 Task: Look for space in Austintown, United States from 10th July, 2023 to 15th July, 2023 for 7 adults in price range Rs.10000 to Rs.15000. Place can be entire place or shared room with 4 bedrooms having 7 beds and 4 bathrooms. Property type can be house, flat, guest house. Amenities needed are: wifi, TV, free parkinig on premises, gym, breakfast. Booking option can be shelf check-in. Required host language is English.
Action: Mouse moved to (497, 103)
Screenshot: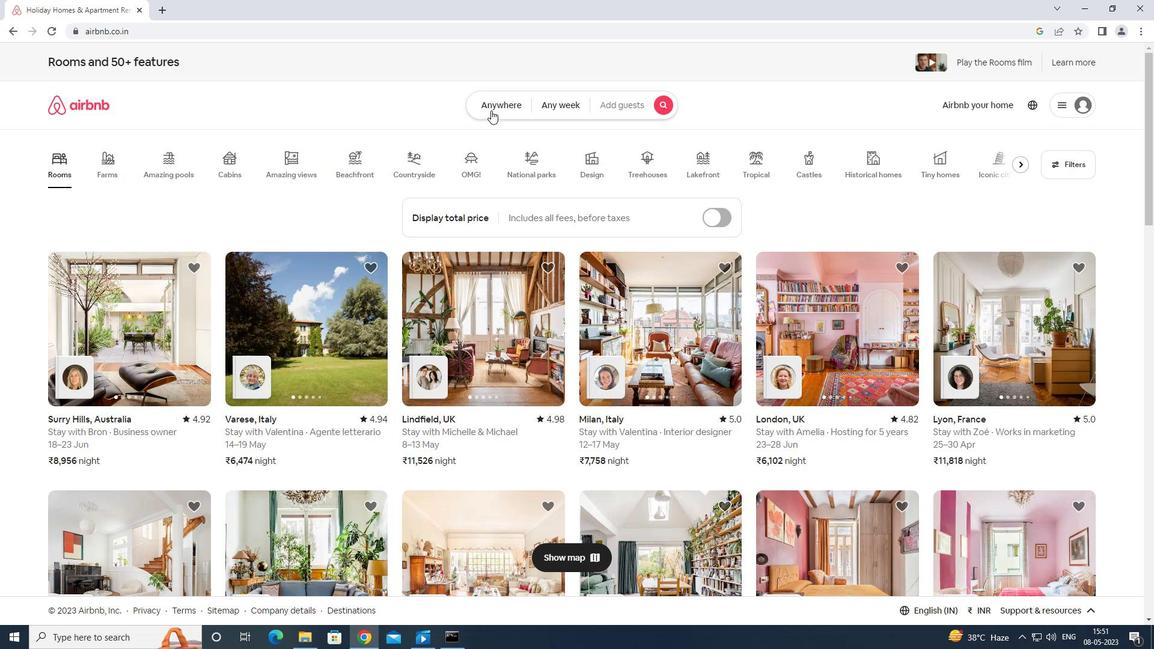 
Action: Mouse pressed left at (497, 103)
Screenshot: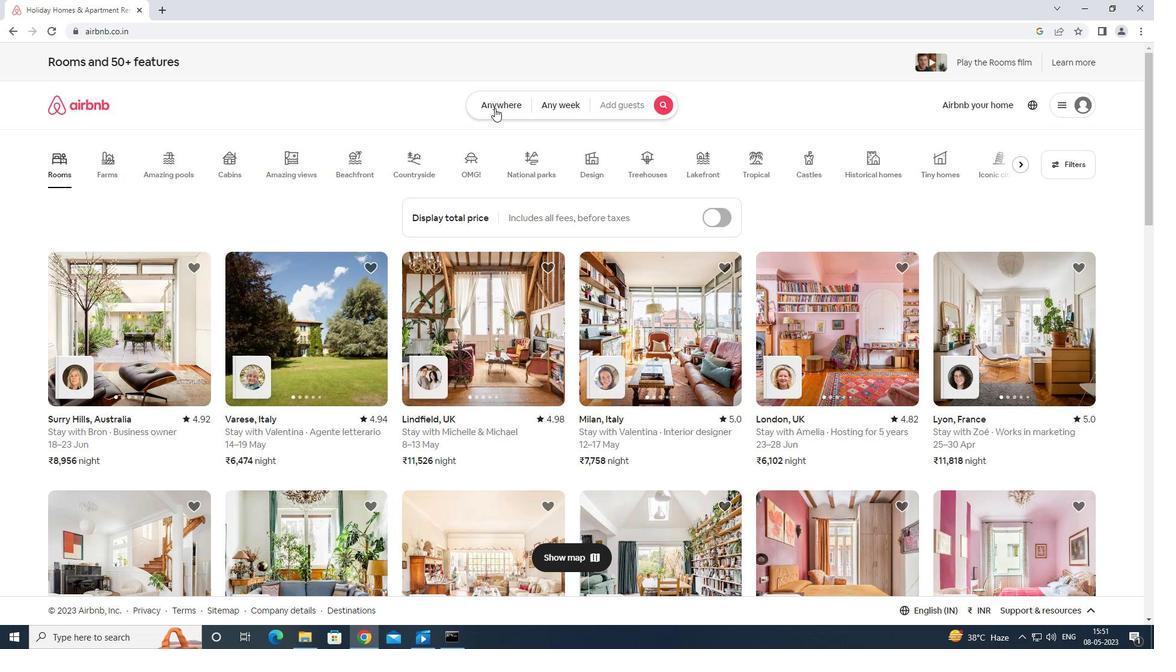 
Action: Mouse moved to (470, 140)
Screenshot: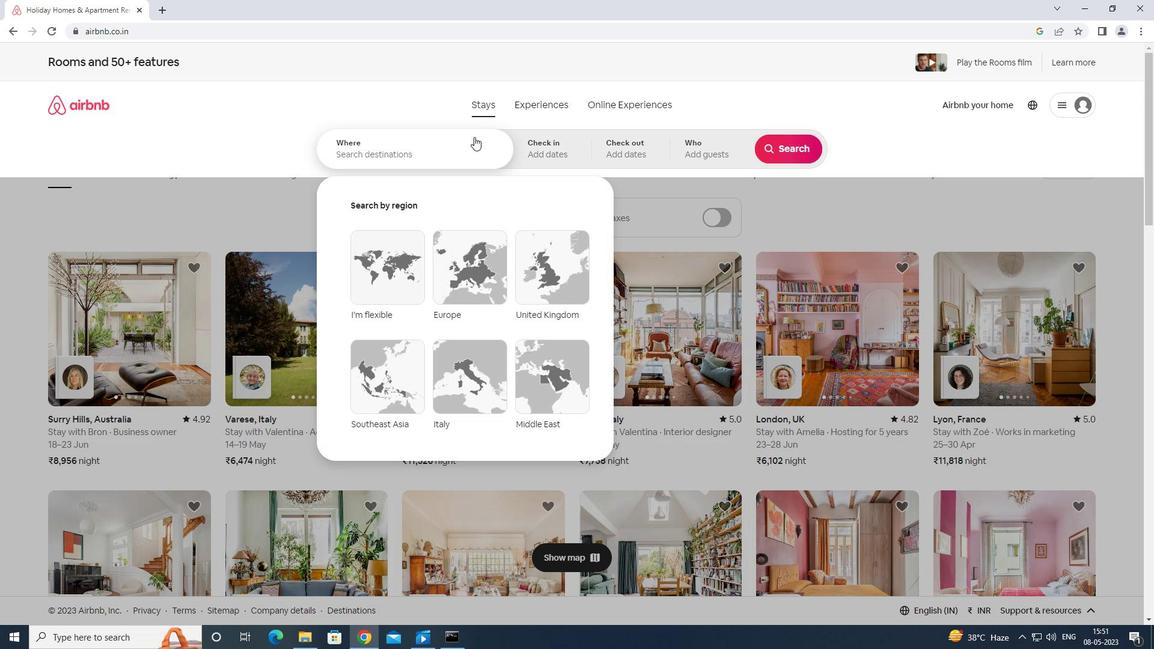 
Action: Mouse pressed left at (470, 140)
Screenshot: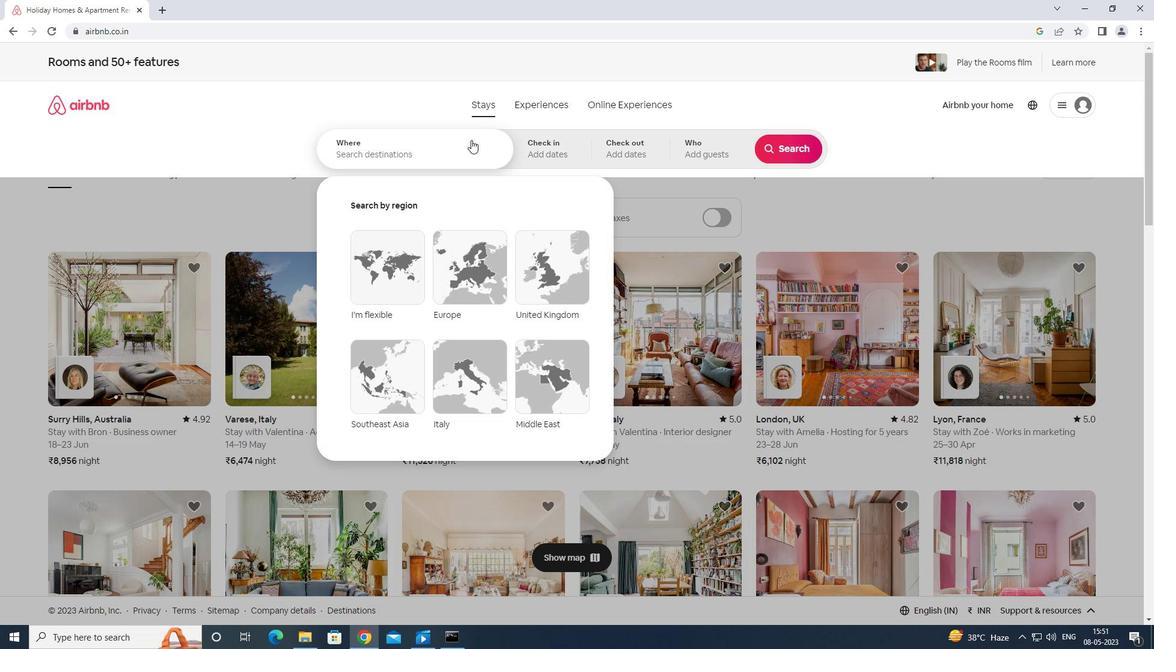 
Action: Mouse moved to (472, 141)
Screenshot: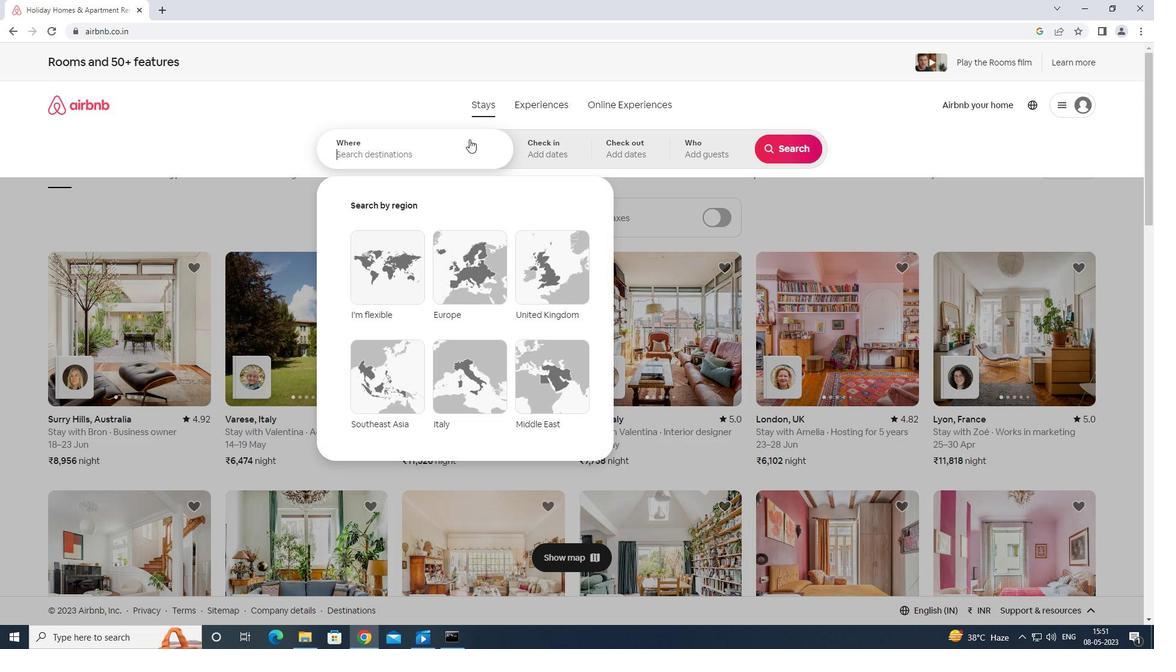 
Action: Key pressed <Key.shift>AUSTINTOWN<Key.space>UNITED<Key.space>STT<Key.backspace>ATES<Key.enter>
Screenshot: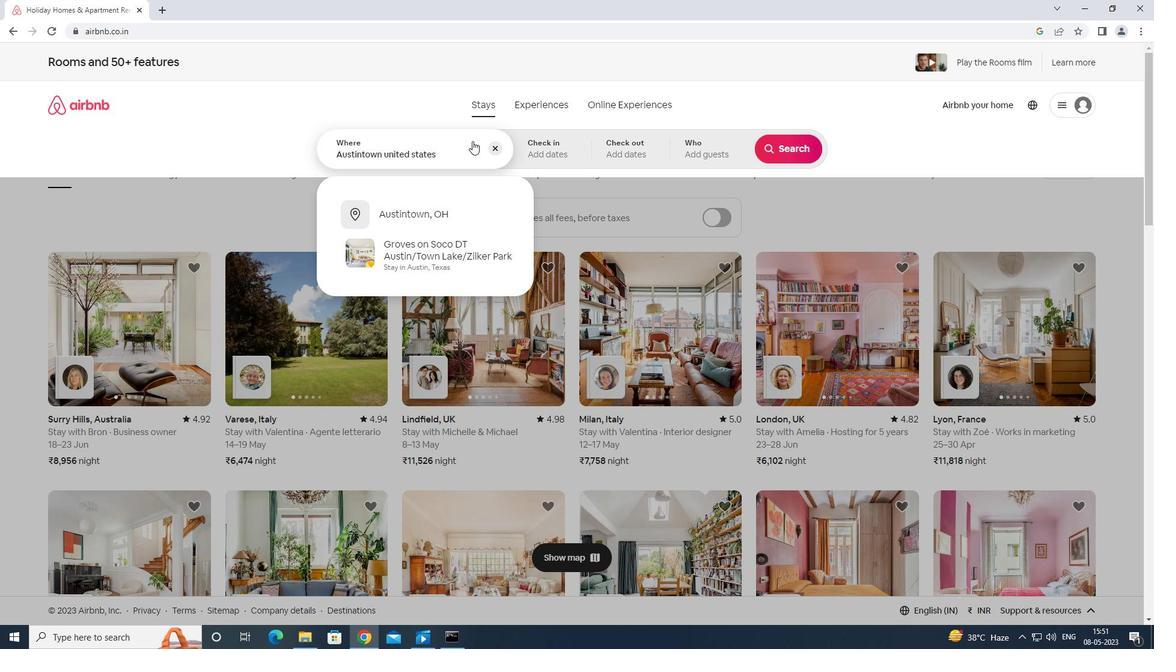 
Action: Mouse moved to (788, 244)
Screenshot: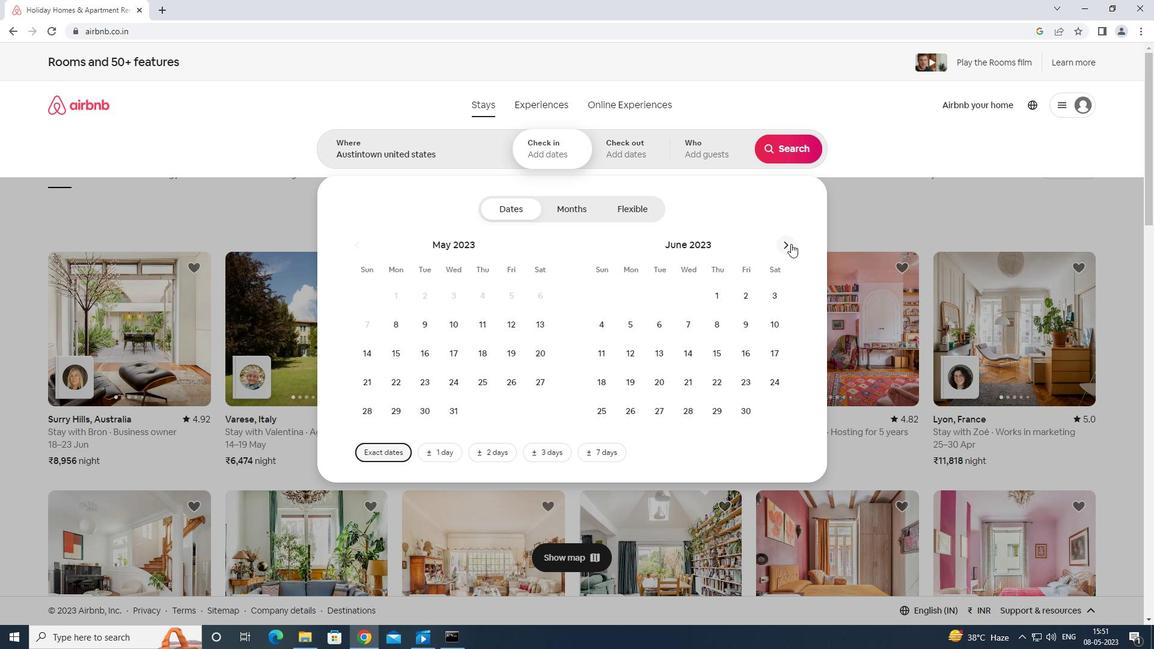 
Action: Mouse pressed left at (788, 244)
Screenshot: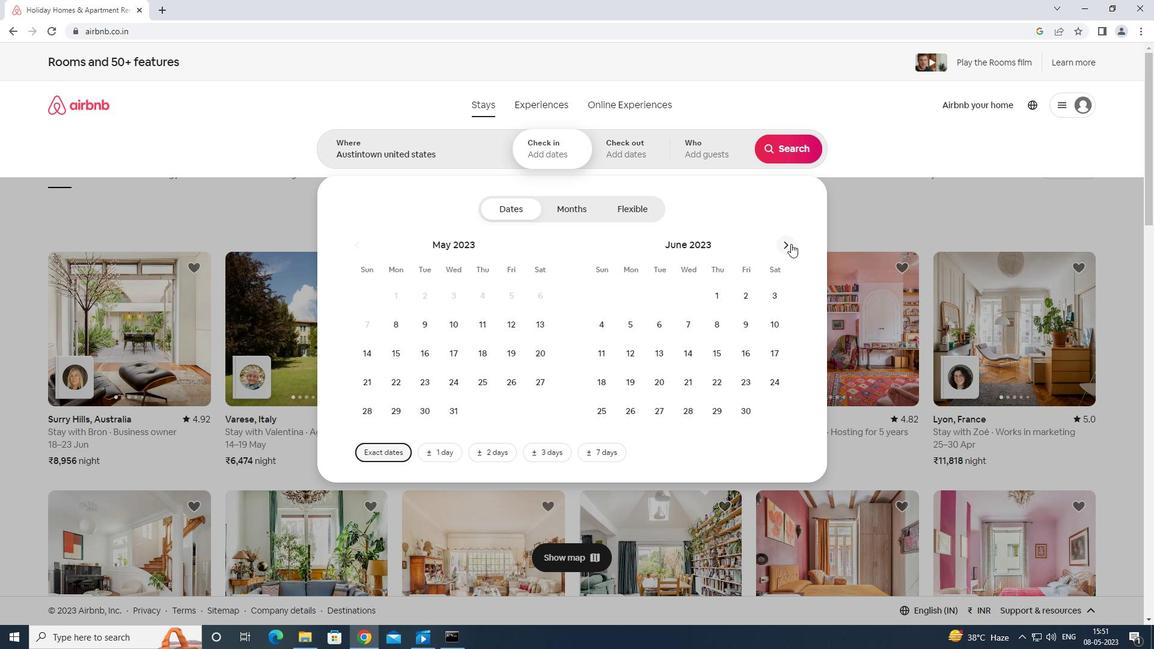 
Action: Mouse moved to (629, 351)
Screenshot: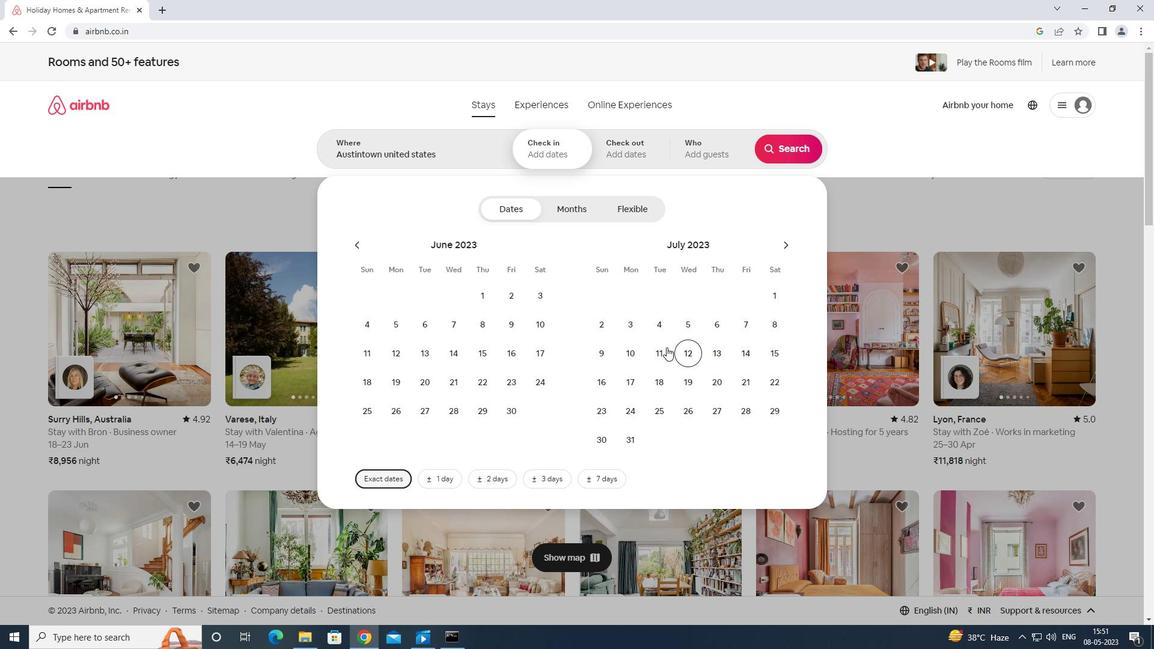 
Action: Mouse pressed left at (629, 351)
Screenshot: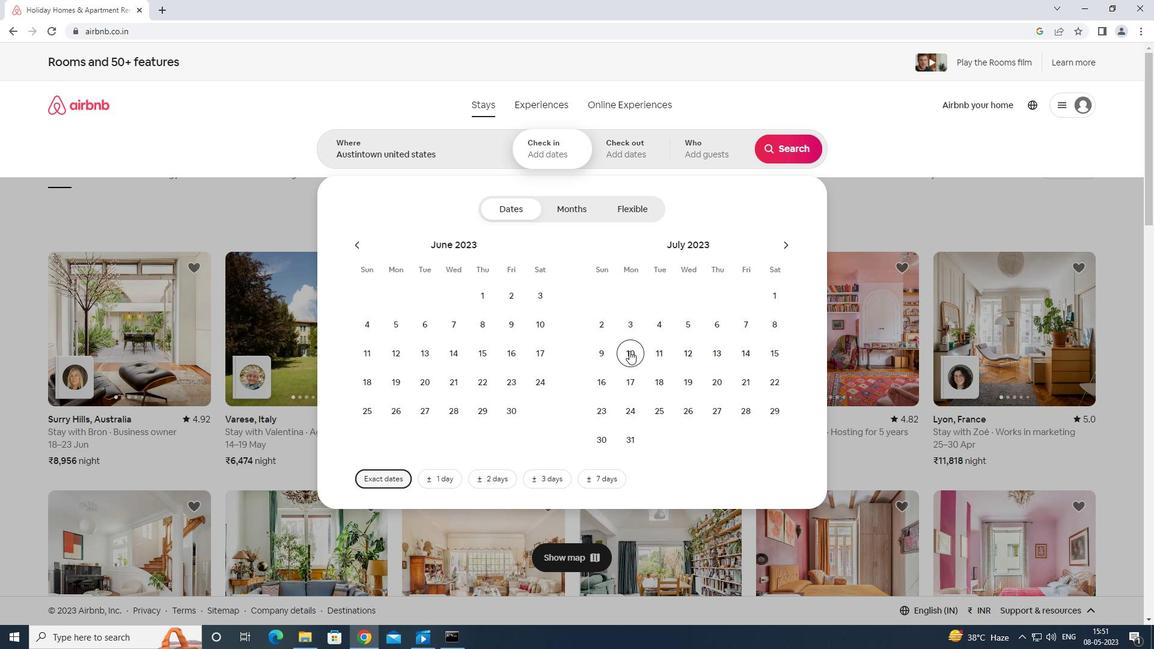 
Action: Mouse moved to (769, 346)
Screenshot: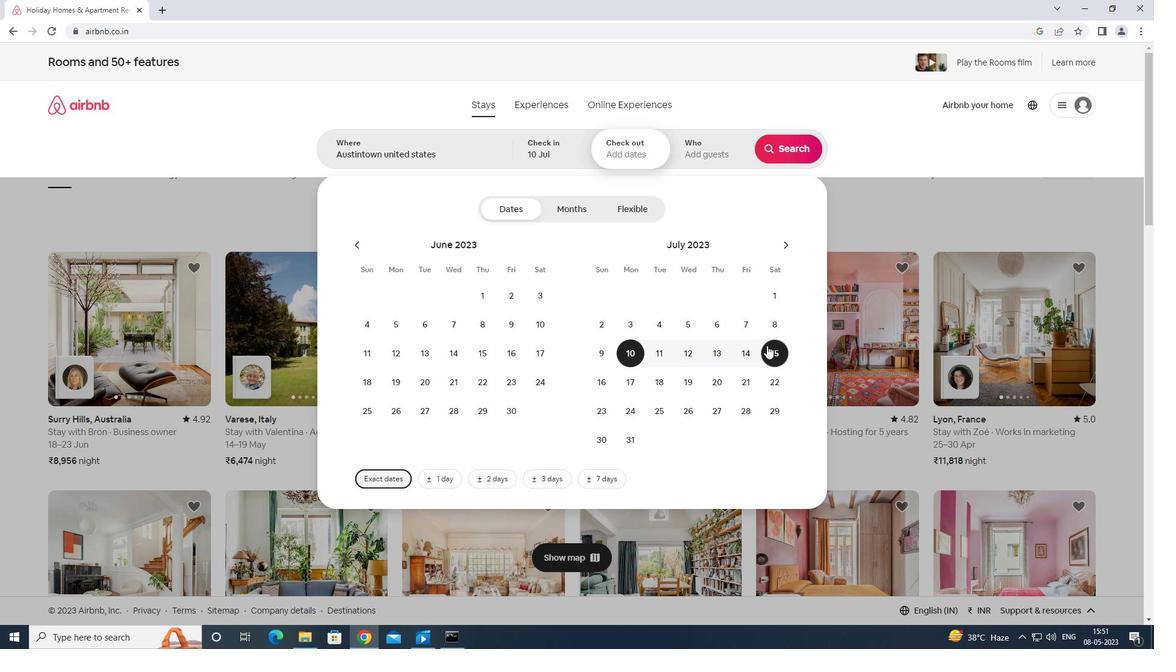 
Action: Mouse pressed left at (769, 346)
Screenshot: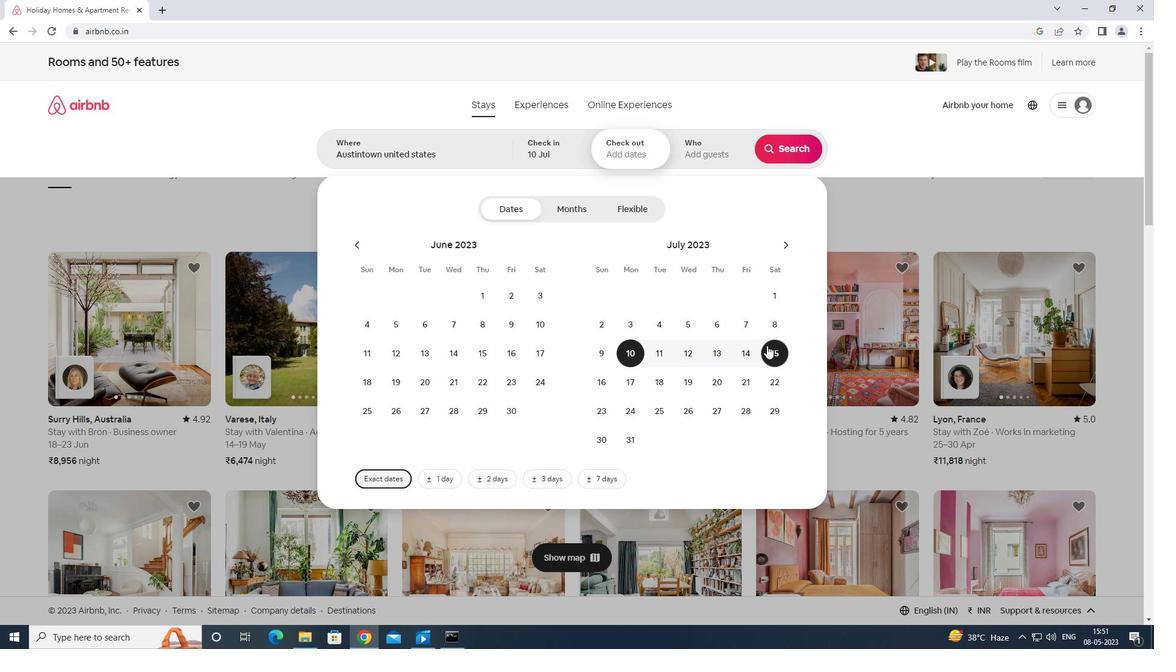 
Action: Mouse moved to (709, 152)
Screenshot: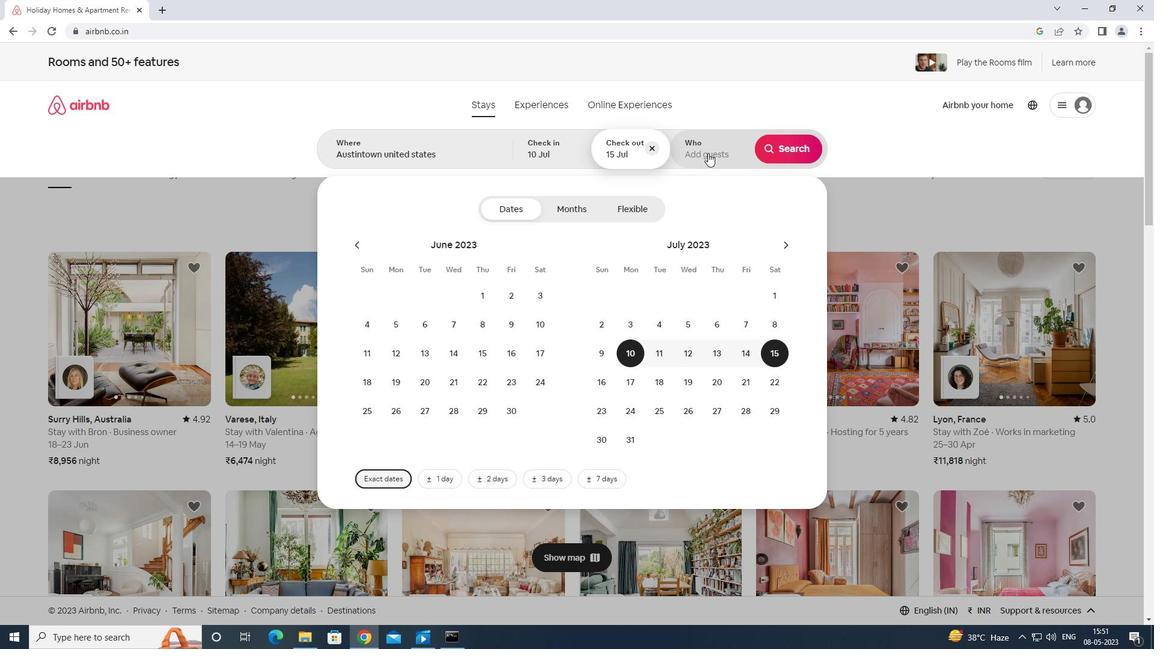 
Action: Mouse pressed left at (709, 152)
Screenshot: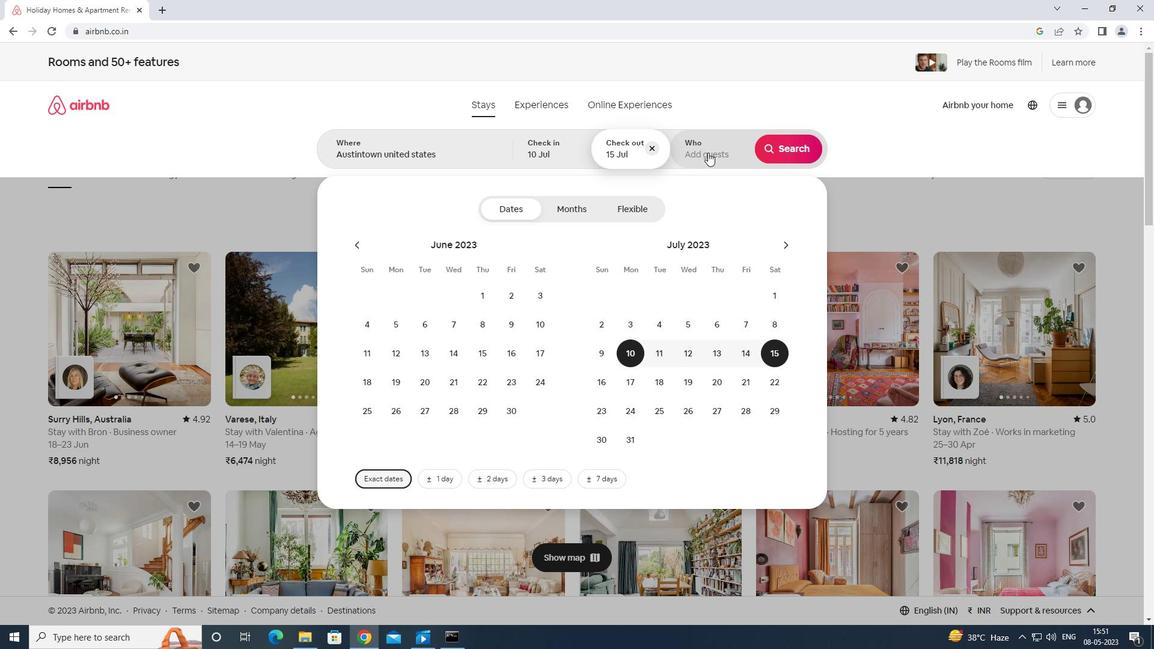 
Action: Mouse moved to (788, 211)
Screenshot: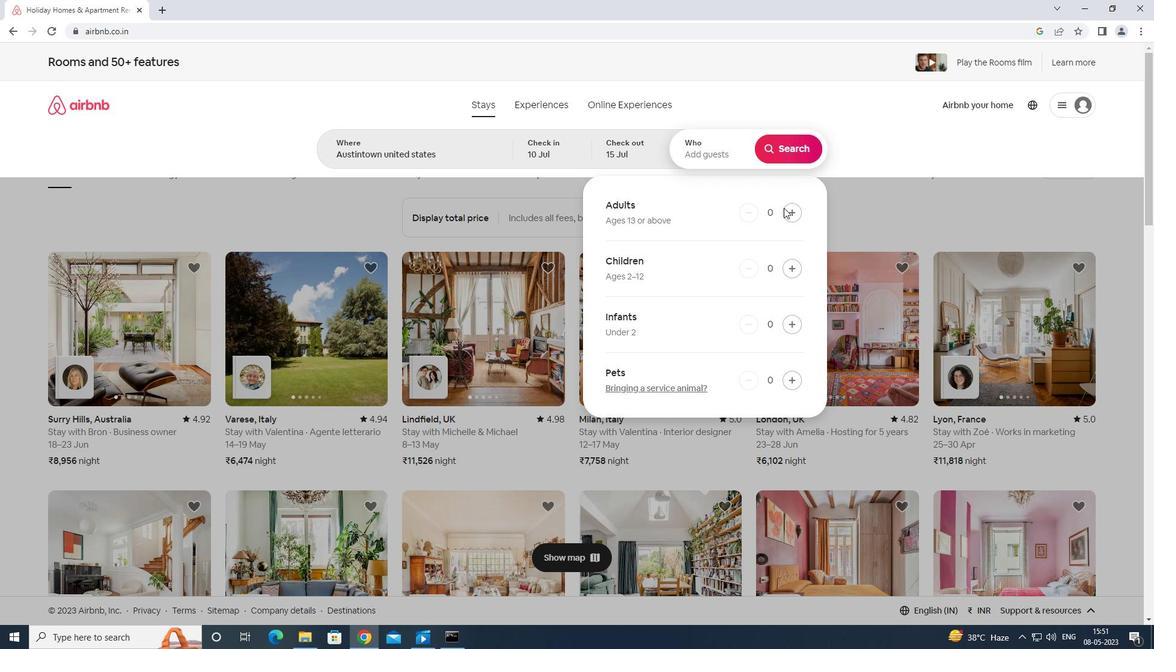
Action: Mouse pressed left at (788, 211)
Screenshot: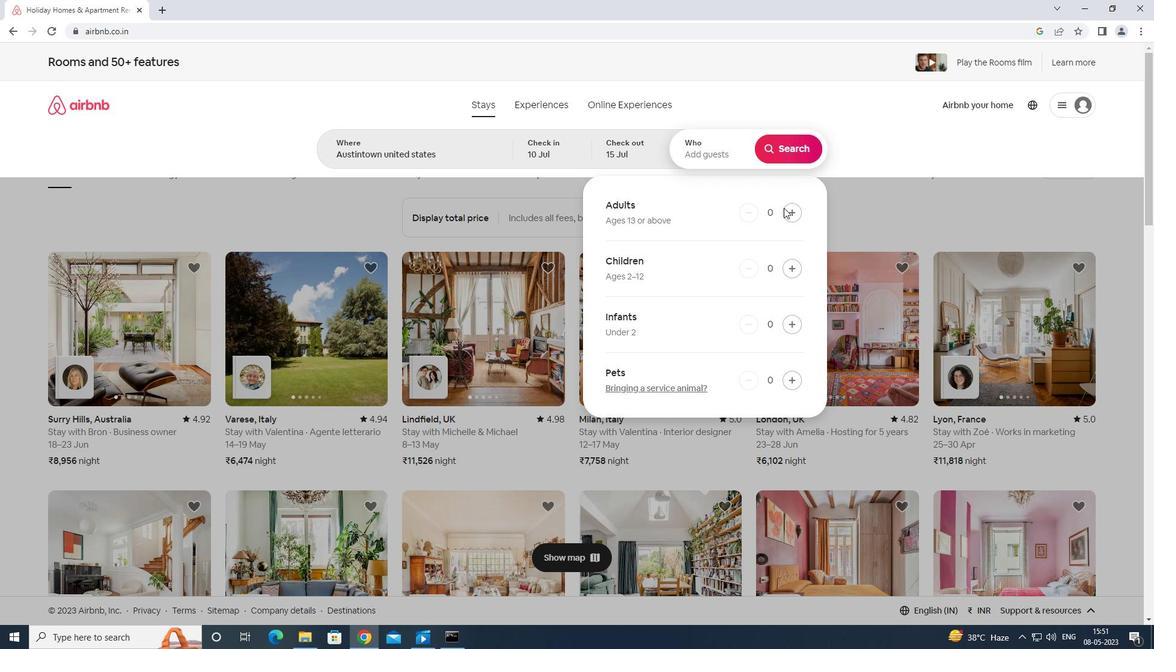 
Action: Mouse moved to (792, 211)
Screenshot: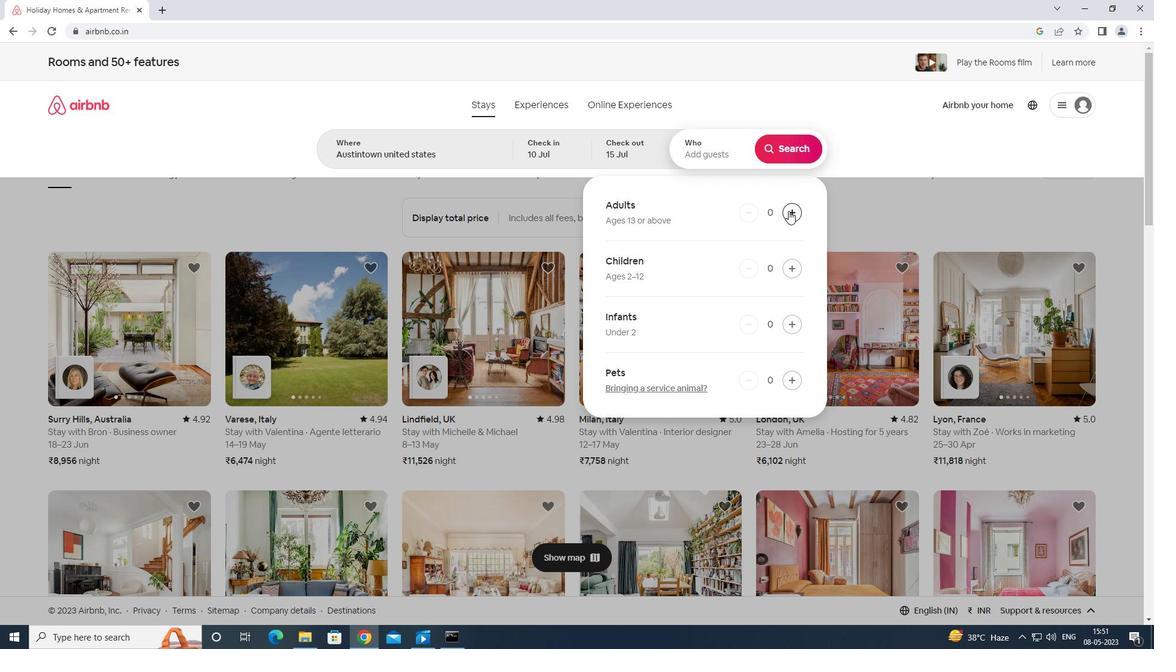 
Action: Mouse pressed left at (792, 211)
Screenshot: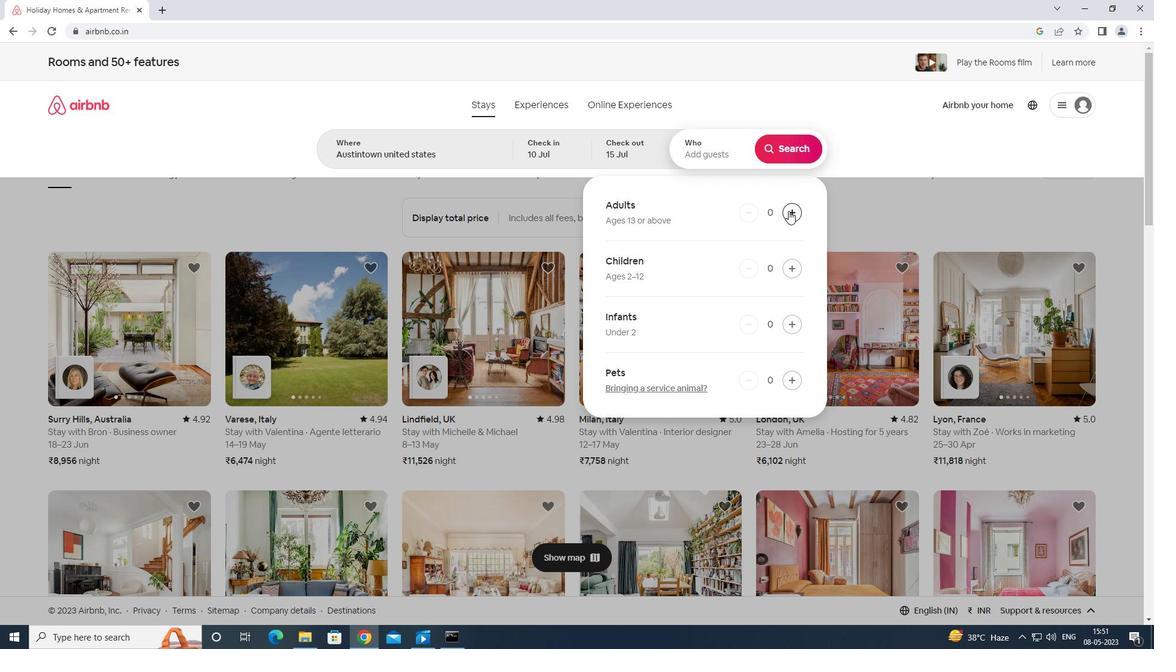 
Action: Mouse pressed left at (792, 211)
Screenshot: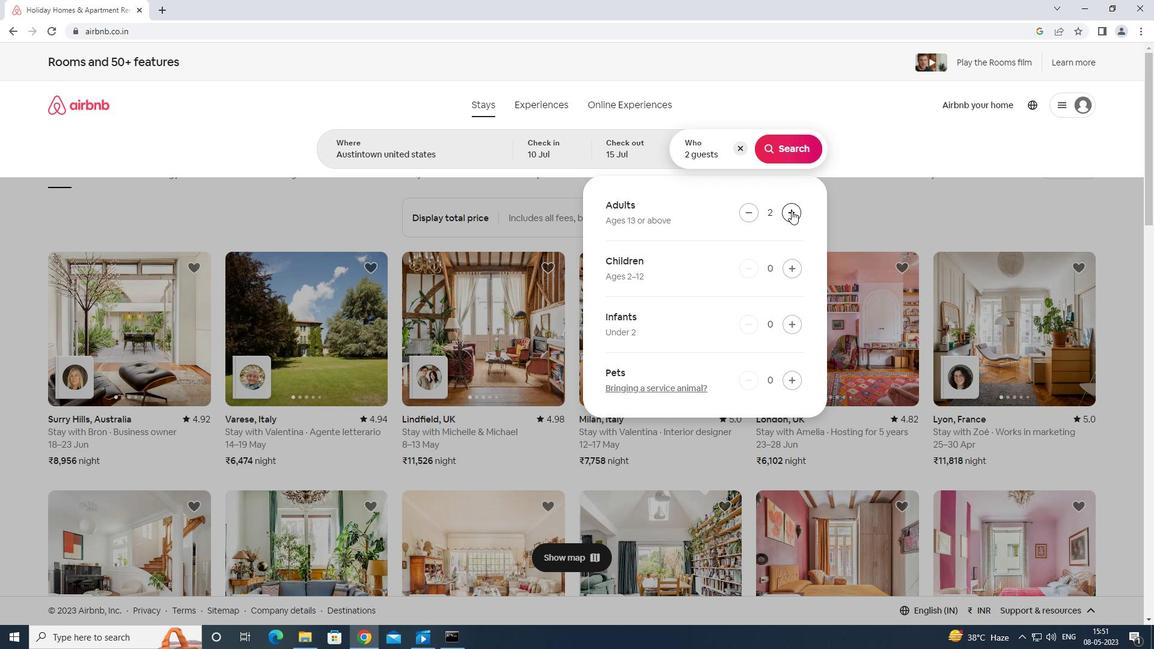 
Action: Mouse moved to (793, 209)
Screenshot: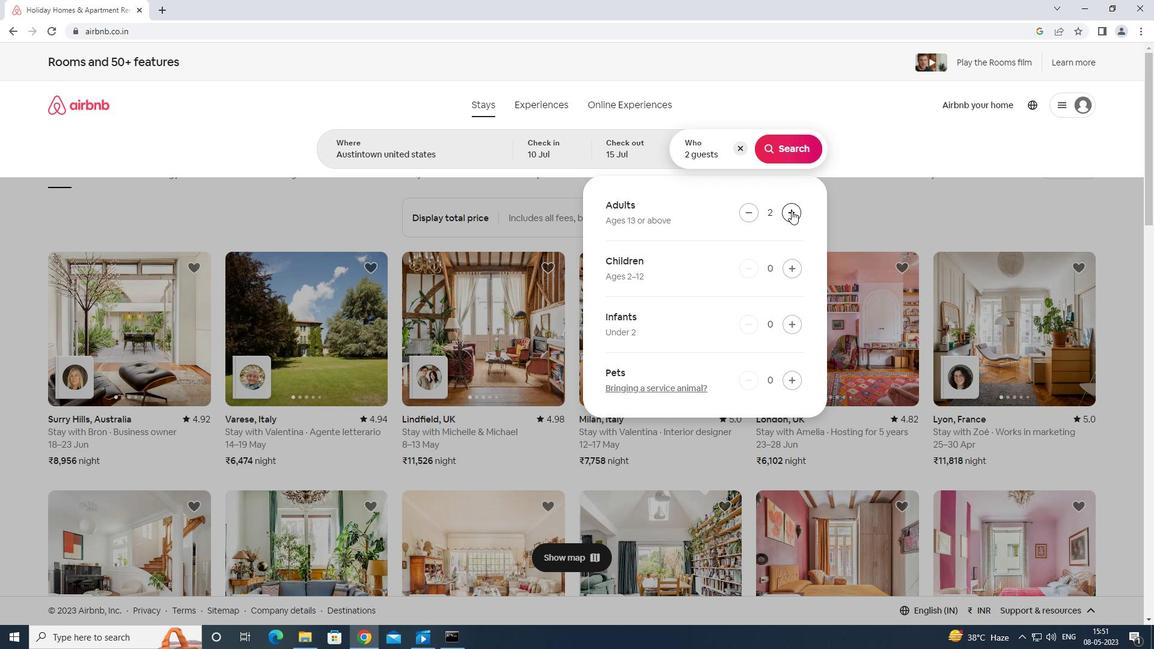 
Action: Mouse pressed left at (793, 209)
Screenshot: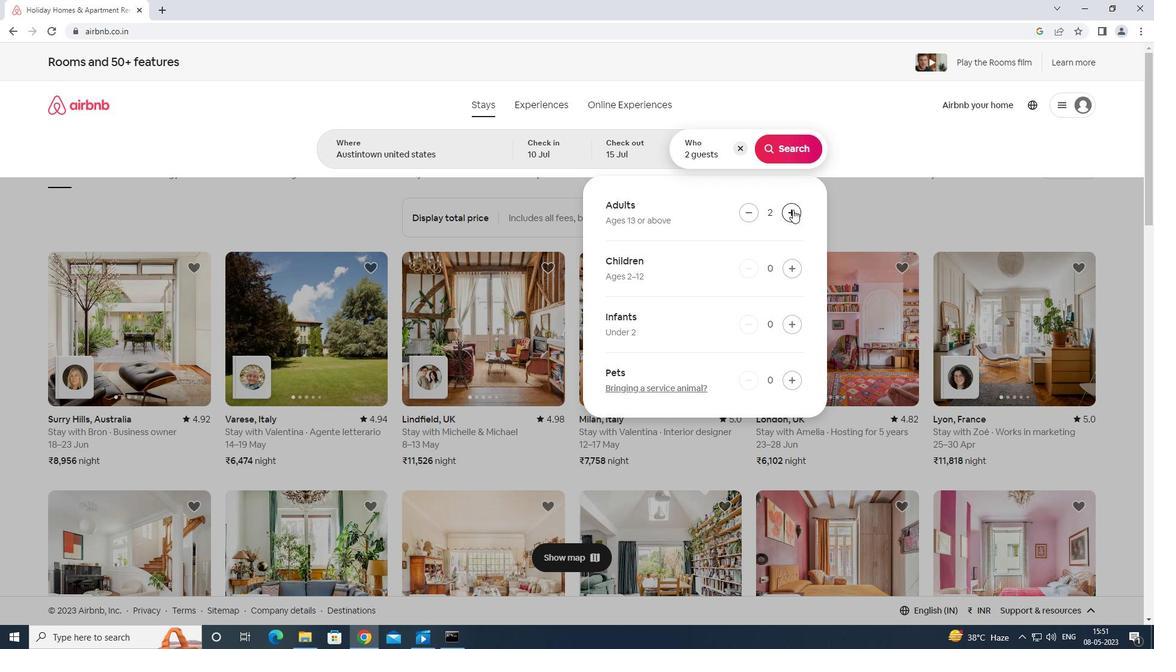 
Action: Mouse pressed left at (793, 209)
Screenshot: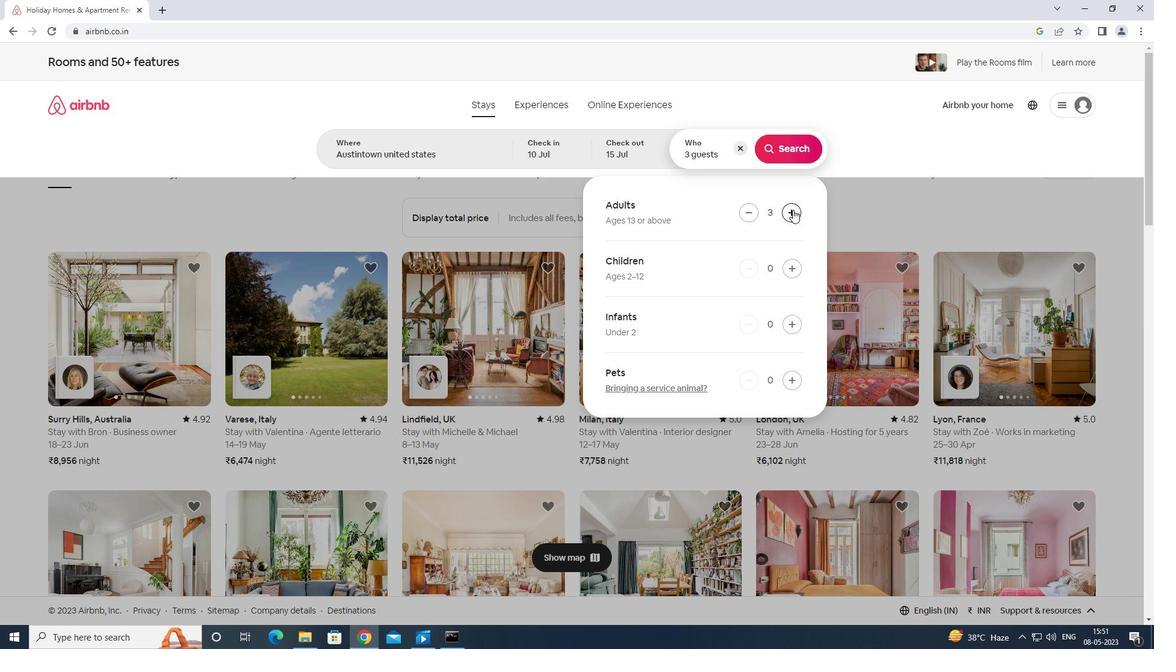 
Action: Mouse pressed left at (793, 209)
Screenshot: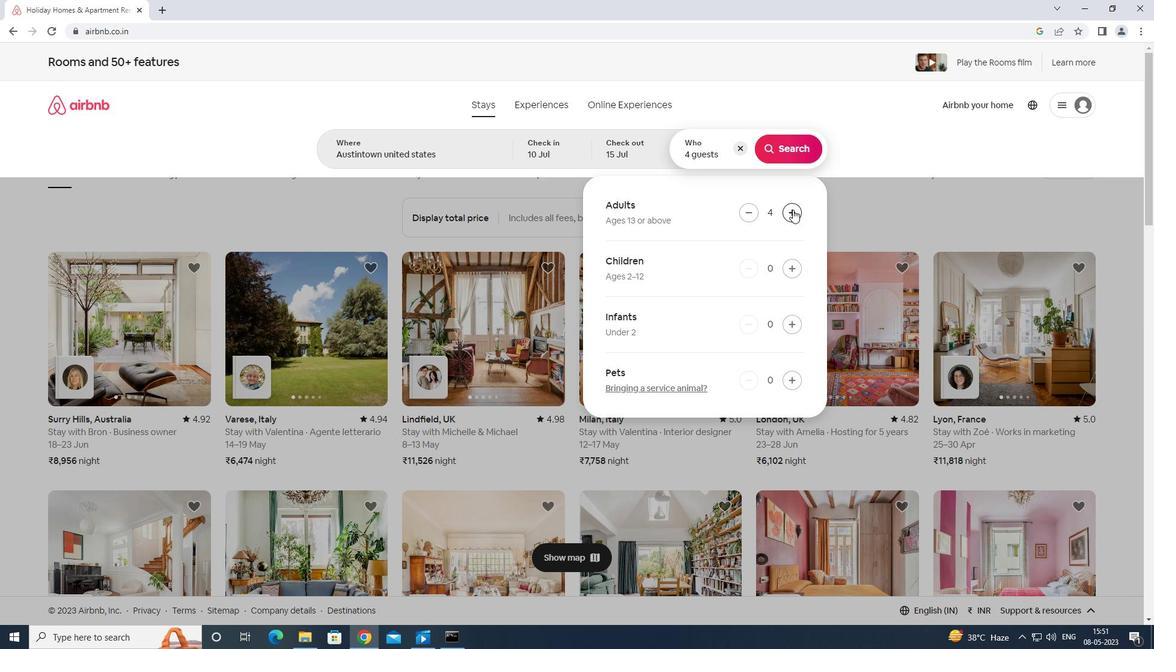 
Action: Mouse pressed left at (793, 209)
Screenshot: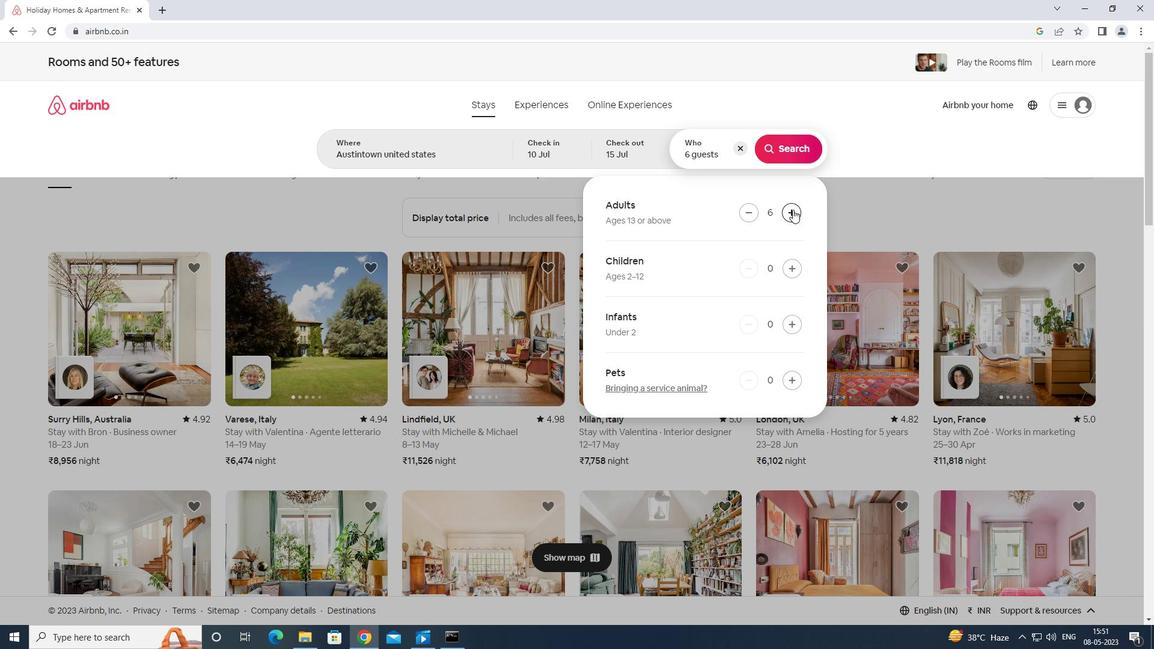 
Action: Mouse moved to (788, 145)
Screenshot: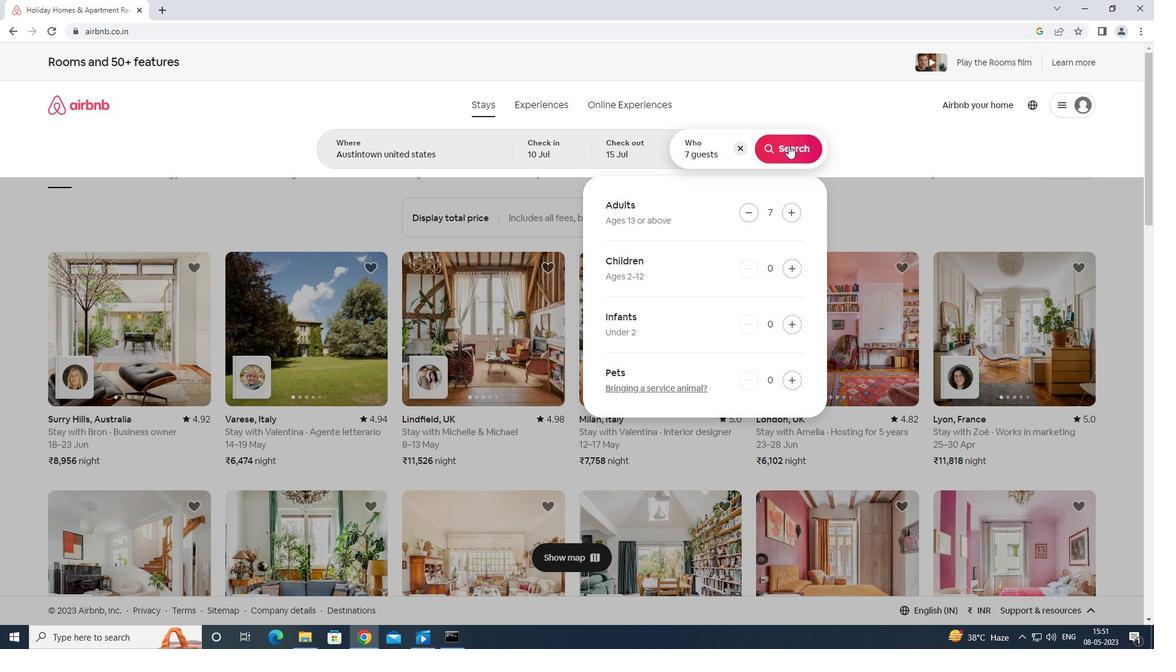 
Action: Mouse pressed left at (788, 145)
Screenshot: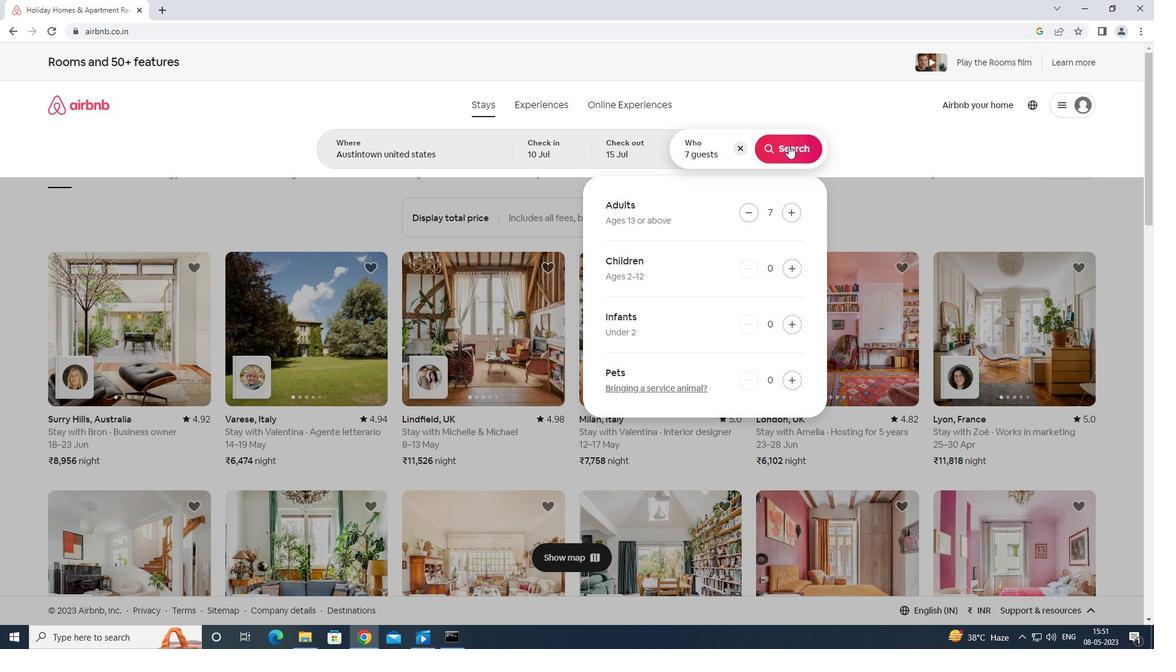 
Action: Mouse moved to (1107, 100)
Screenshot: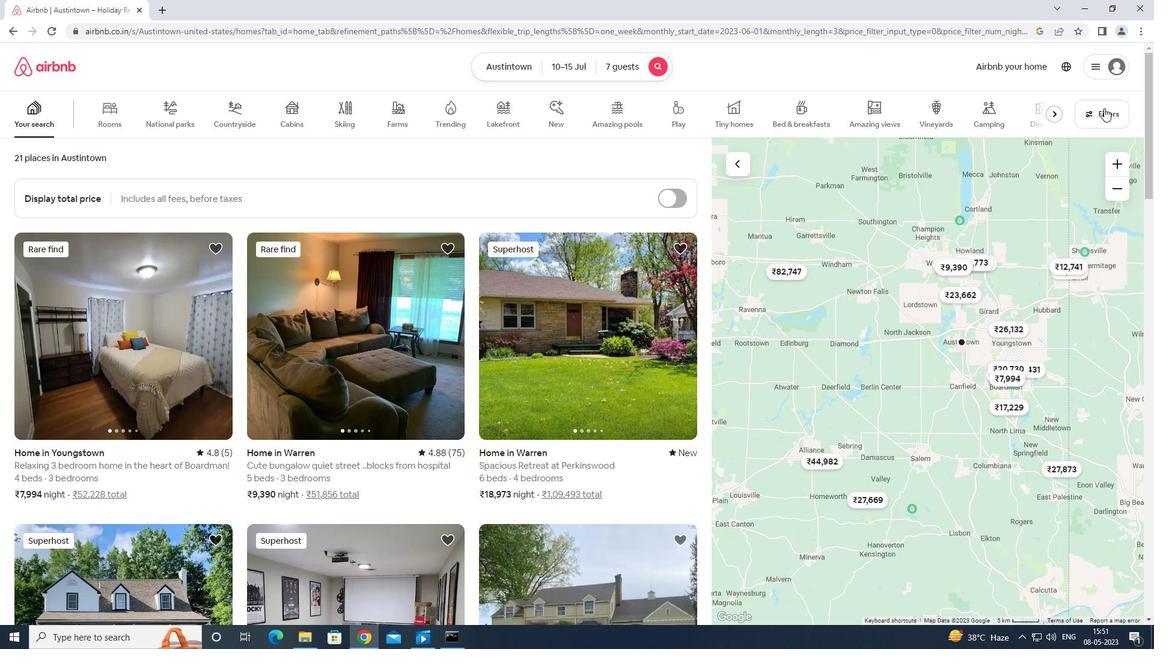 
Action: Mouse pressed left at (1107, 100)
Screenshot: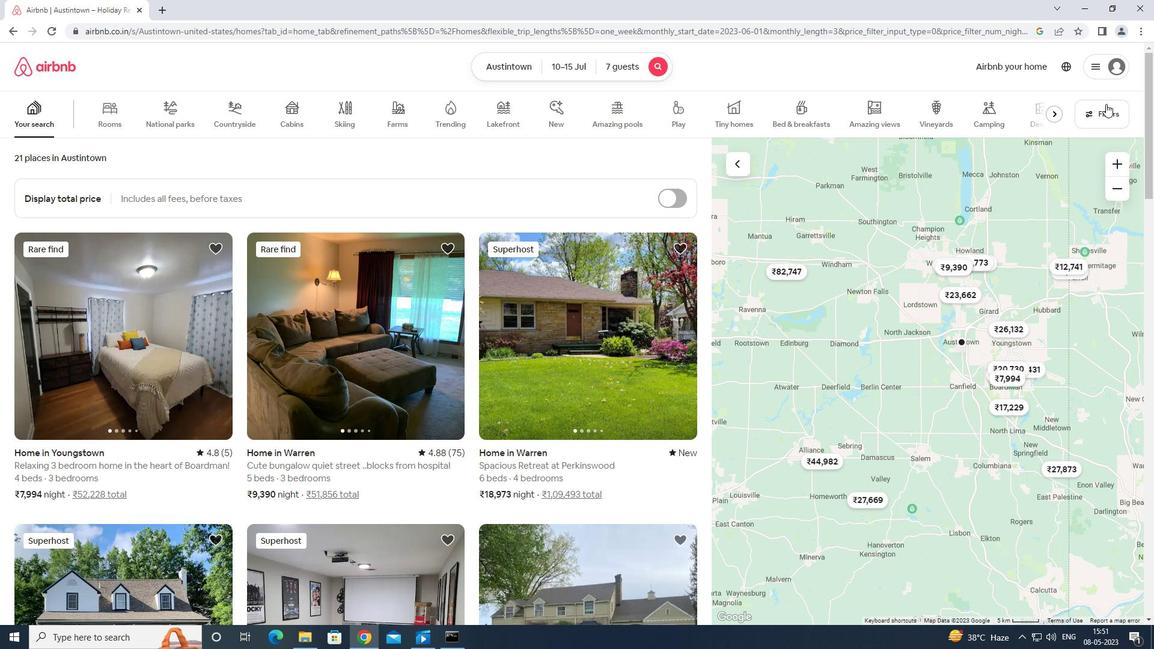 
Action: Mouse moved to (502, 398)
Screenshot: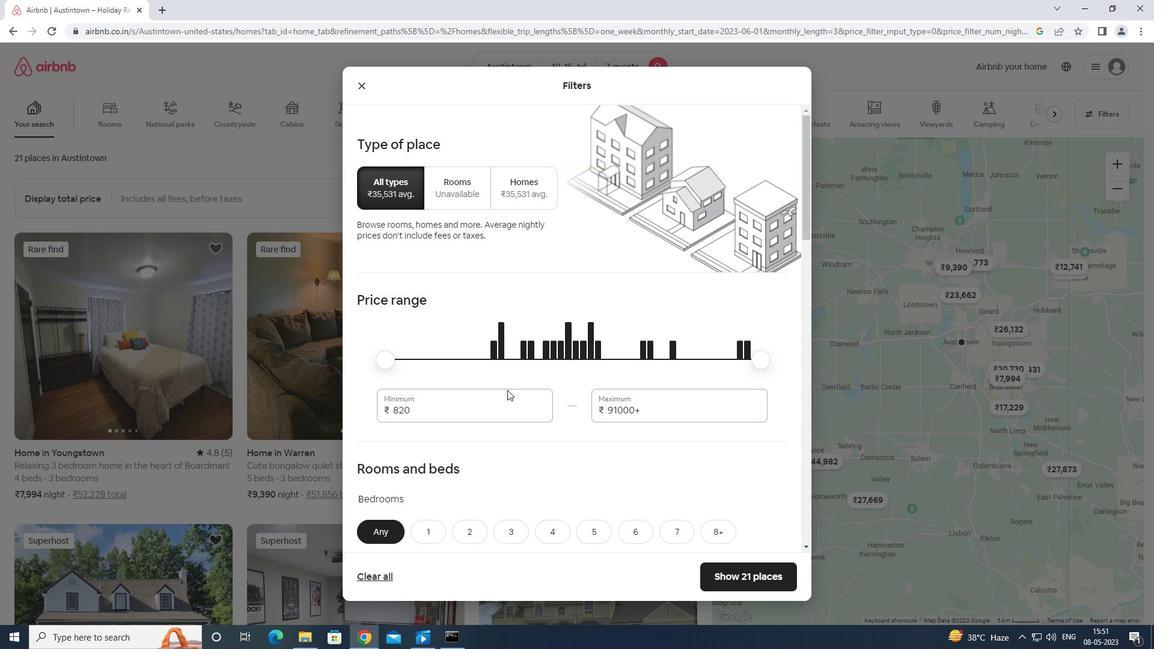 
Action: Mouse pressed left at (502, 398)
Screenshot: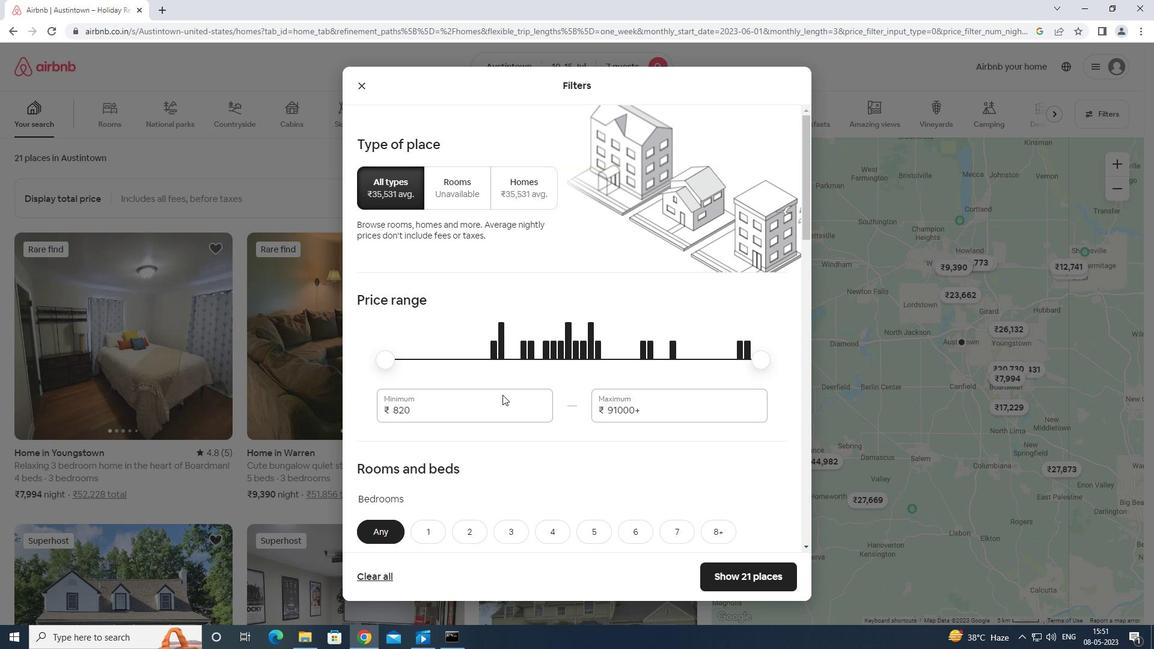 
Action: Mouse moved to (511, 384)
Screenshot: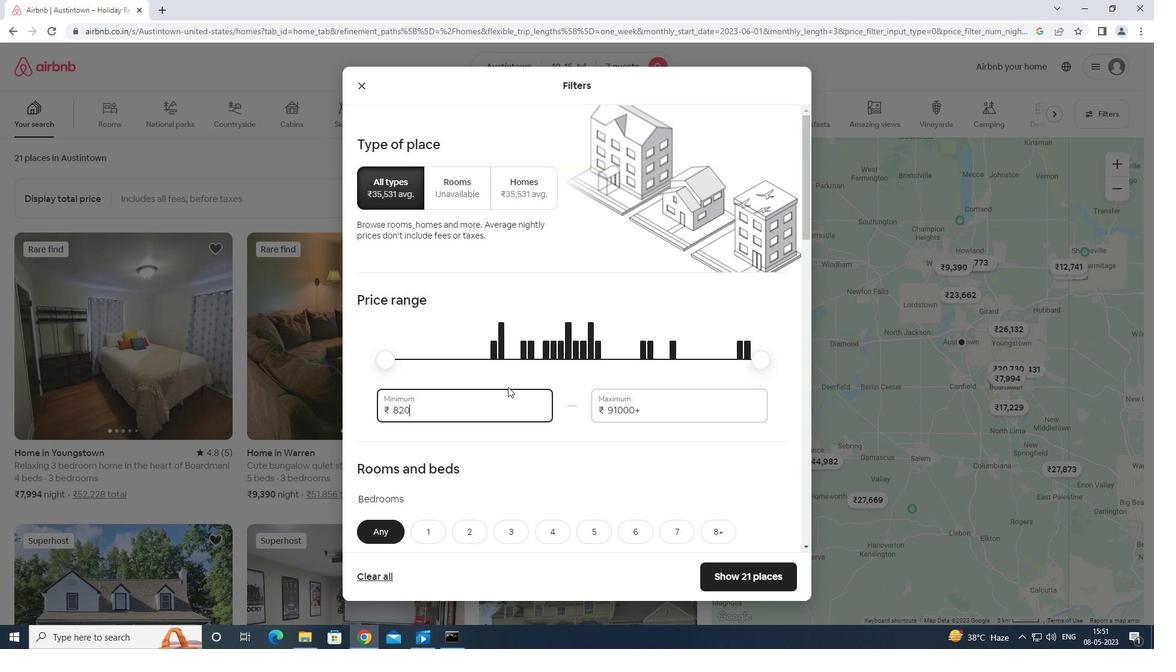 
Action: Key pressed <Key.backspace>
Screenshot: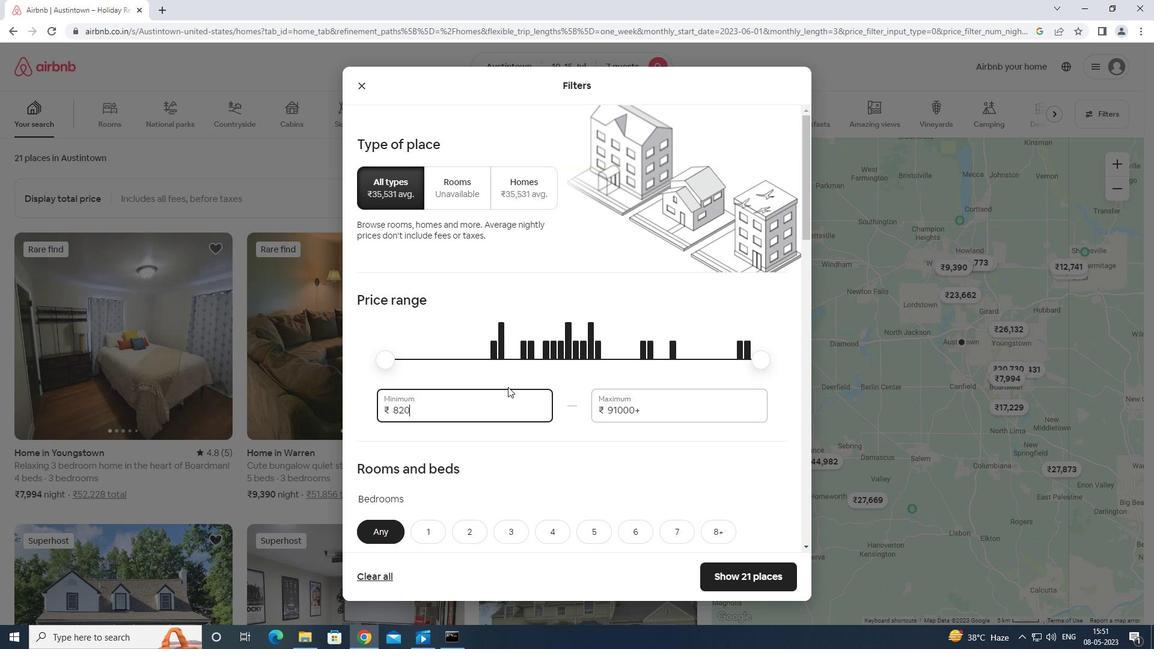 
Action: Mouse moved to (525, 377)
Screenshot: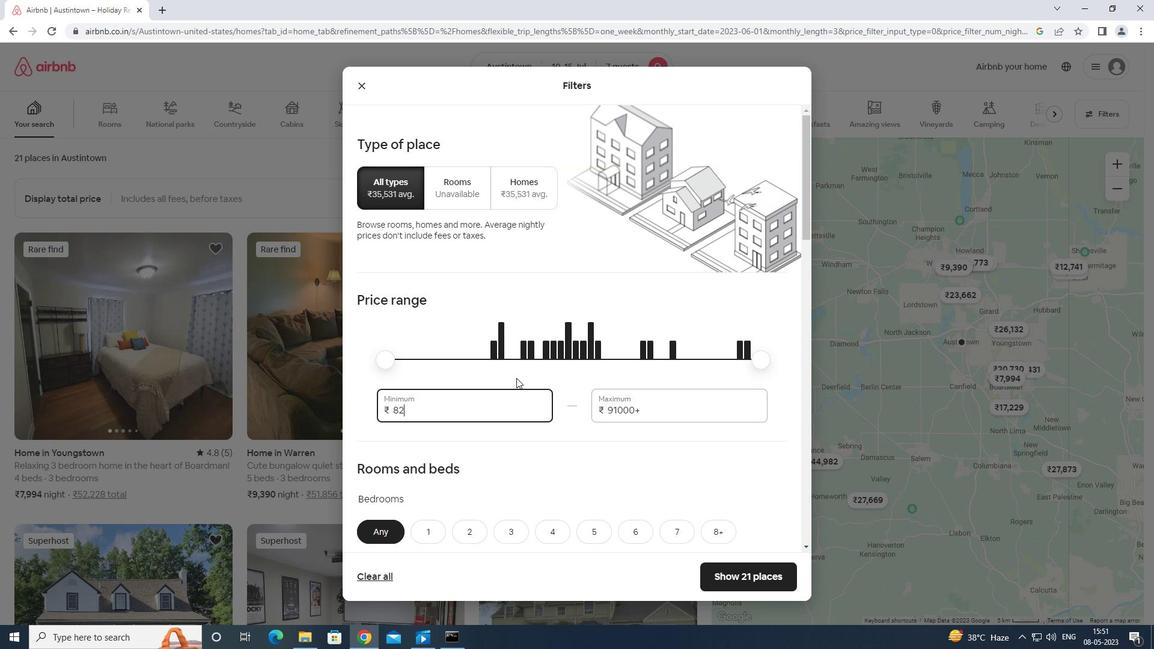 
Action: Key pressed <Key.backspace><Key.backspace><Key.backspace><Key.backspace><Key.backspace><Key.backspace>10000
Screenshot: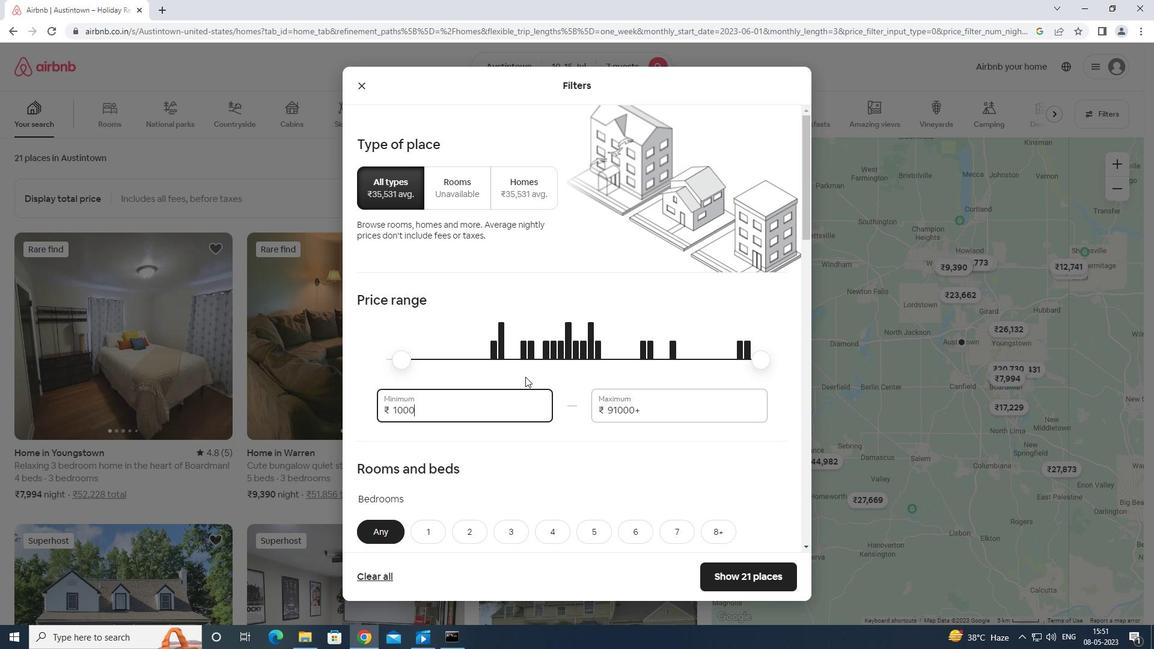 
Action: Mouse moved to (640, 404)
Screenshot: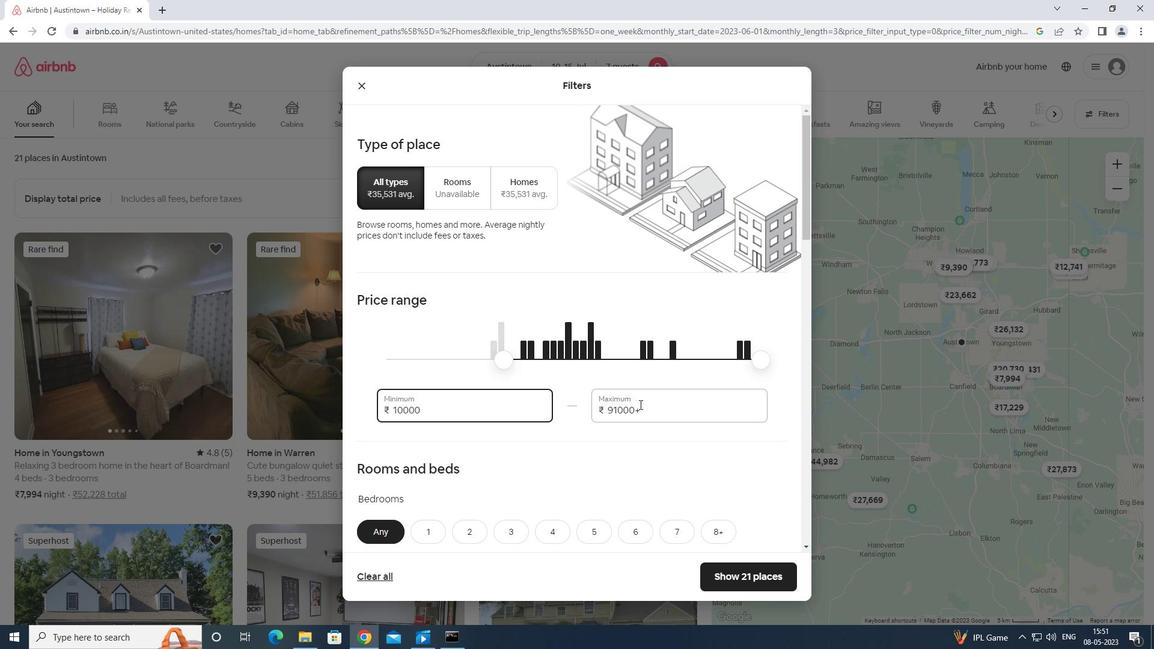 
Action: Mouse pressed left at (640, 404)
Screenshot: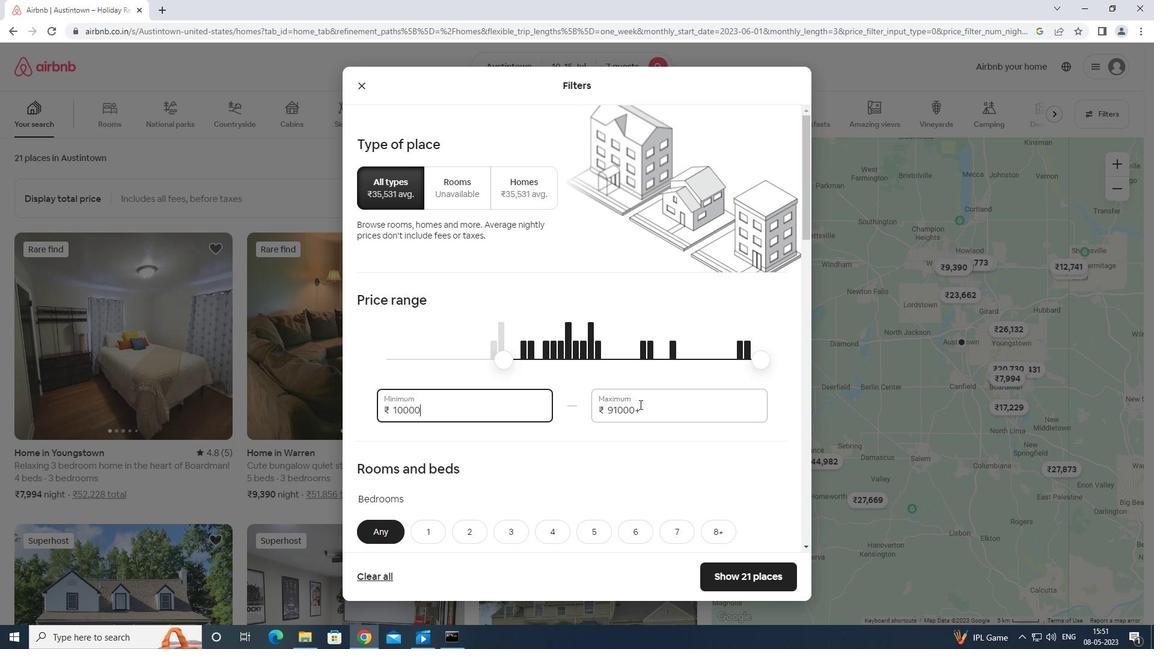 
Action: Mouse moved to (639, 405)
Screenshot: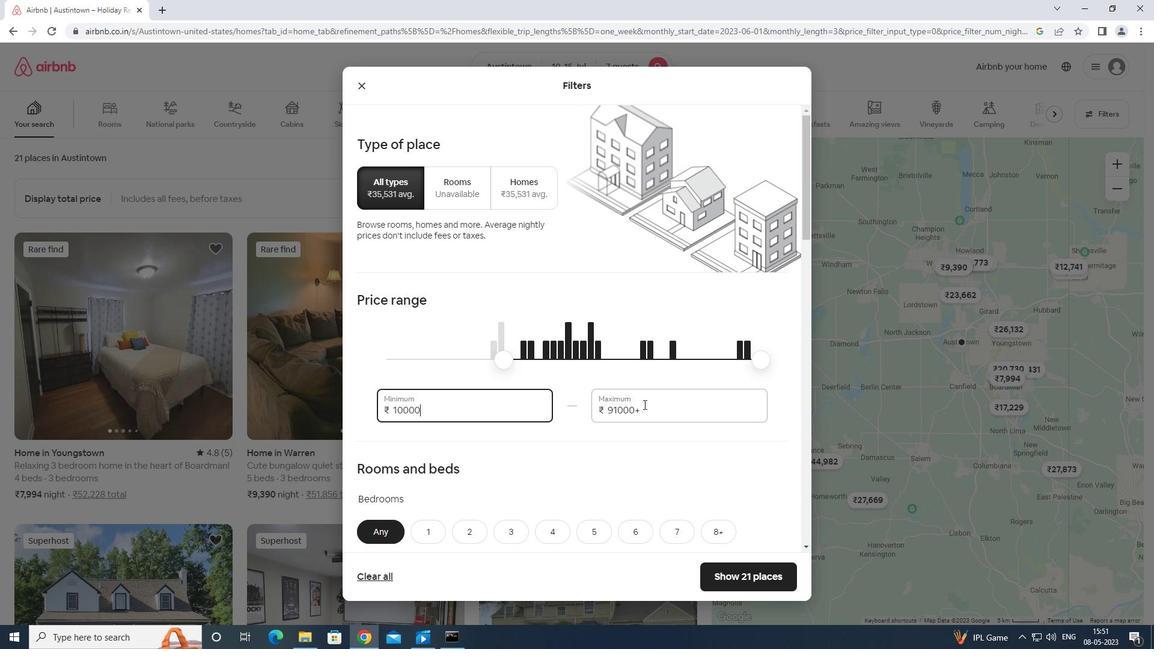 
Action: Key pressed <Key.backspace><Key.backspace><Key.backspace><Key.backspace><Key.backspace><Key.backspace><Key.backspace><Key.backspace><Key.backspace><Key.backspace><Key.backspace>15000
Screenshot: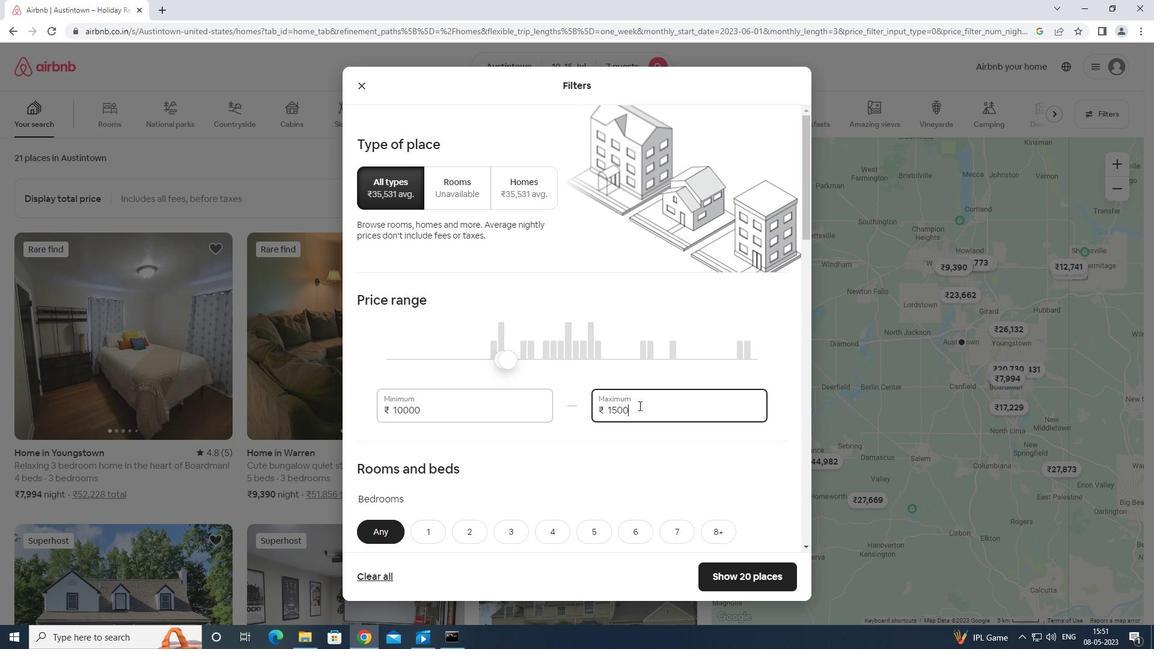
Action: Mouse moved to (627, 414)
Screenshot: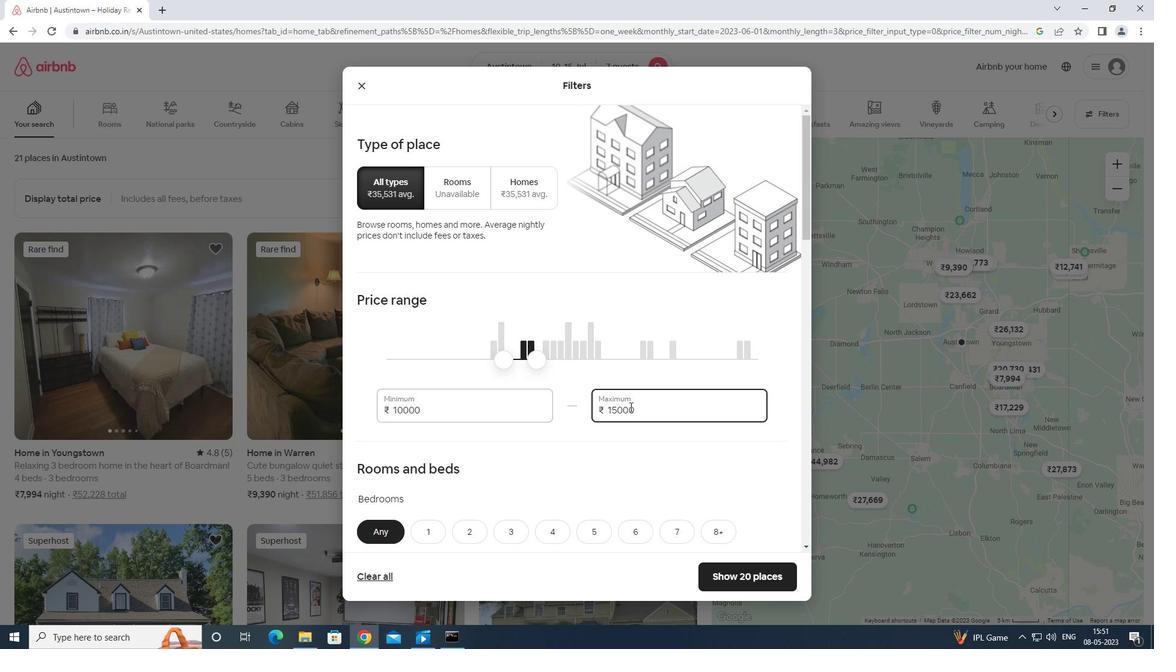 
Action: Mouse scrolled (627, 414) with delta (0, 0)
Screenshot: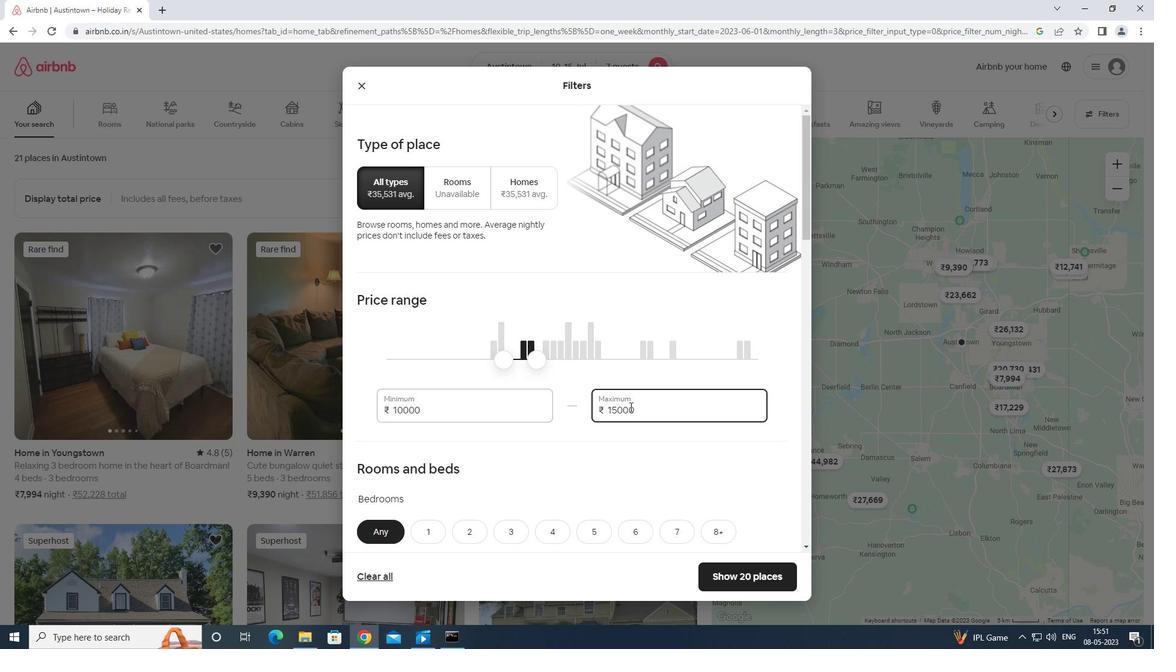 
Action: Mouse moved to (627, 418)
Screenshot: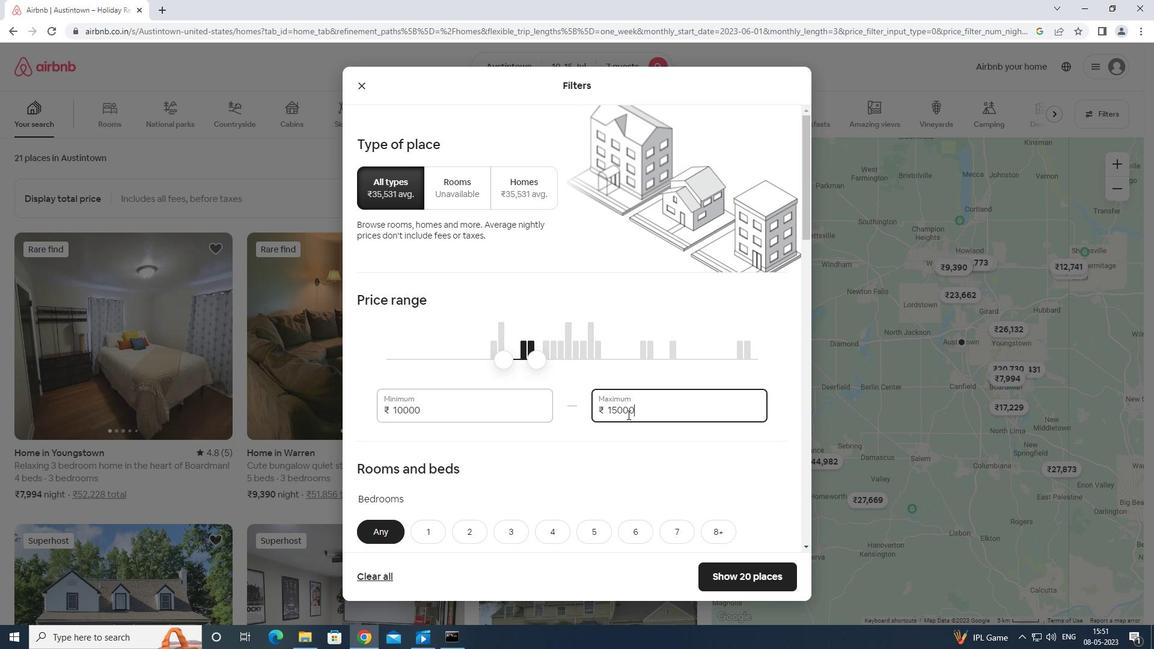 
Action: Mouse scrolled (627, 417) with delta (0, 0)
Screenshot: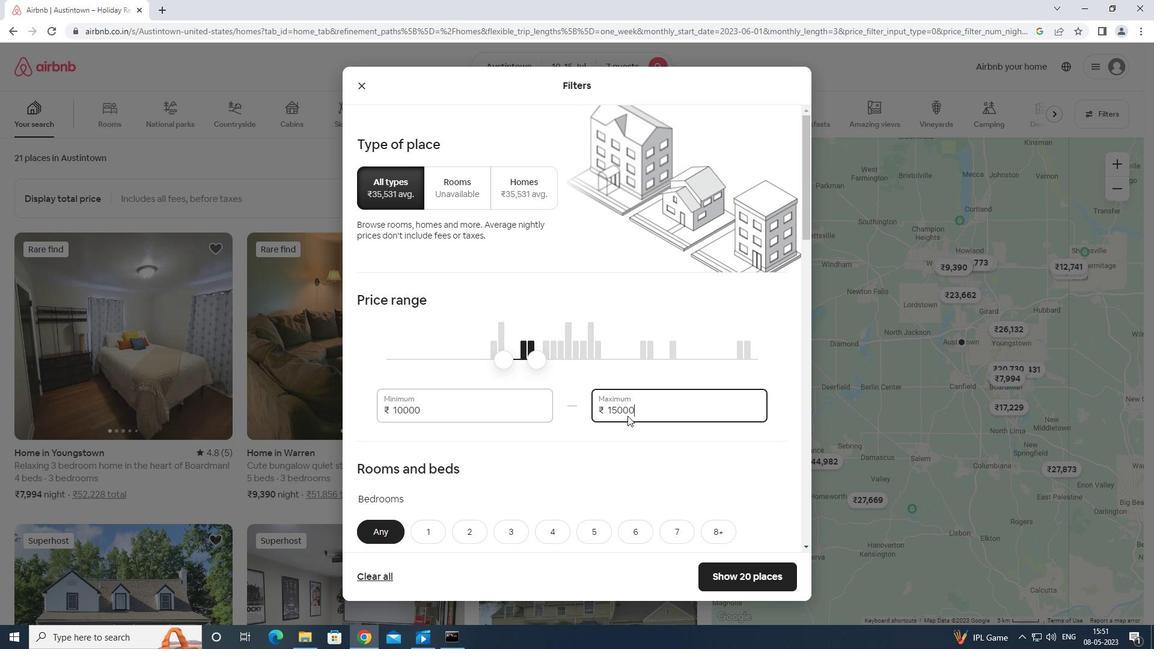 
Action: Mouse moved to (627, 420)
Screenshot: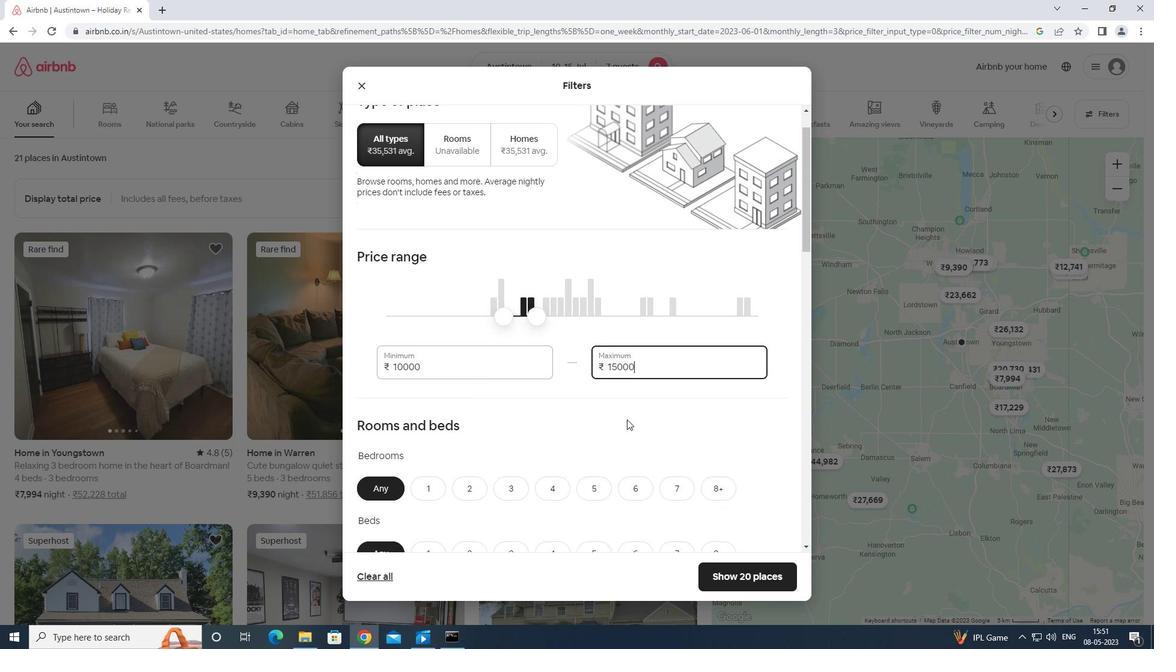 
Action: Mouse scrolled (627, 419) with delta (0, 0)
Screenshot: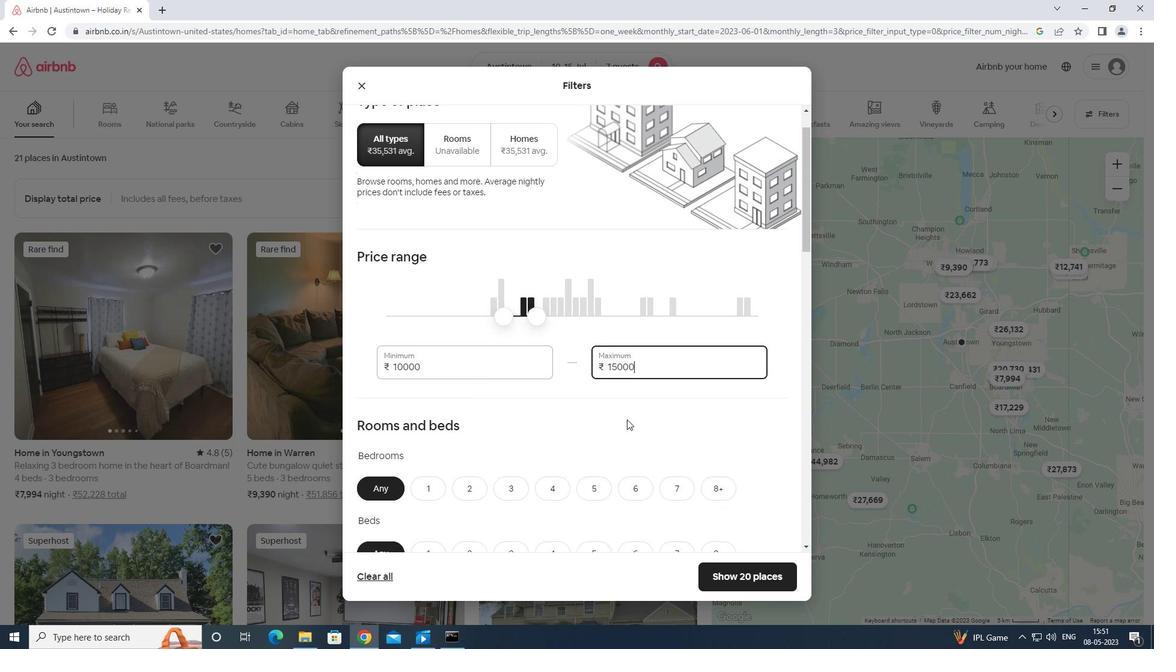 
Action: Mouse moved to (627, 420)
Screenshot: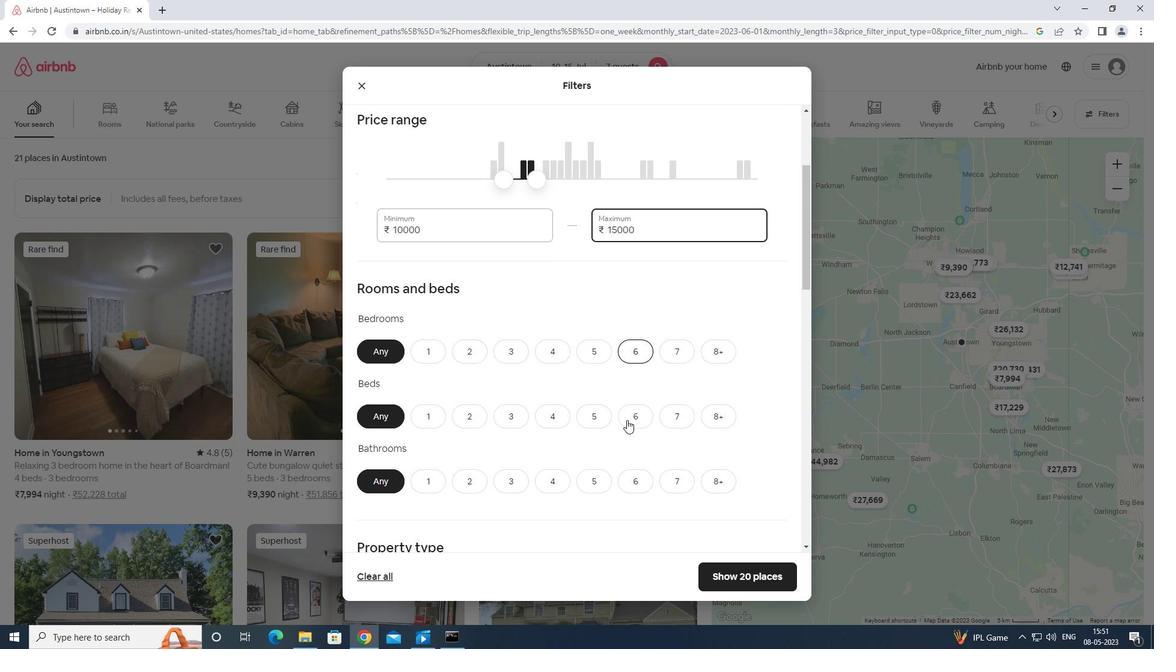 
Action: Mouse scrolled (627, 419) with delta (0, 0)
Screenshot: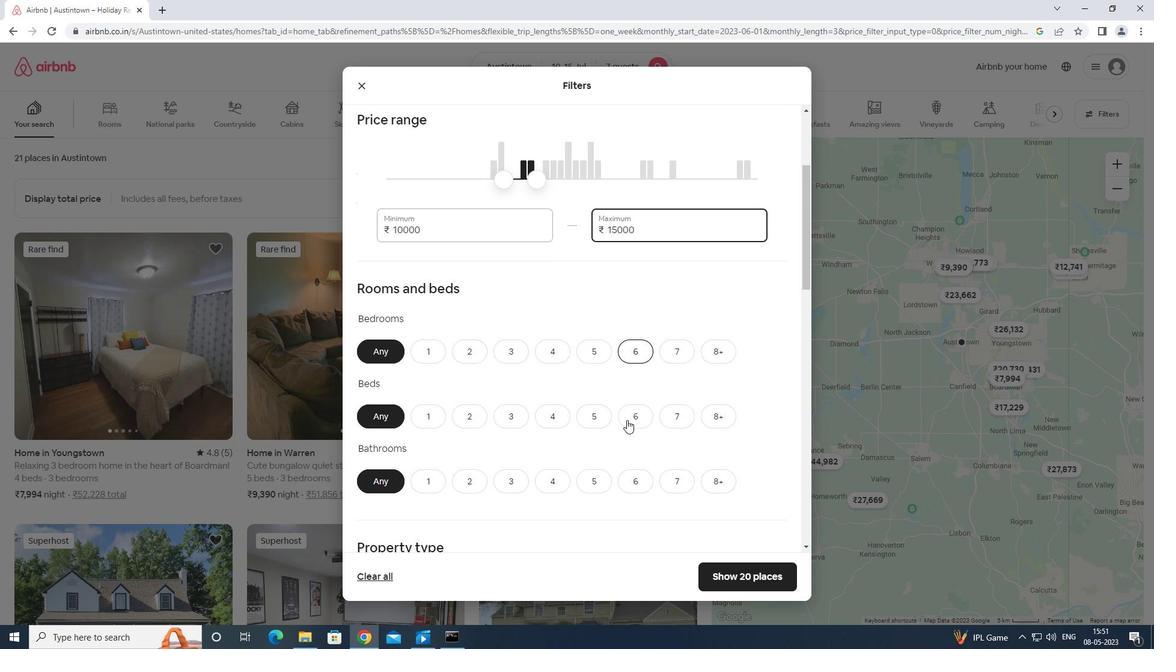 
Action: Mouse moved to (550, 286)
Screenshot: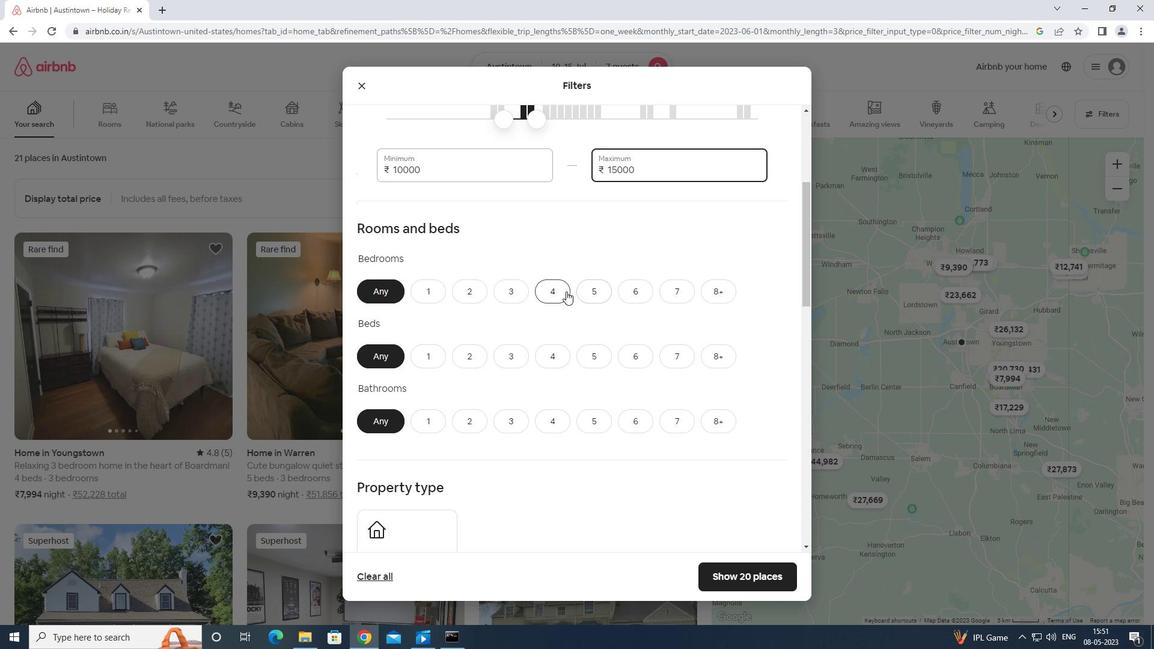 
Action: Mouse pressed left at (550, 286)
Screenshot: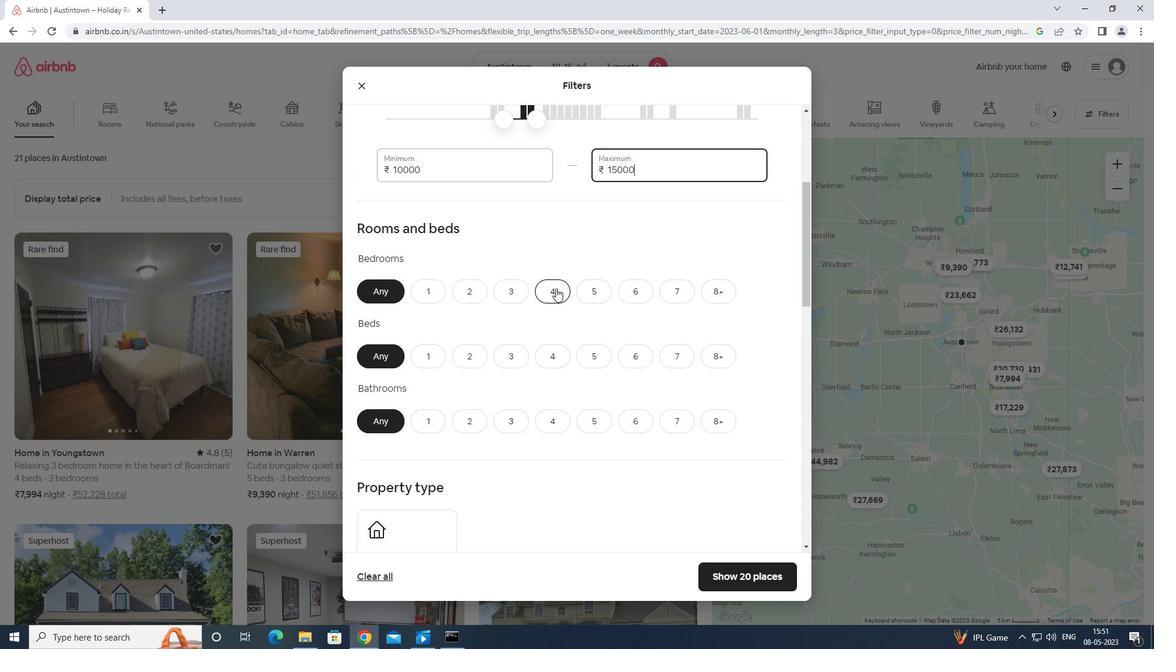 
Action: Mouse moved to (675, 353)
Screenshot: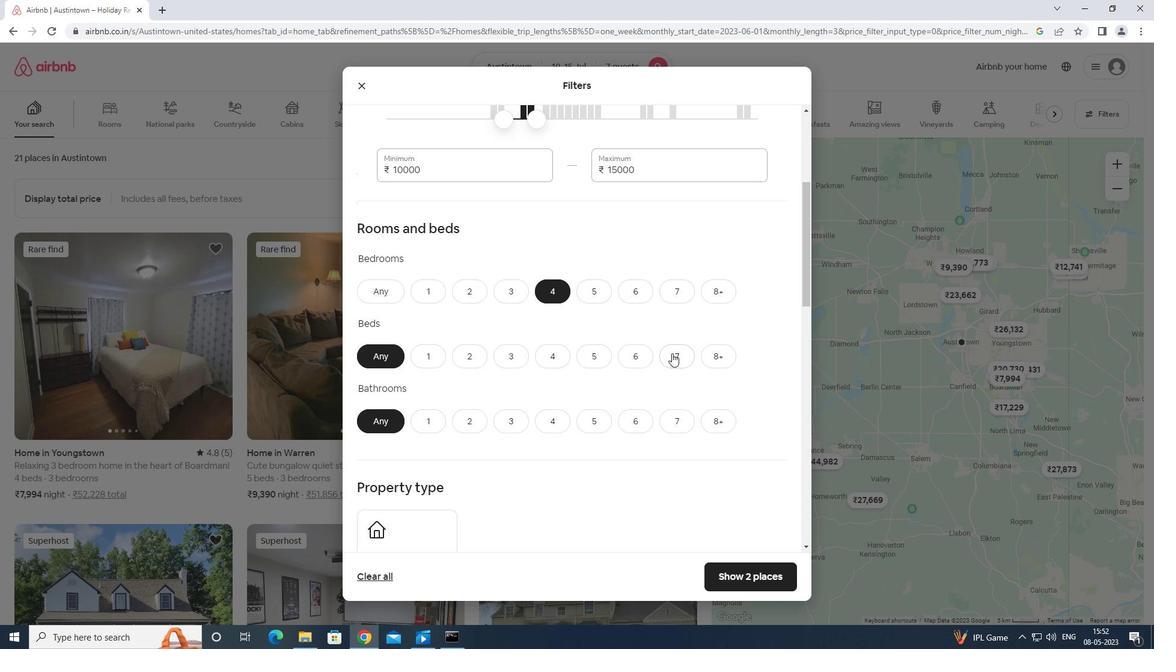 
Action: Mouse pressed left at (675, 353)
Screenshot: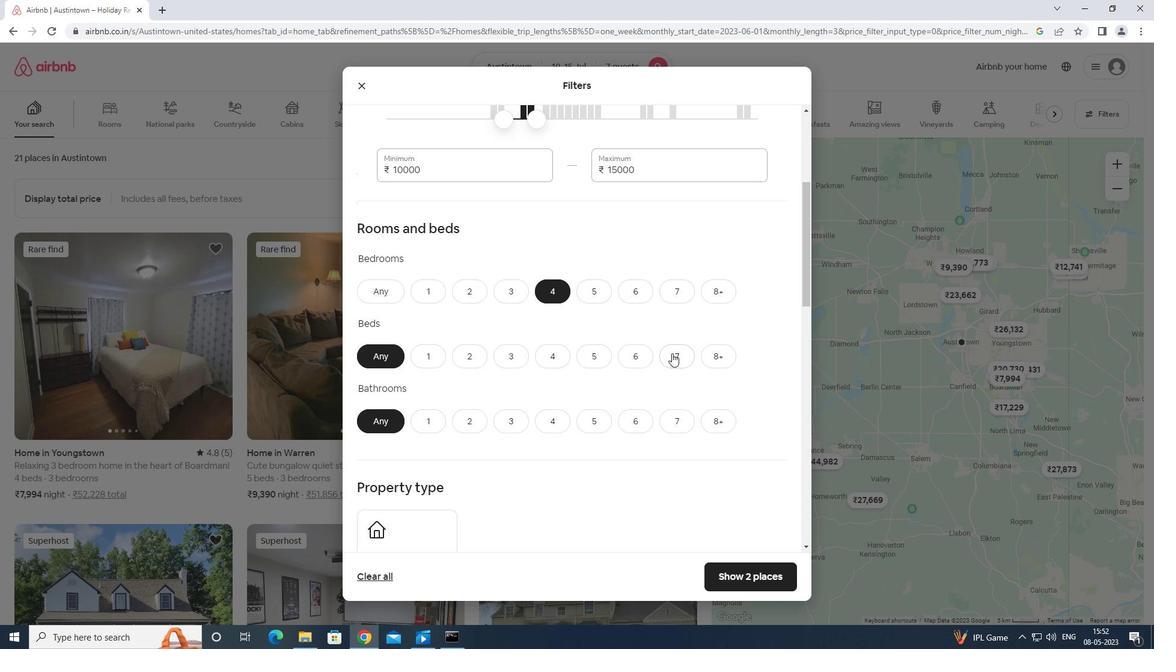 
Action: Mouse moved to (553, 425)
Screenshot: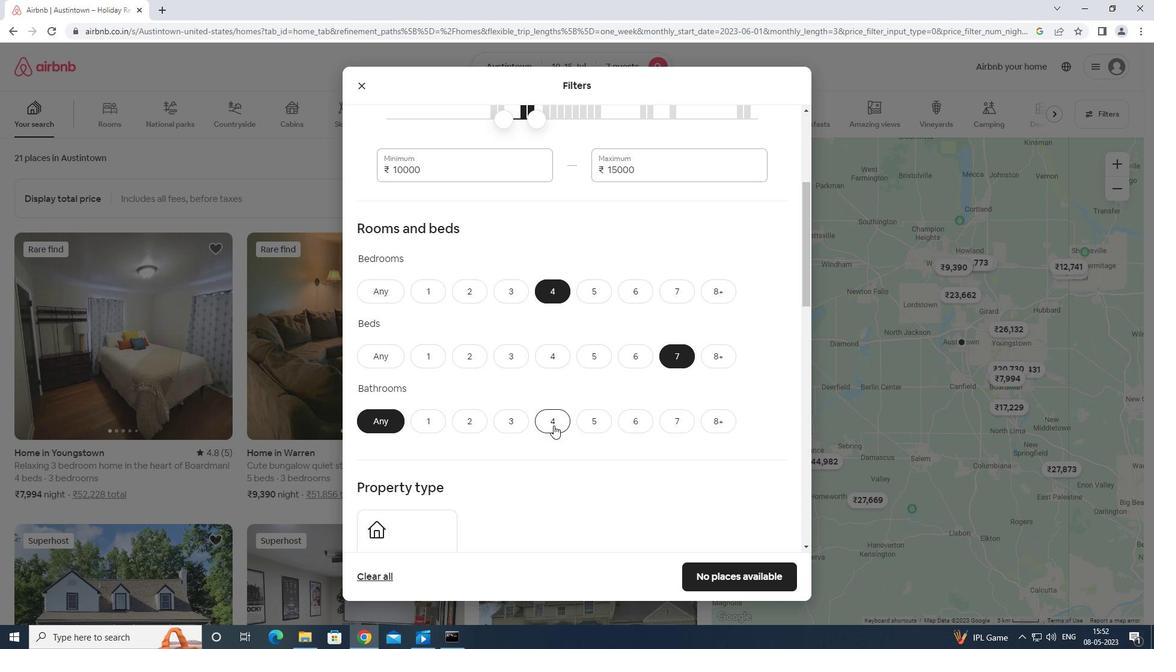 
Action: Mouse pressed left at (553, 425)
Screenshot: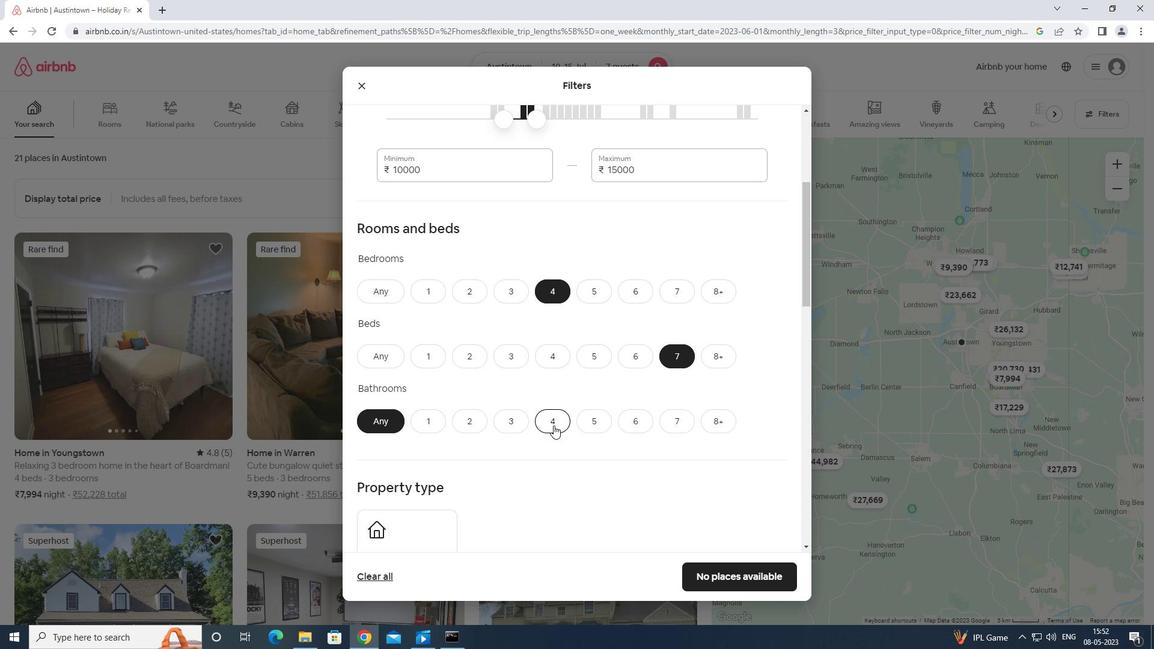 
Action: Mouse scrolled (553, 424) with delta (0, 0)
Screenshot: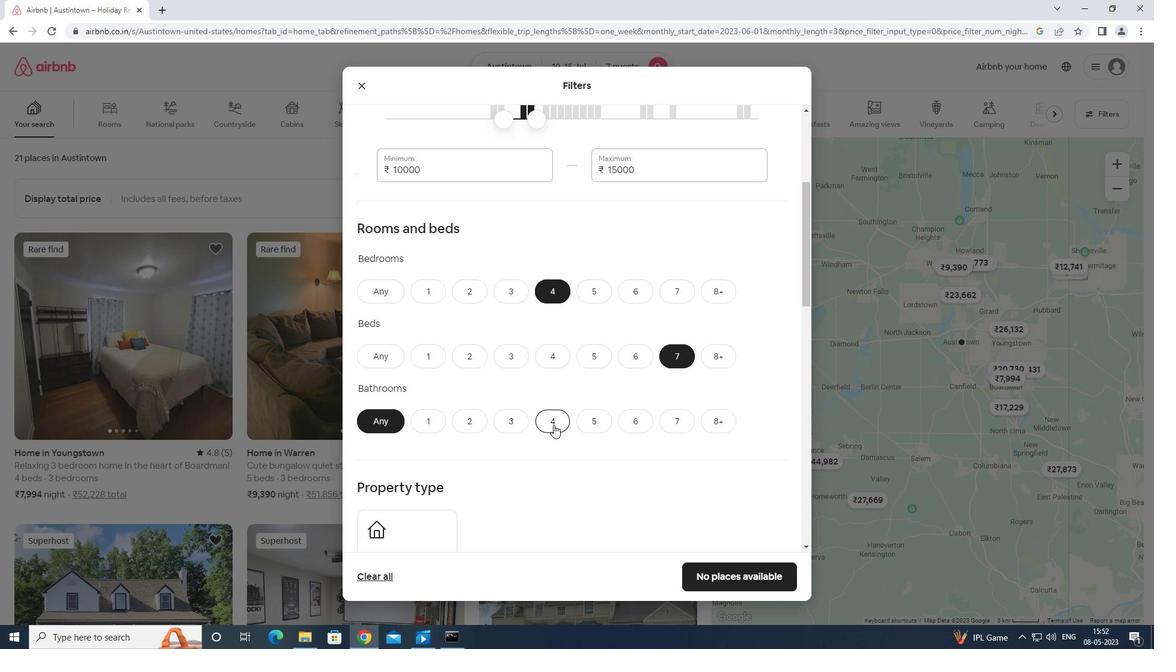 
Action: Mouse scrolled (553, 424) with delta (0, 0)
Screenshot: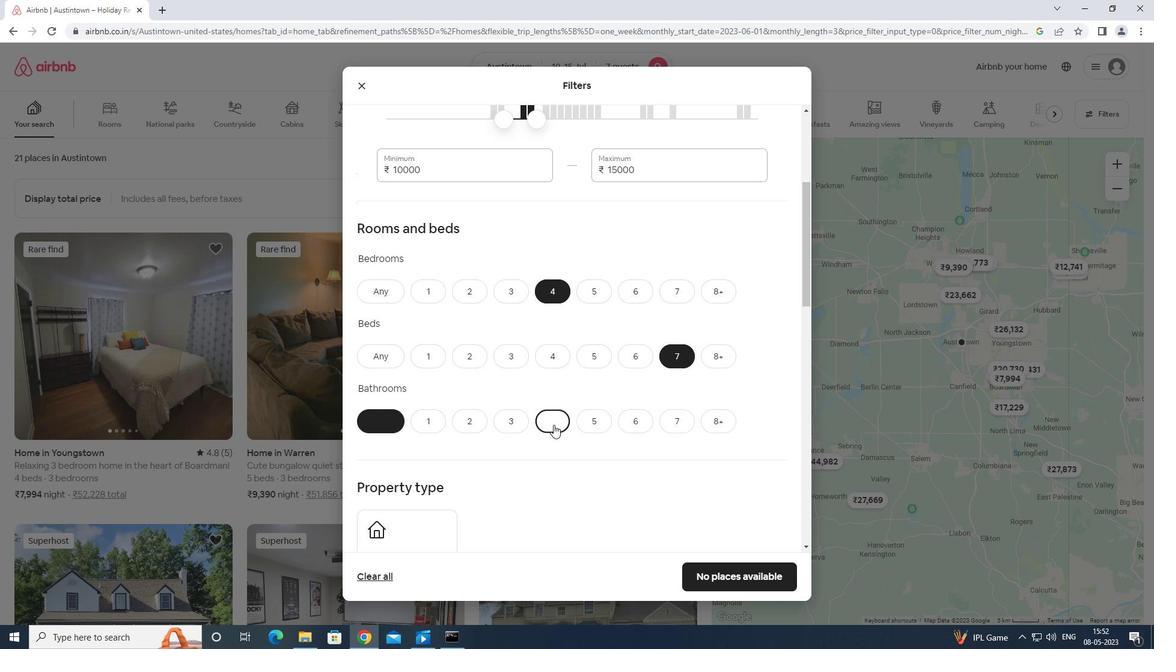 
Action: Mouse scrolled (553, 424) with delta (0, 0)
Screenshot: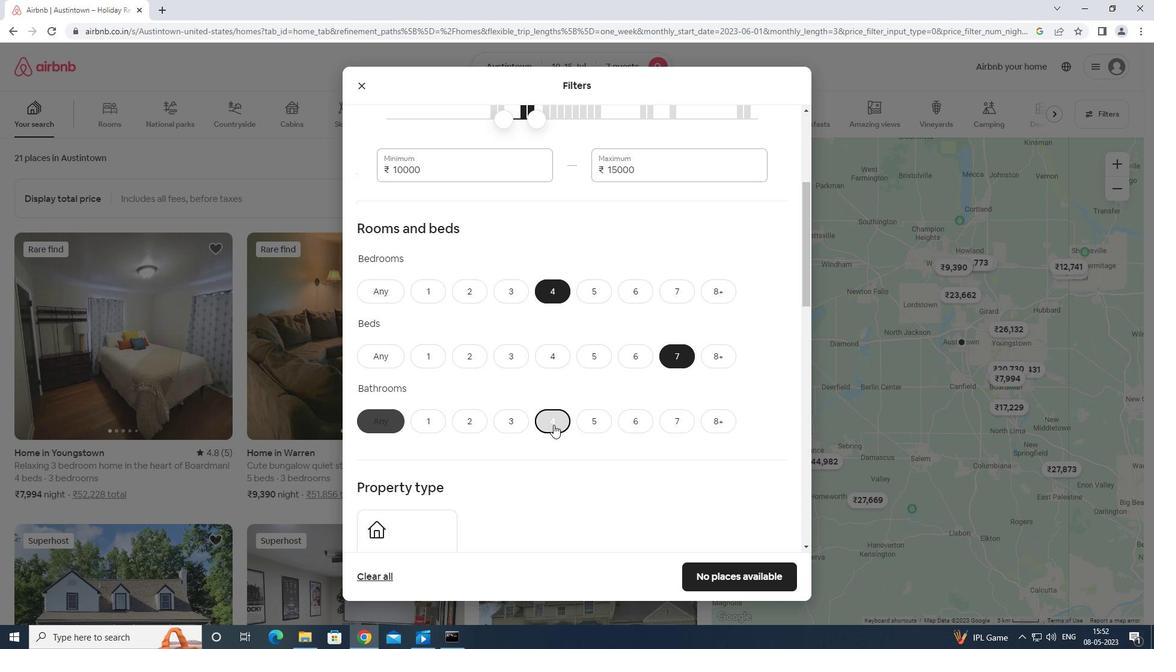 
Action: Mouse moved to (414, 379)
Screenshot: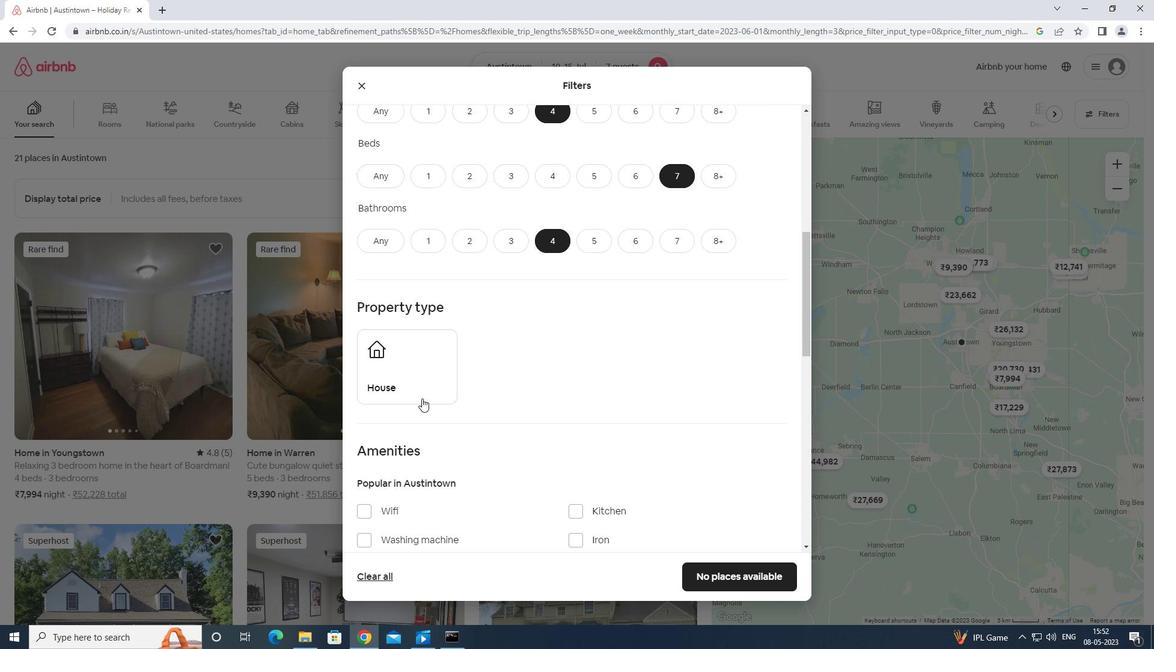 
Action: Mouse pressed left at (414, 379)
Screenshot: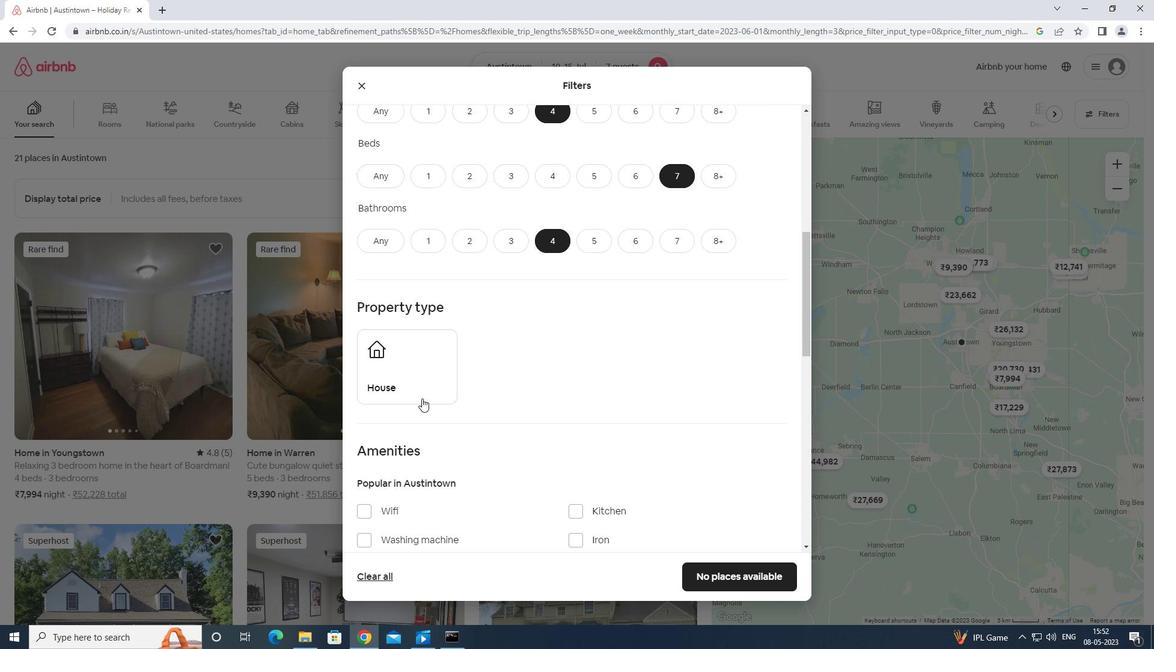 
Action: Mouse moved to (408, 388)
Screenshot: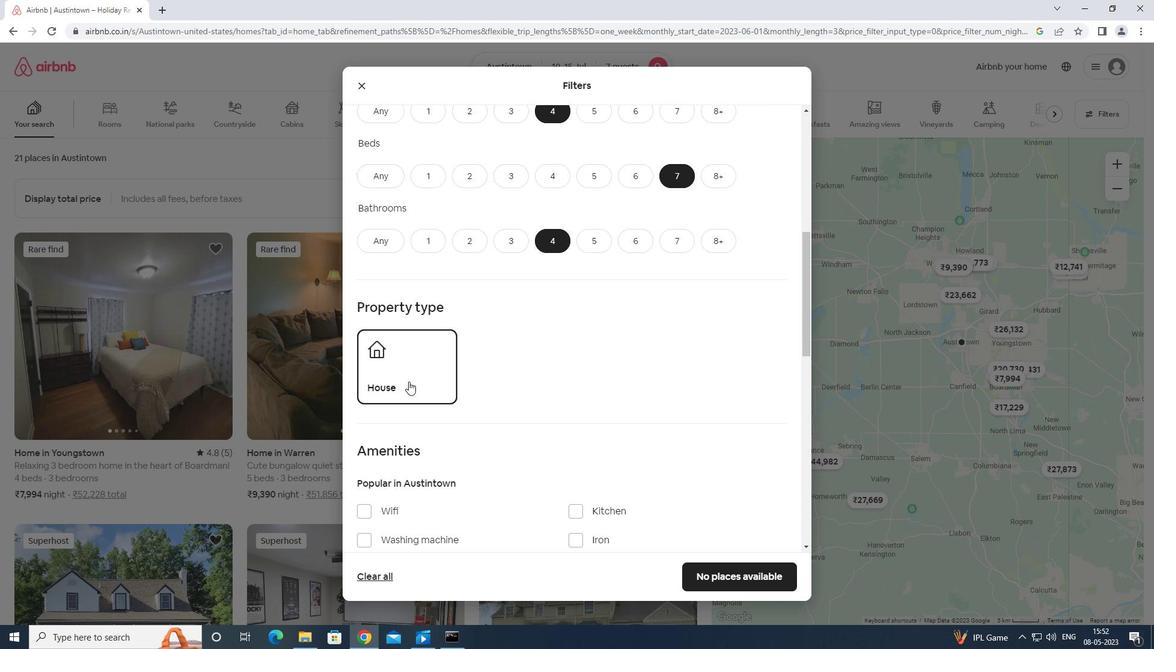 
Action: Mouse scrolled (408, 387) with delta (0, 0)
Screenshot: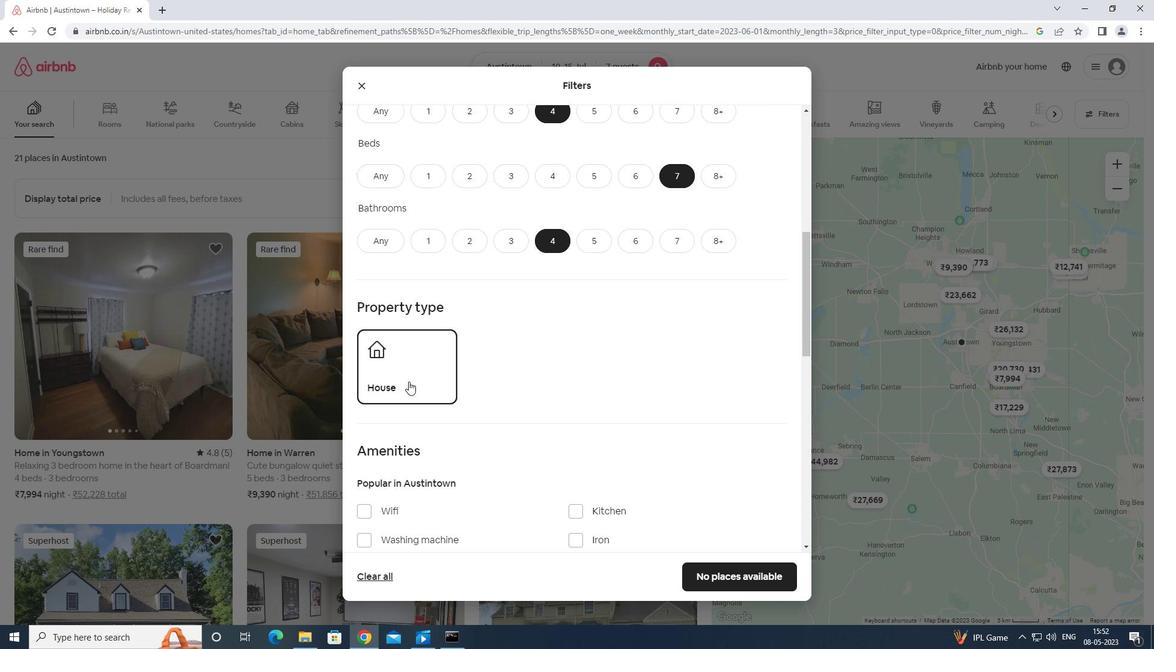 
Action: Mouse moved to (367, 452)
Screenshot: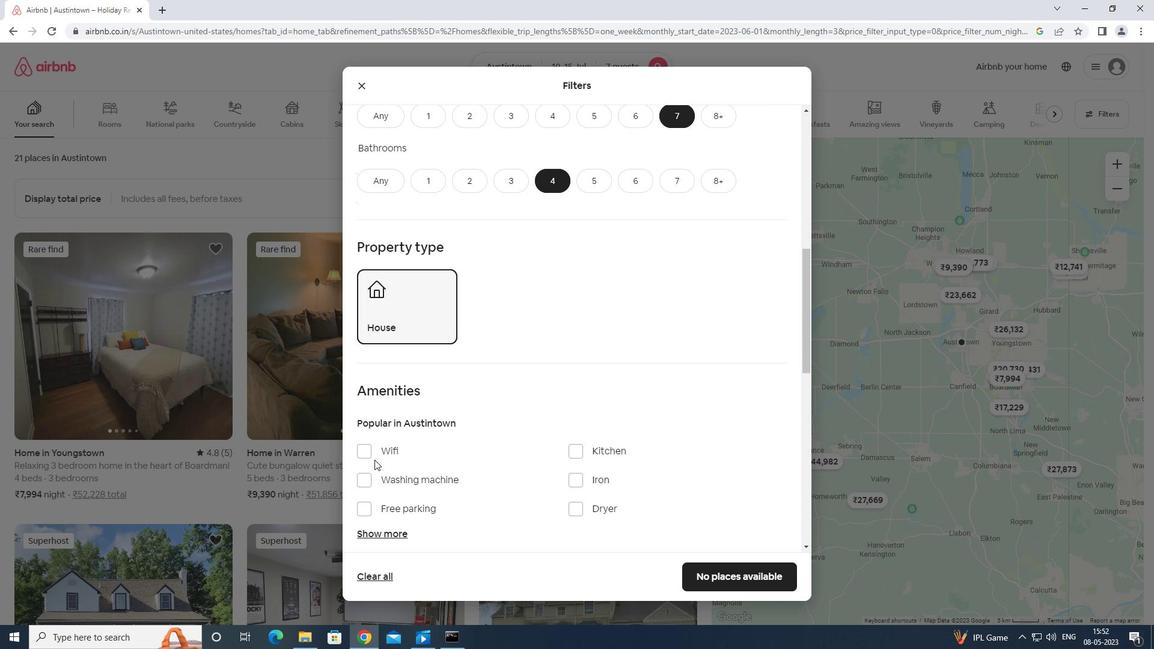 
Action: Mouse pressed left at (367, 452)
Screenshot: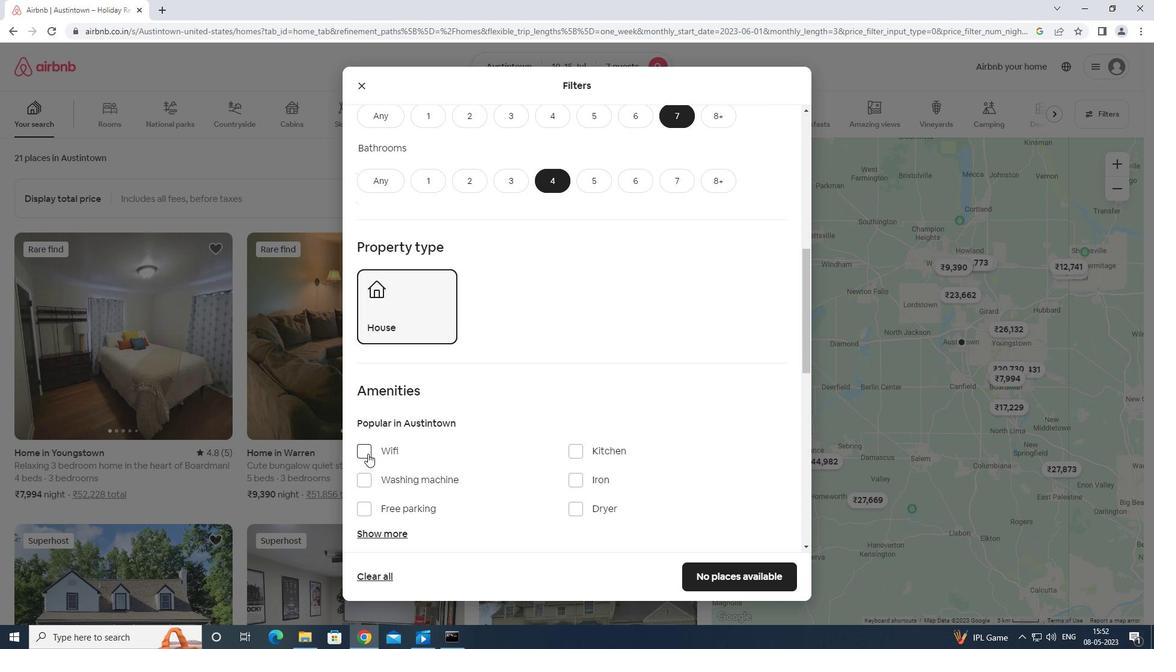 
Action: Mouse moved to (368, 451)
Screenshot: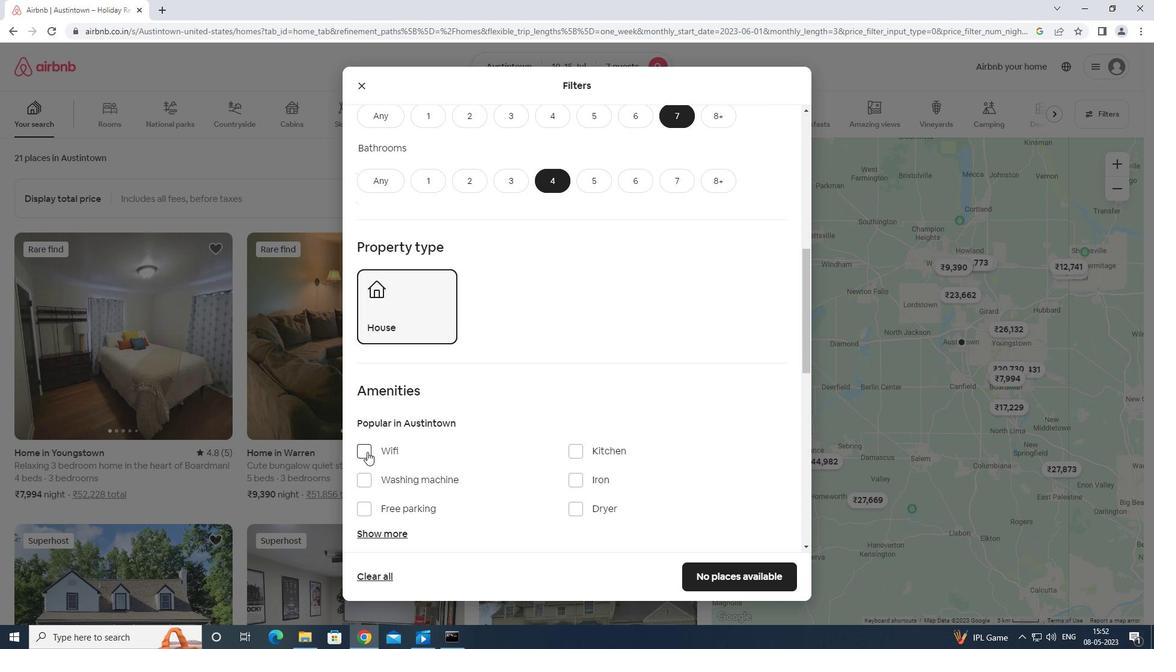 
Action: Mouse scrolled (368, 450) with delta (0, 0)
Screenshot: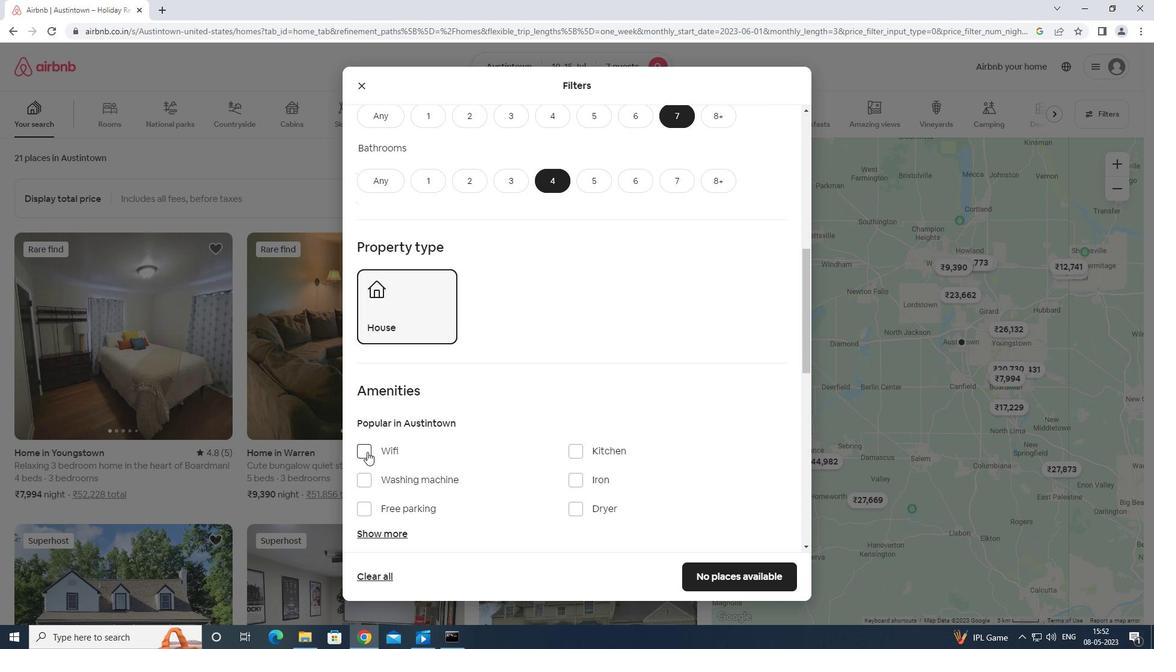
Action: Mouse scrolled (368, 450) with delta (0, 0)
Screenshot: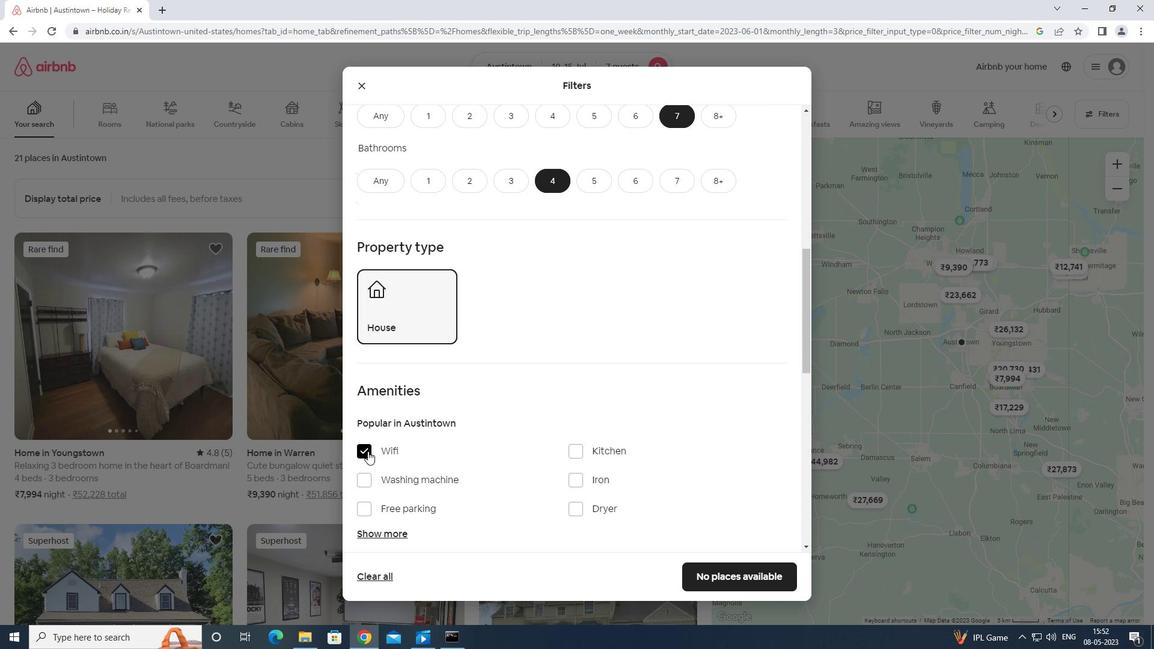 
Action: Mouse scrolled (368, 450) with delta (0, 0)
Screenshot: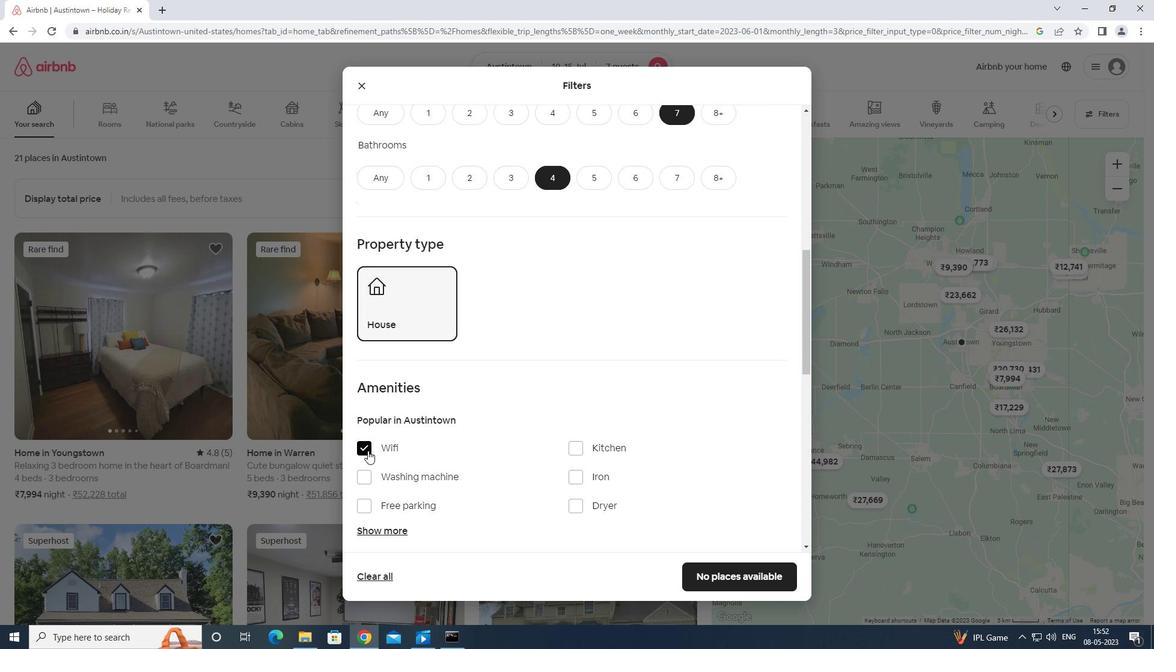 
Action: Mouse moved to (367, 328)
Screenshot: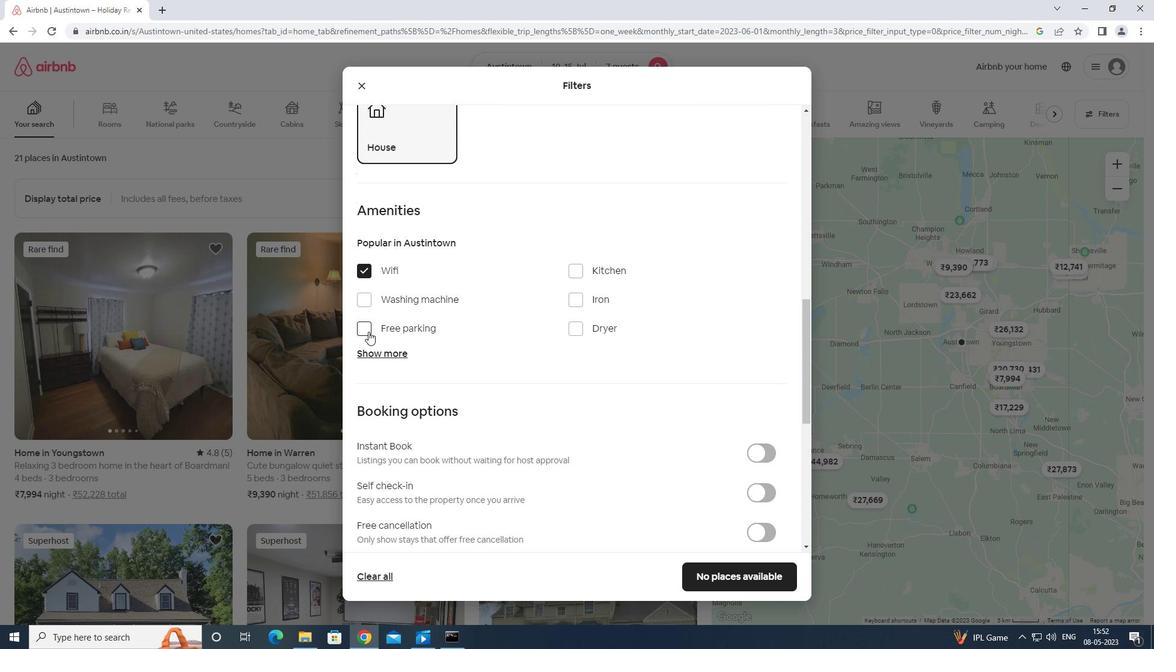
Action: Mouse pressed left at (367, 328)
Screenshot: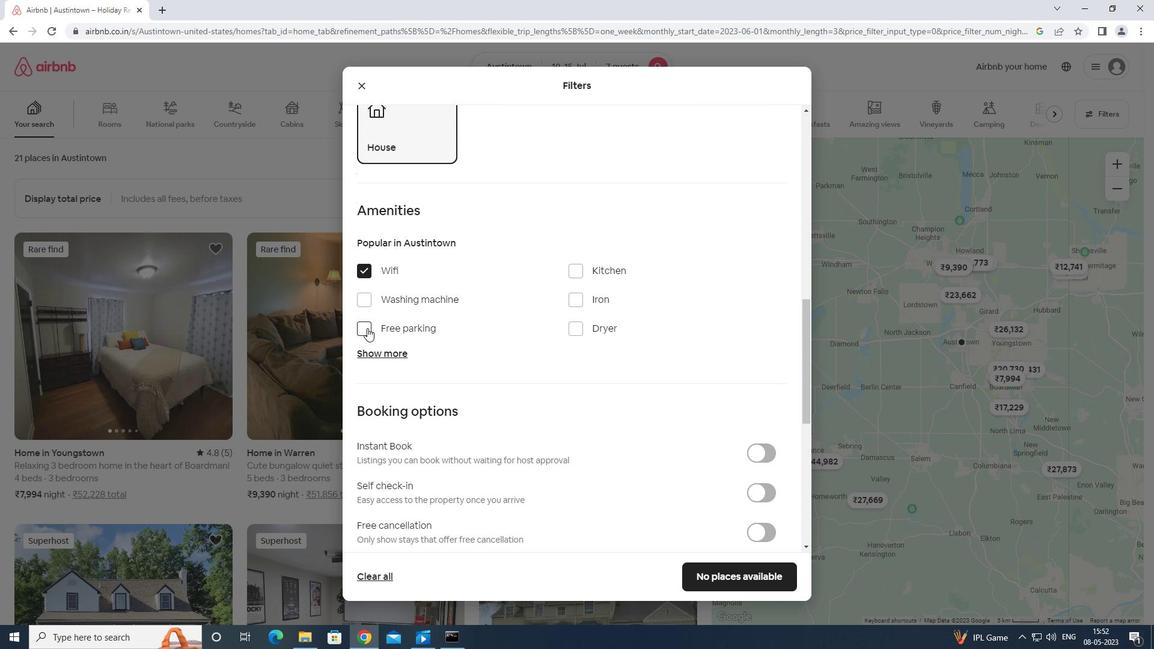 
Action: Mouse moved to (392, 350)
Screenshot: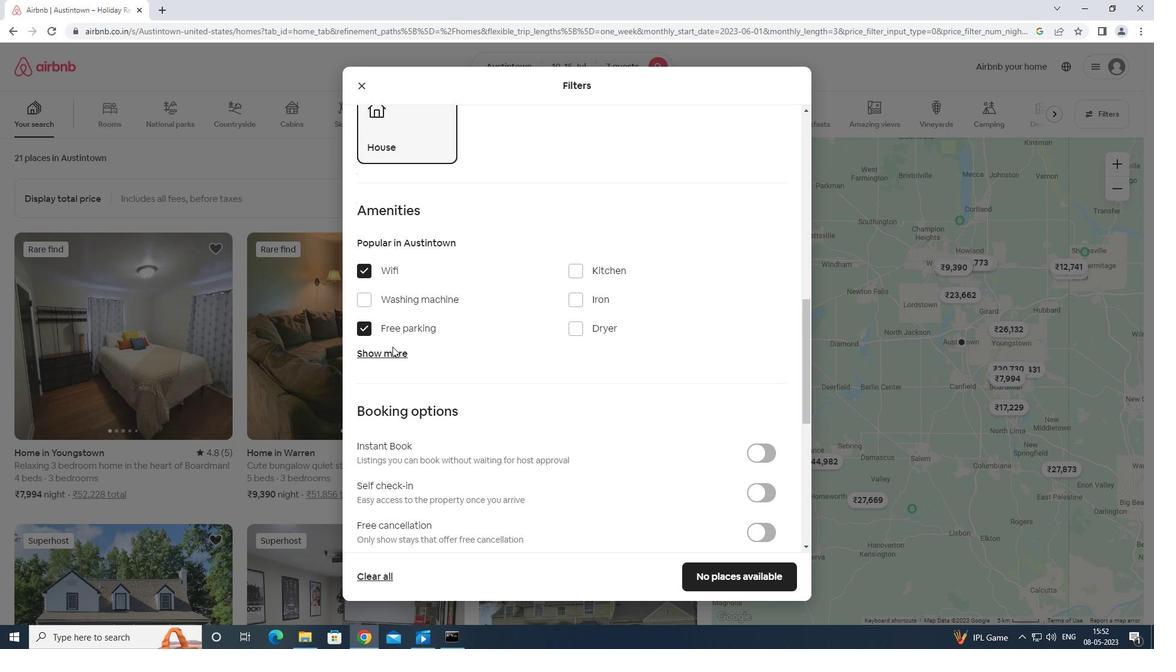 
Action: Mouse pressed left at (392, 350)
Screenshot: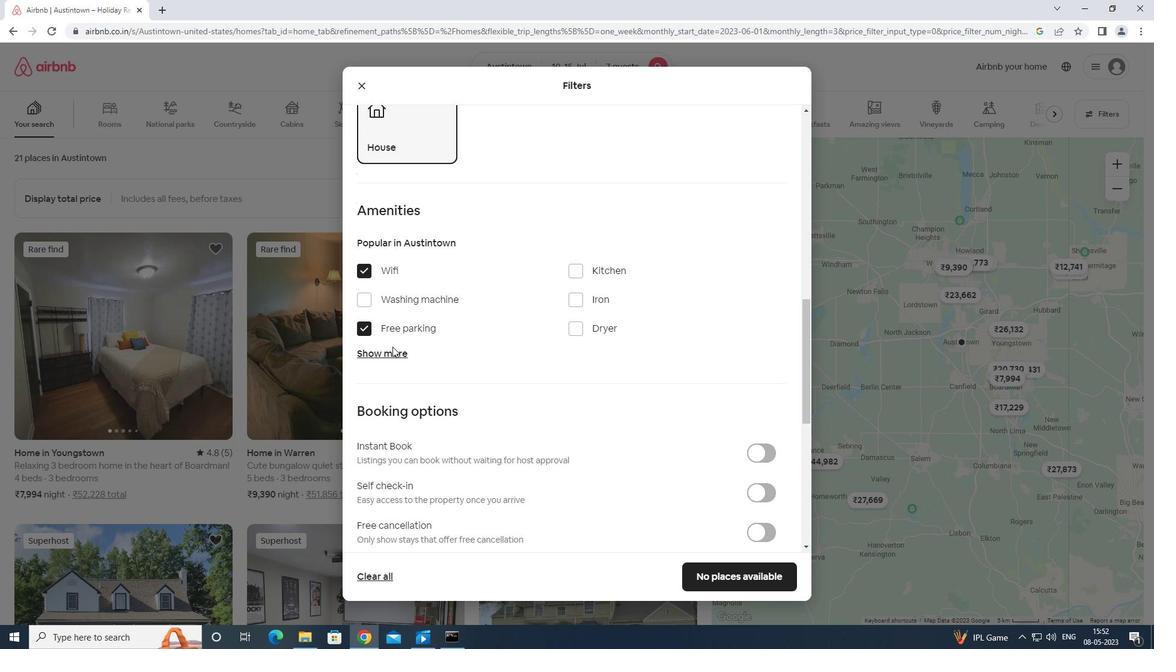 
Action: Mouse moved to (392, 355)
Screenshot: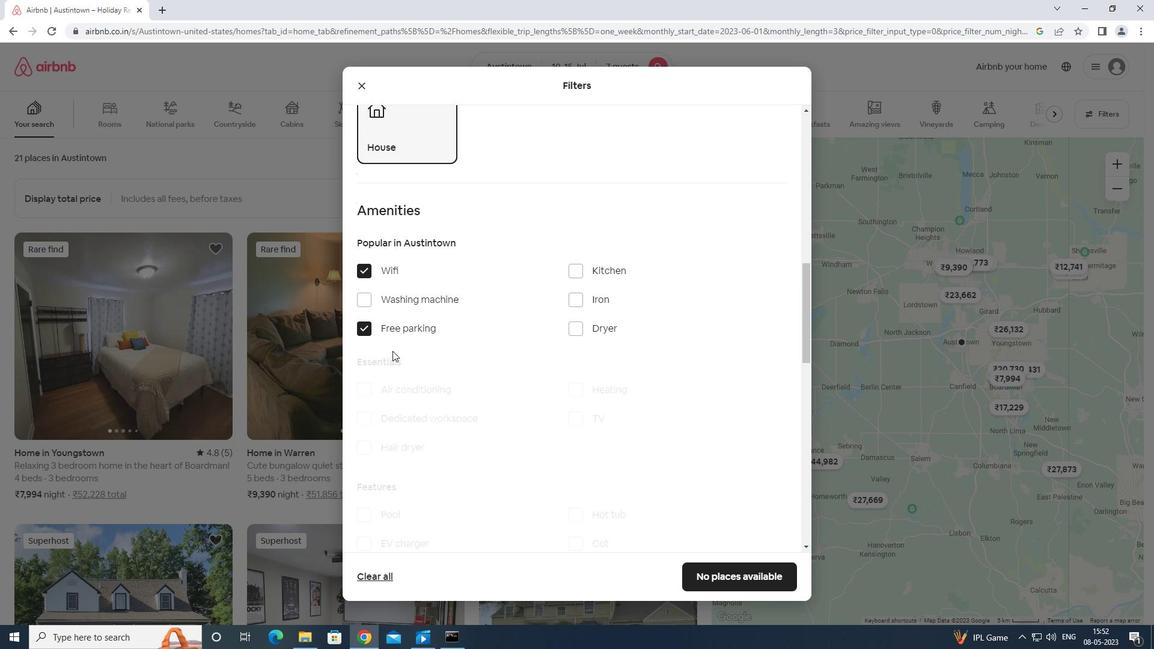 
Action: Mouse scrolled (392, 354) with delta (0, 0)
Screenshot: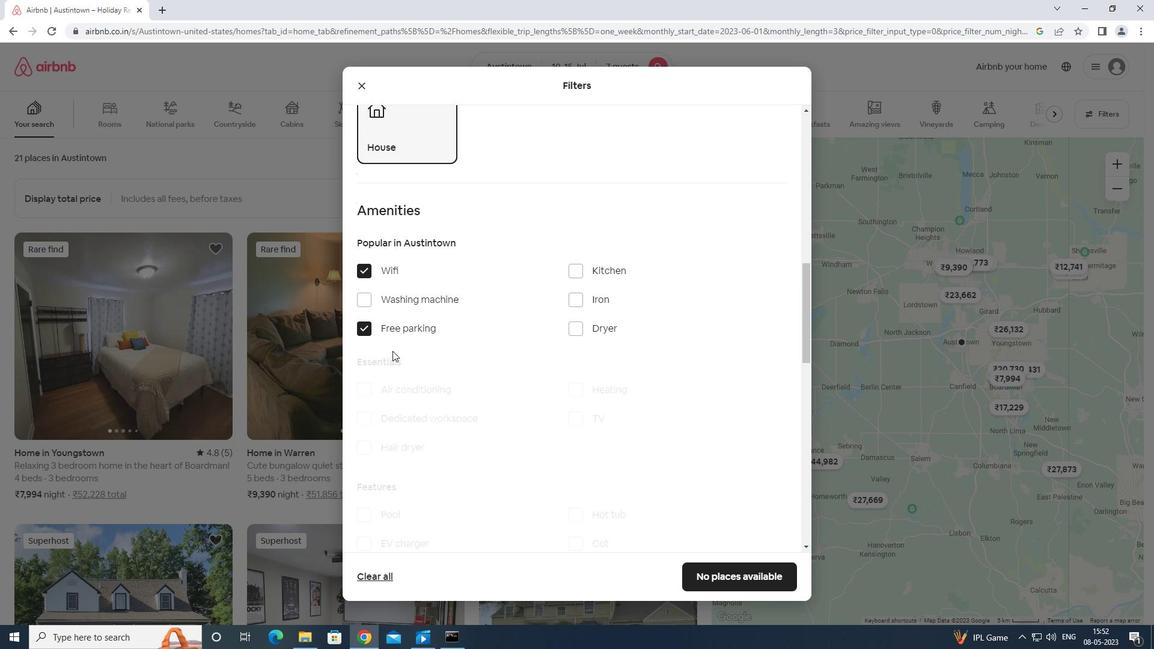 
Action: Mouse moved to (392, 359)
Screenshot: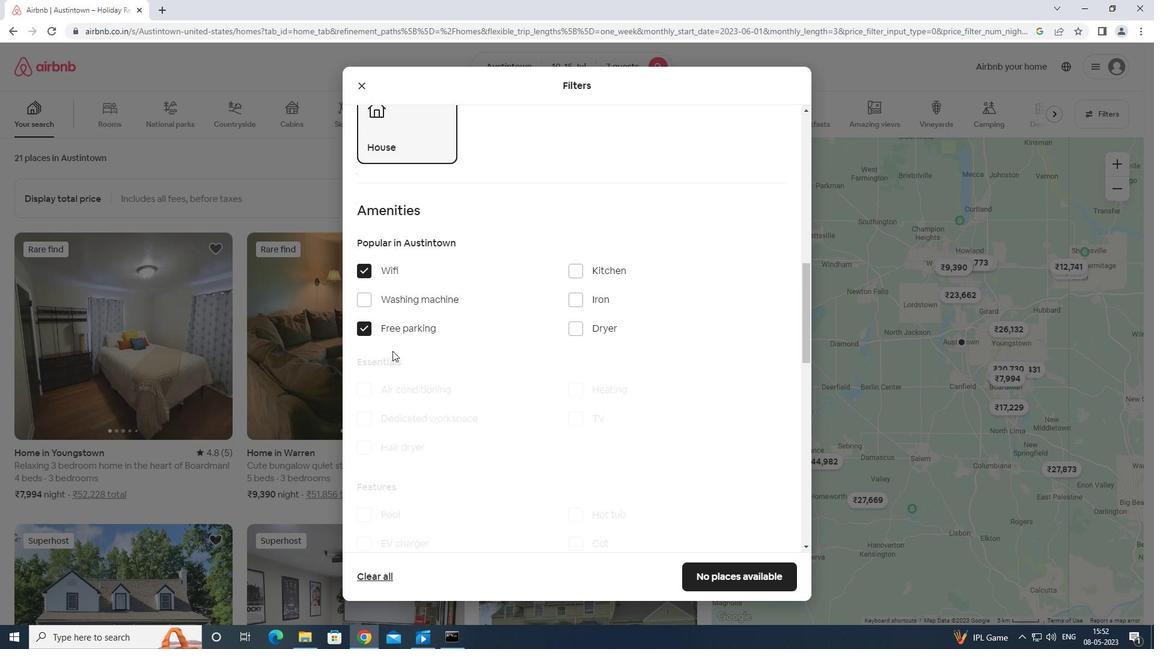 
Action: Mouse scrolled (392, 359) with delta (0, 0)
Screenshot: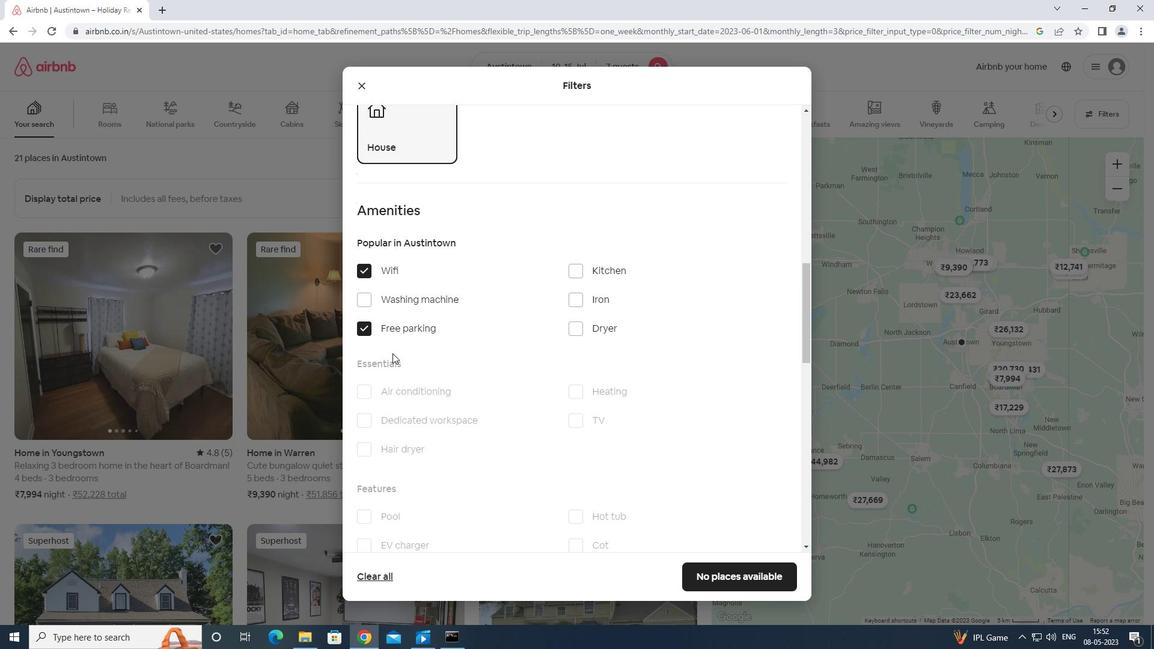 
Action: Mouse scrolled (392, 359) with delta (0, 0)
Screenshot: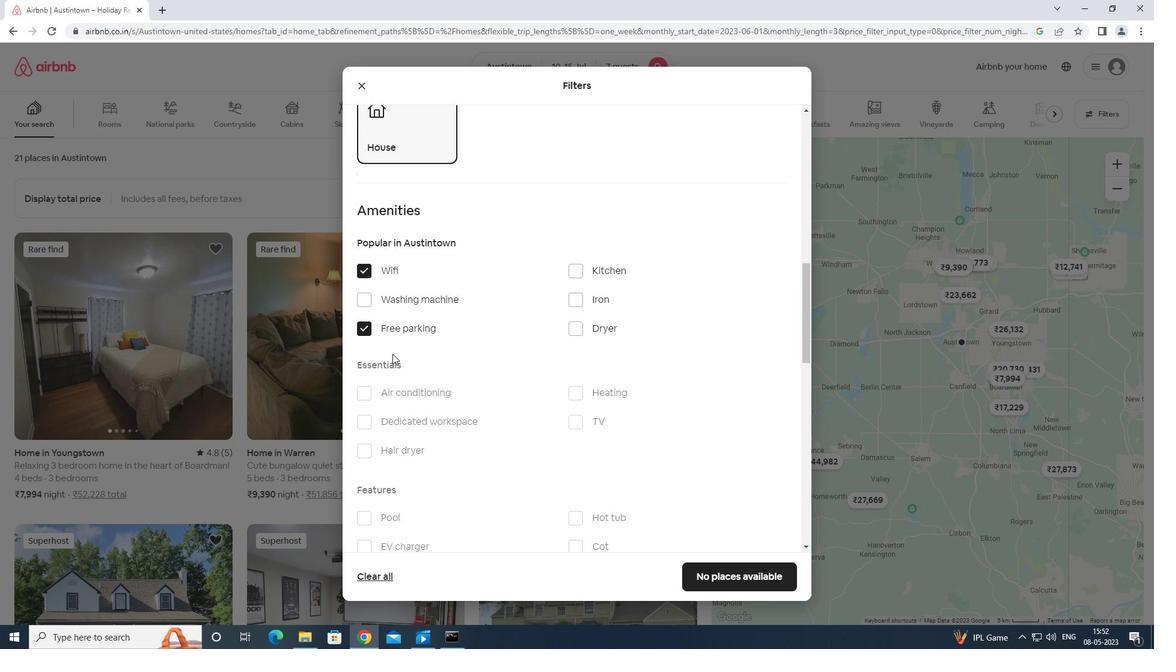 
Action: Mouse moved to (574, 244)
Screenshot: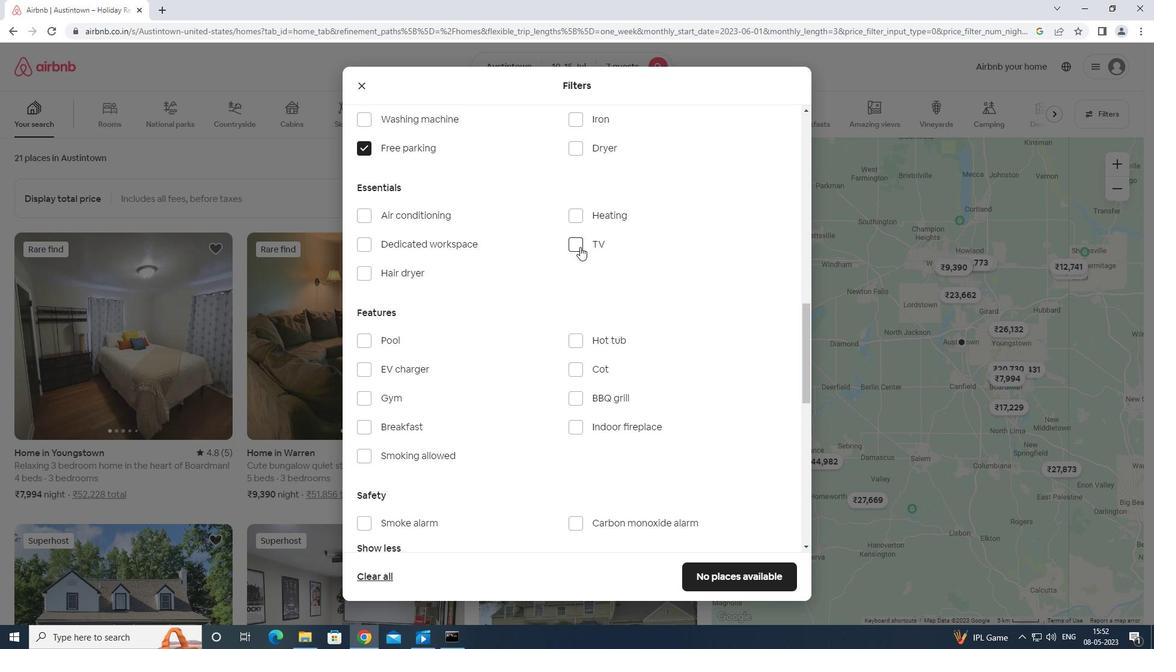 
Action: Mouse pressed left at (574, 244)
Screenshot: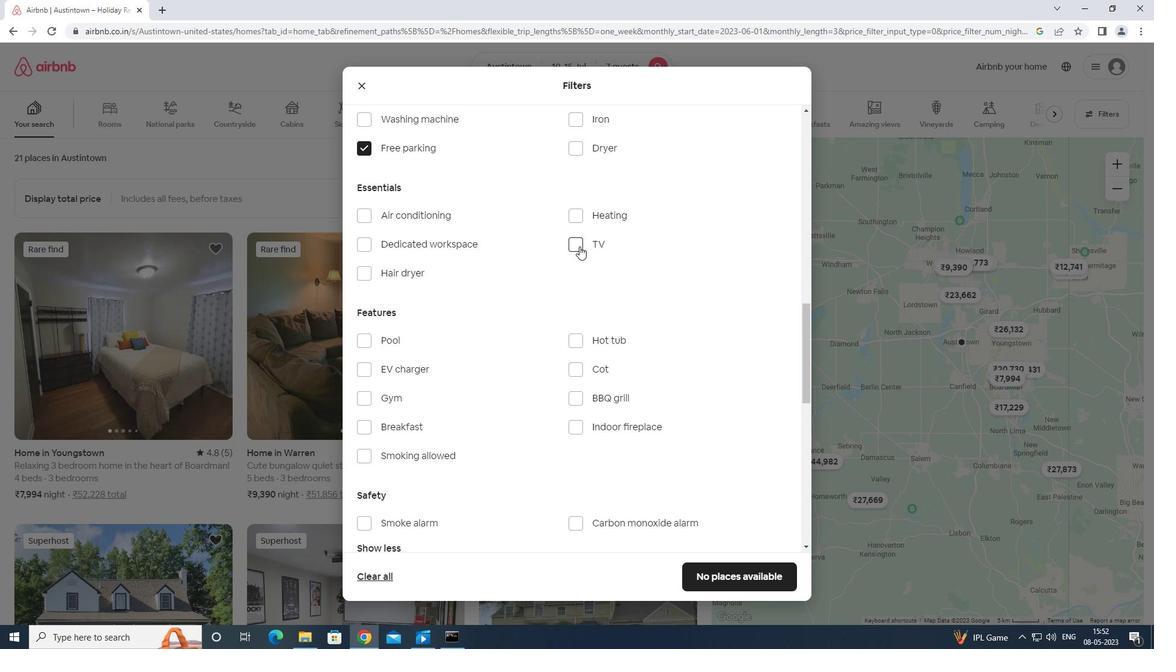 
Action: Mouse moved to (366, 398)
Screenshot: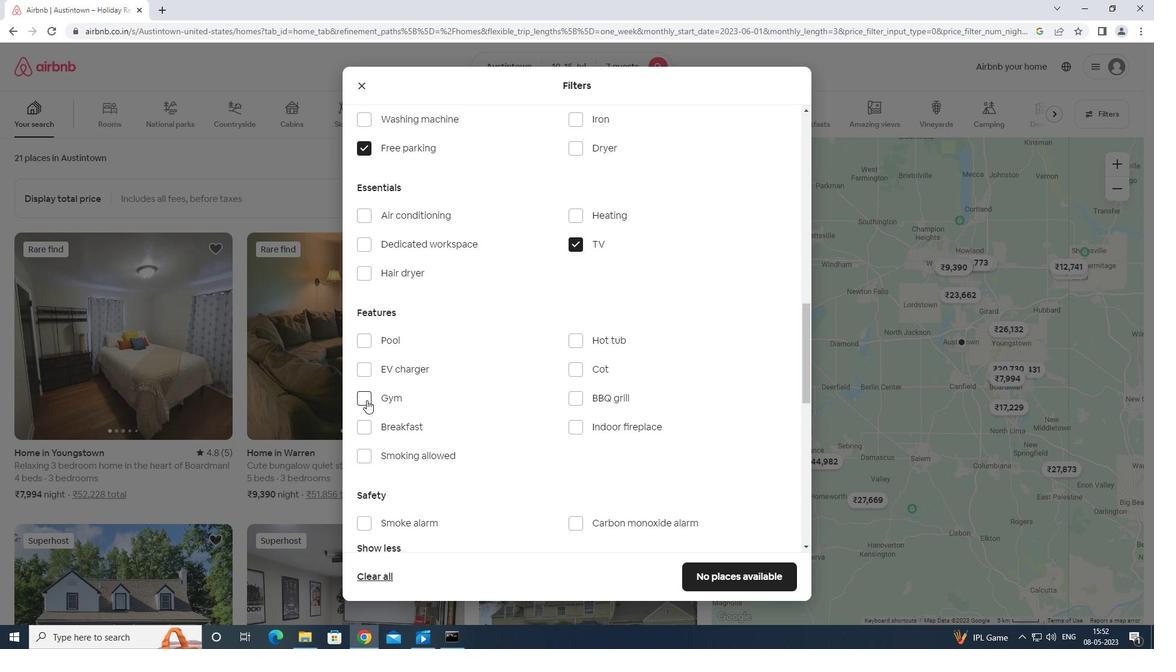 
Action: Mouse pressed left at (366, 398)
Screenshot: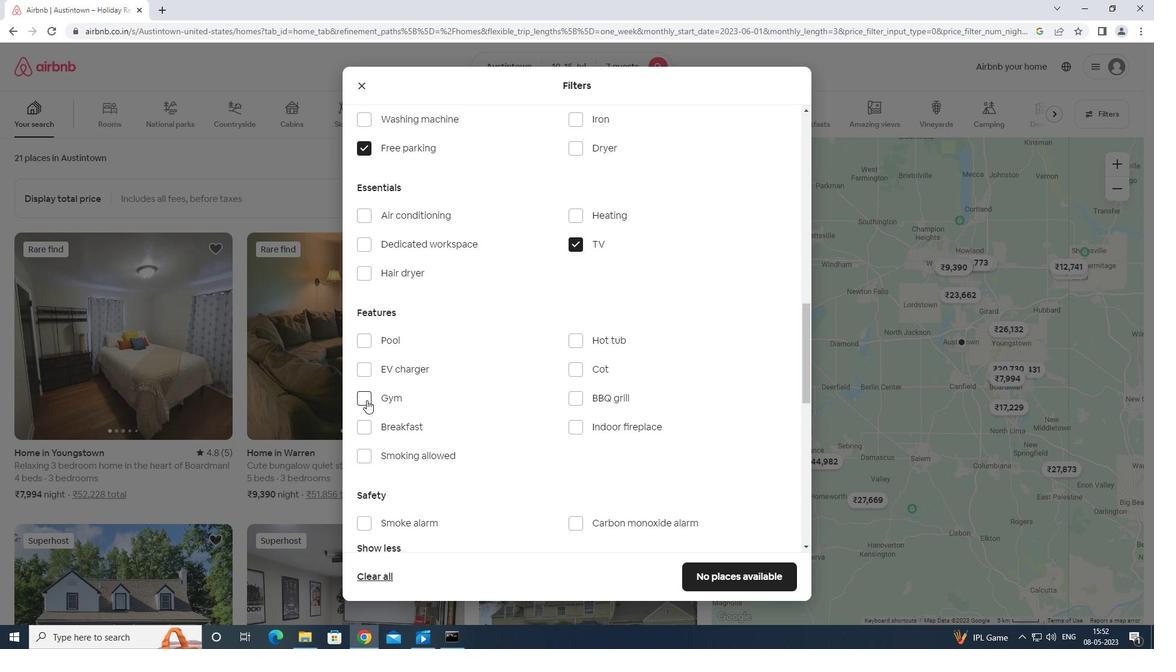 
Action: Mouse moved to (365, 428)
Screenshot: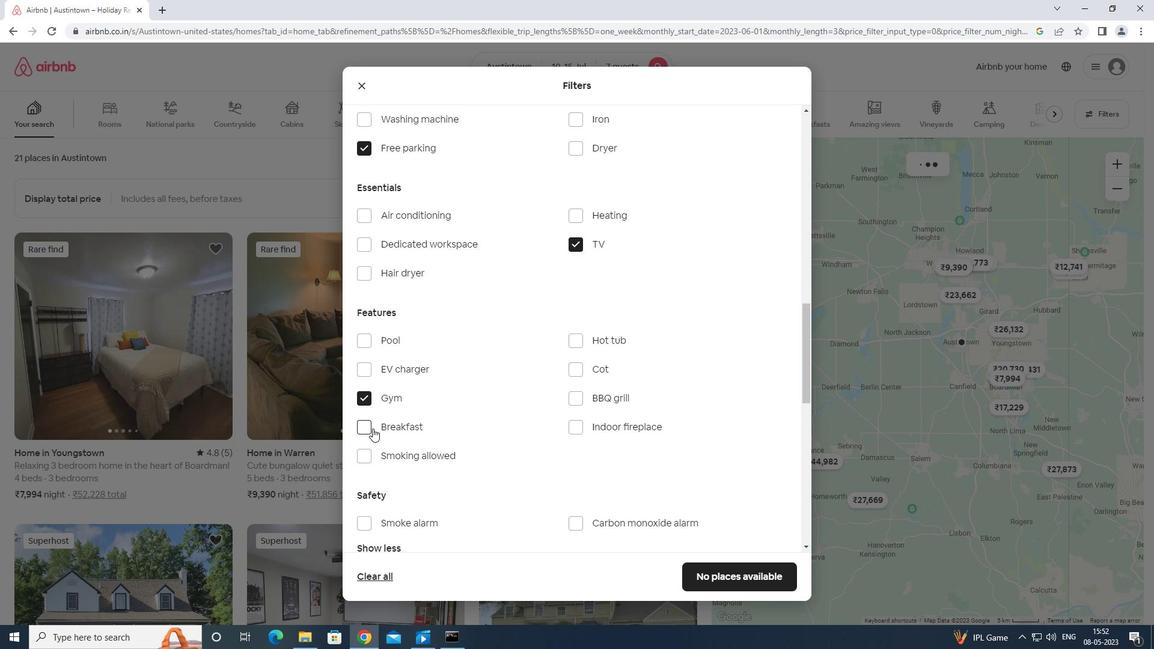 
Action: Mouse pressed left at (365, 428)
Screenshot: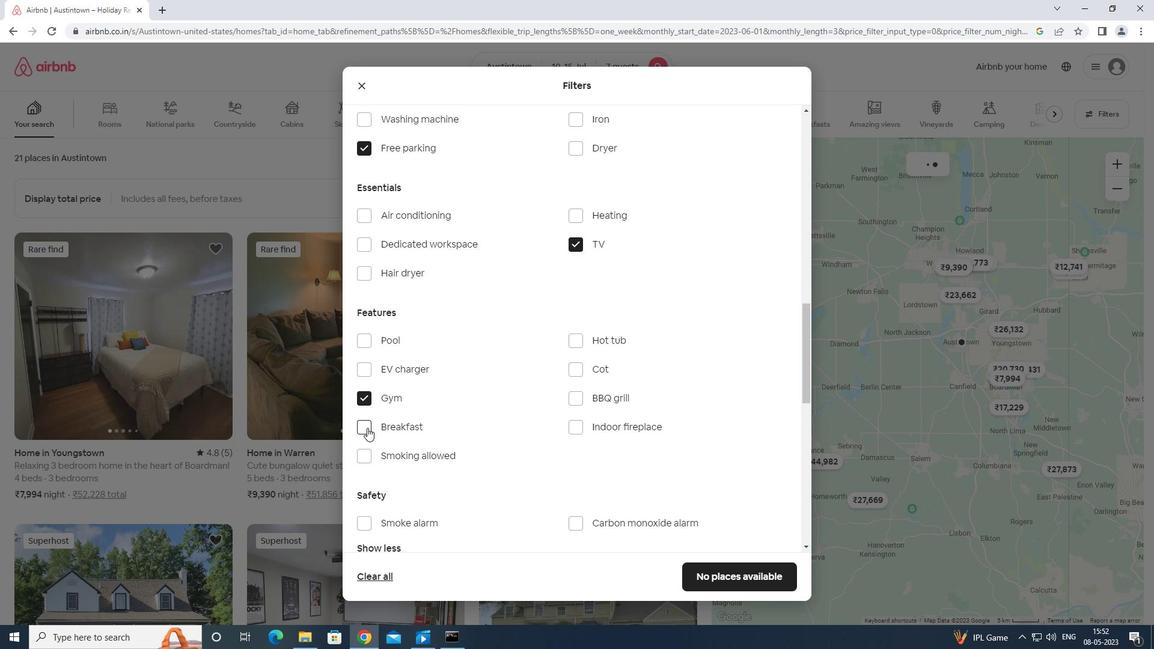 
Action: Mouse moved to (363, 423)
Screenshot: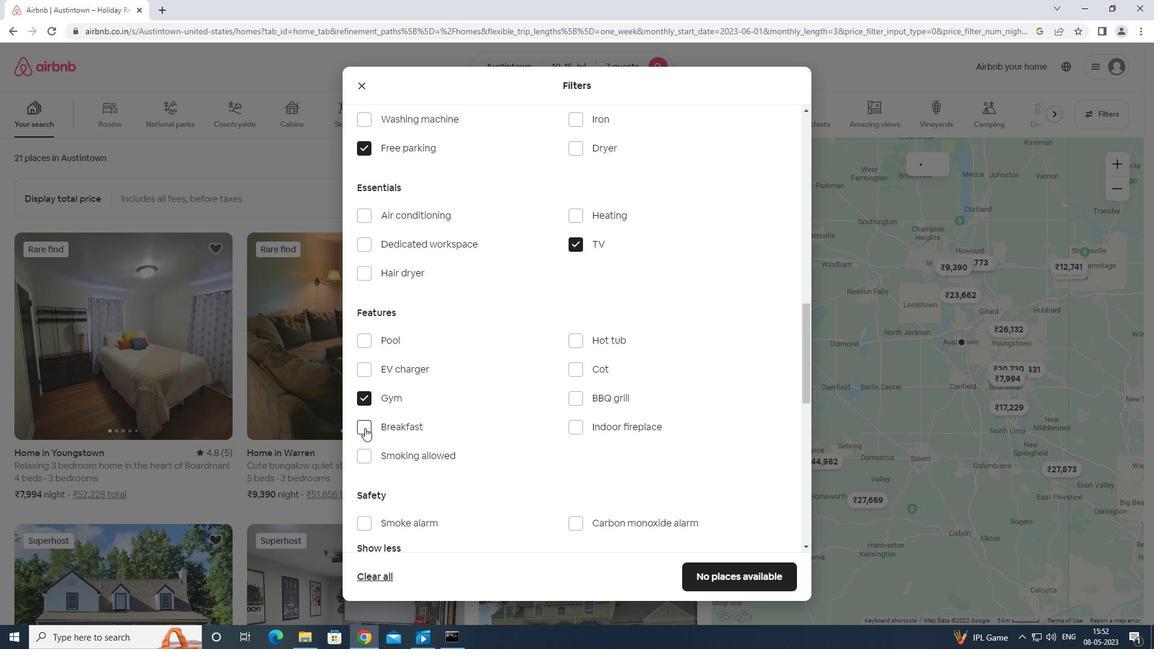 
Action: Mouse scrolled (363, 423) with delta (0, 0)
Screenshot: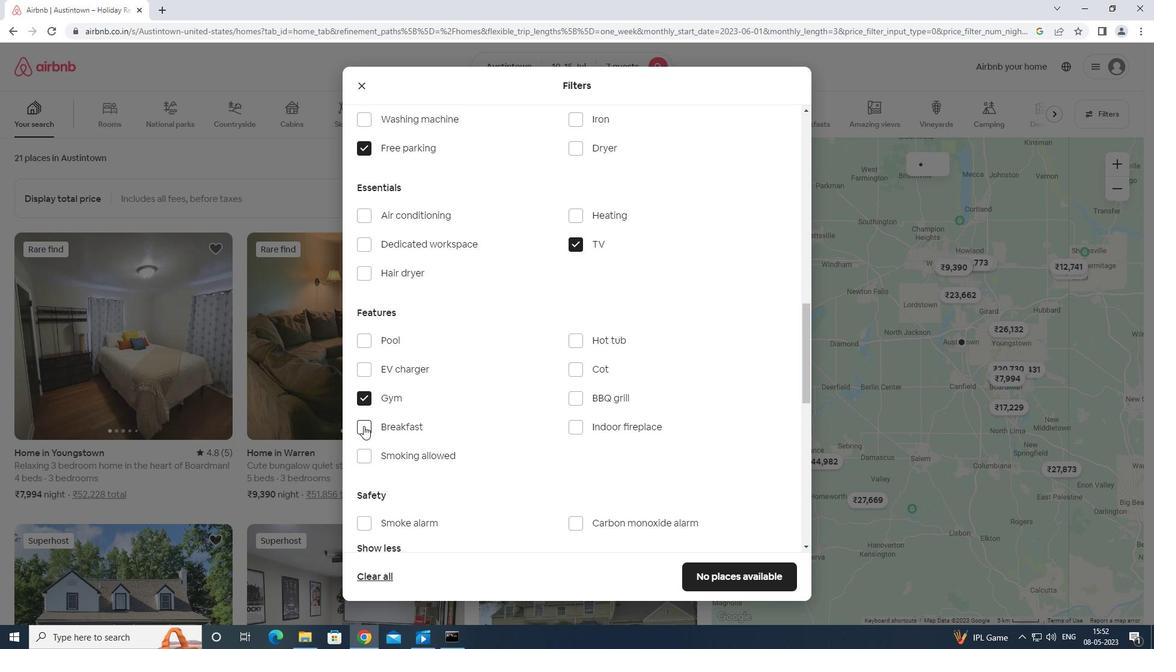 
Action: Mouse scrolled (363, 423) with delta (0, 0)
Screenshot: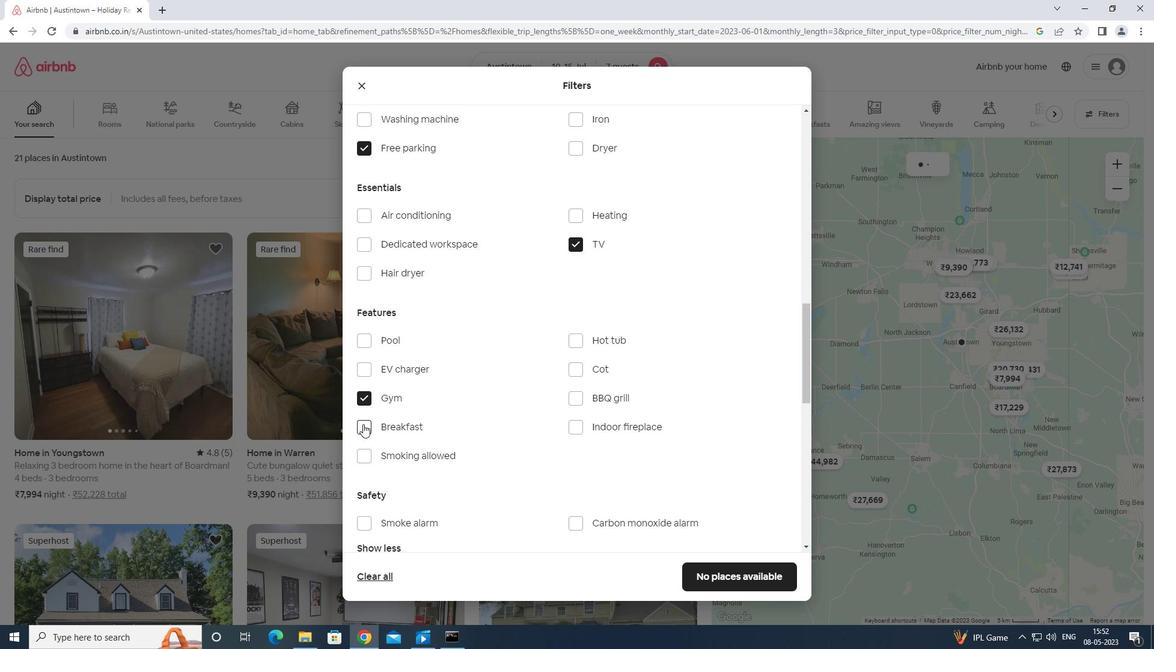 
Action: Mouse moved to (364, 423)
Screenshot: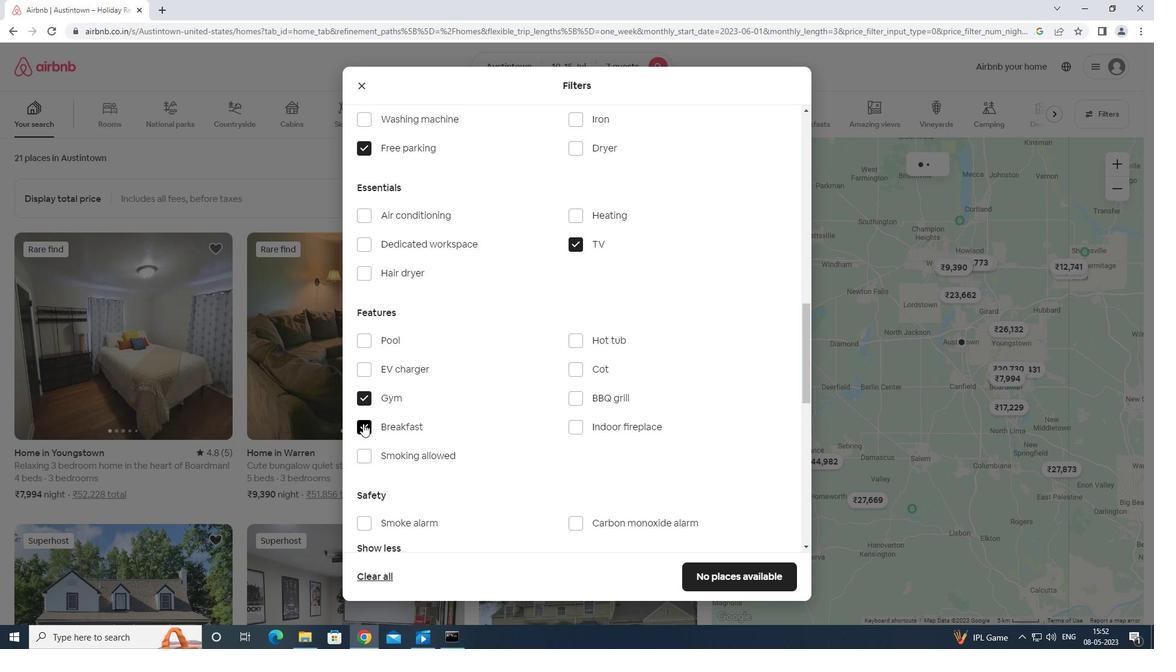 
Action: Mouse scrolled (364, 423) with delta (0, 0)
Screenshot: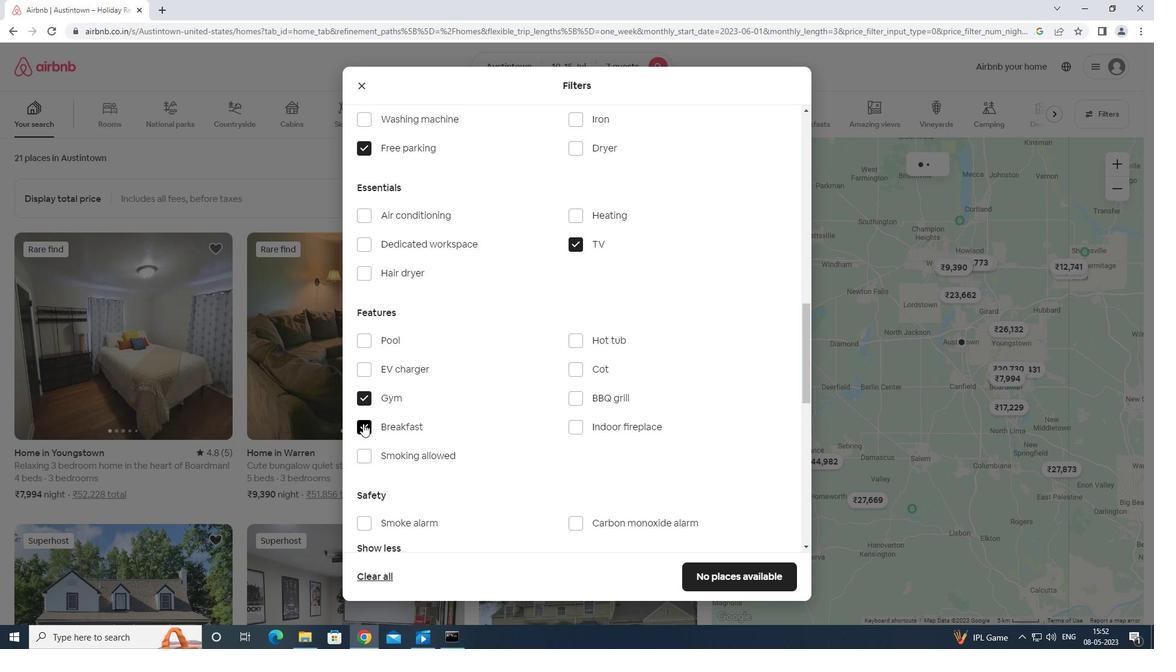 
Action: Mouse moved to (372, 421)
Screenshot: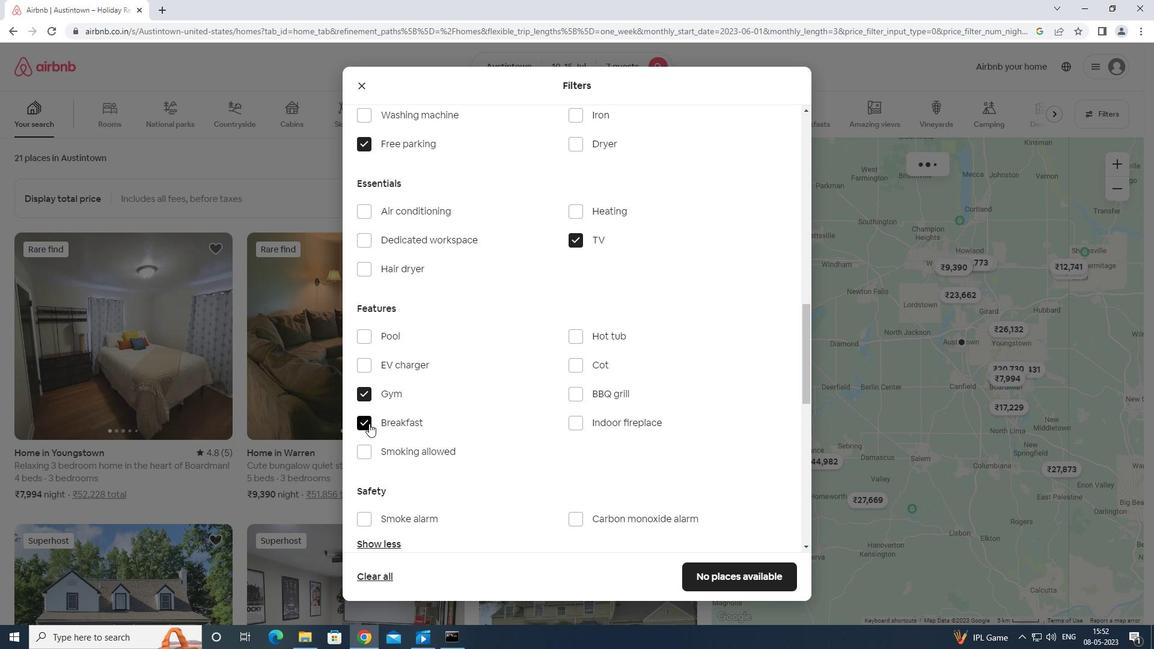 
Action: Mouse scrolled (372, 420) with delta (0, 0)
Screenshot: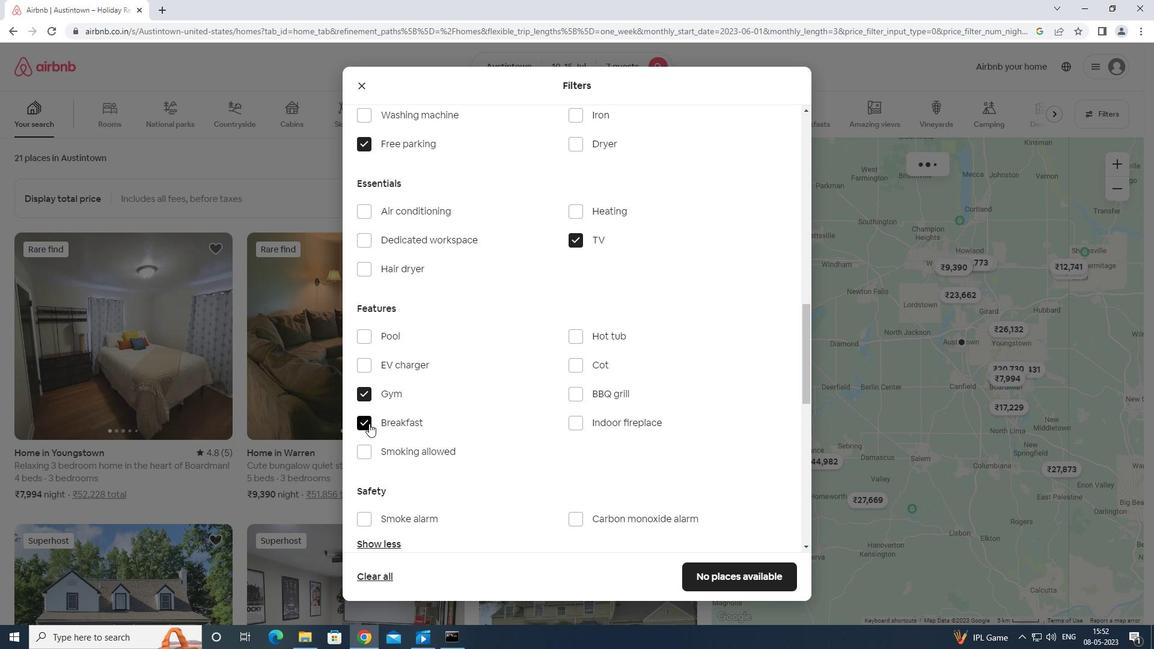 
Action: Mouse scrolled (372, 420) with delta (0, 0)
Screenshot: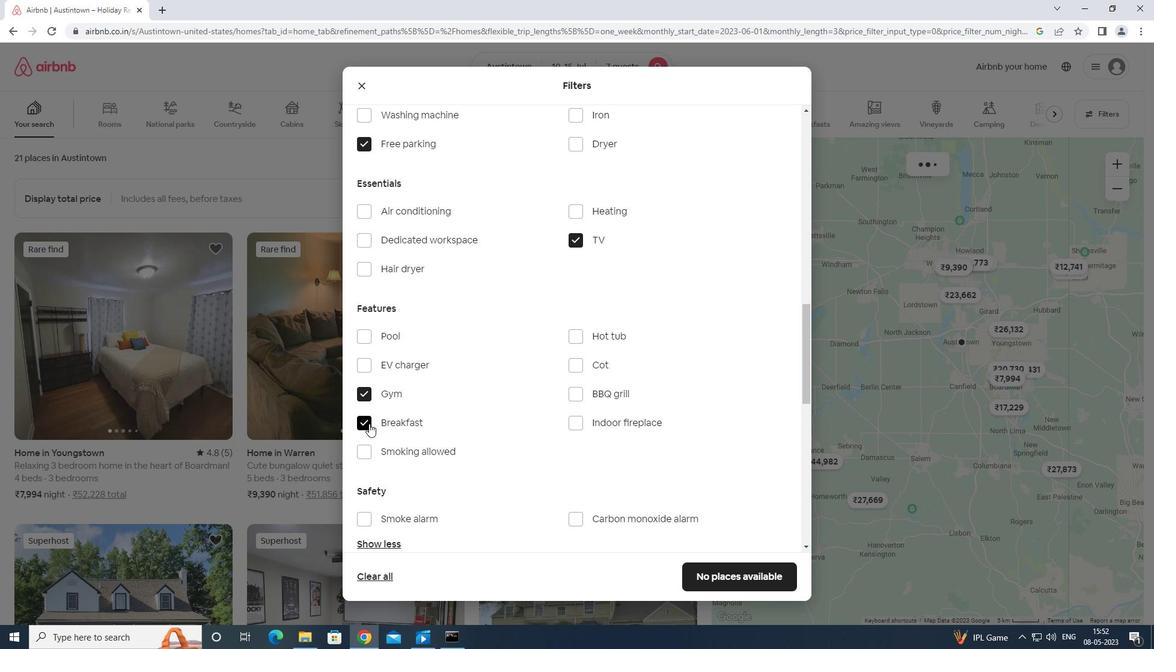 
Action: Mouse scrolled (372, 420) with delta (0, 0)
Screenshot: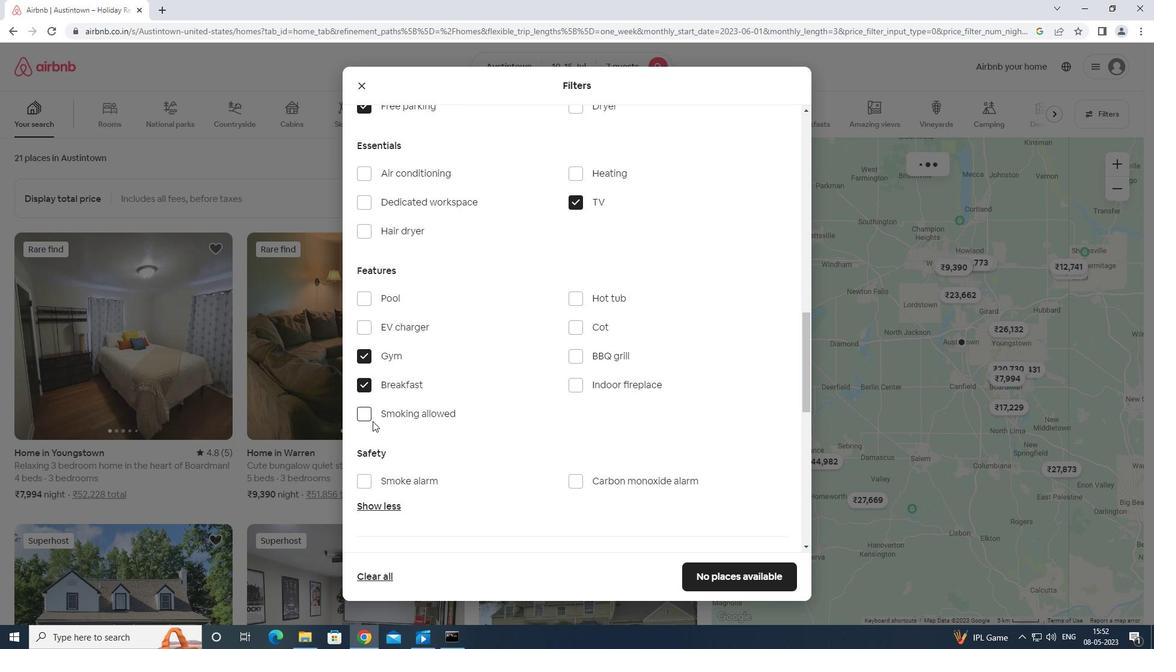
Action: Mouse moved to (374, 420)
Screenshot: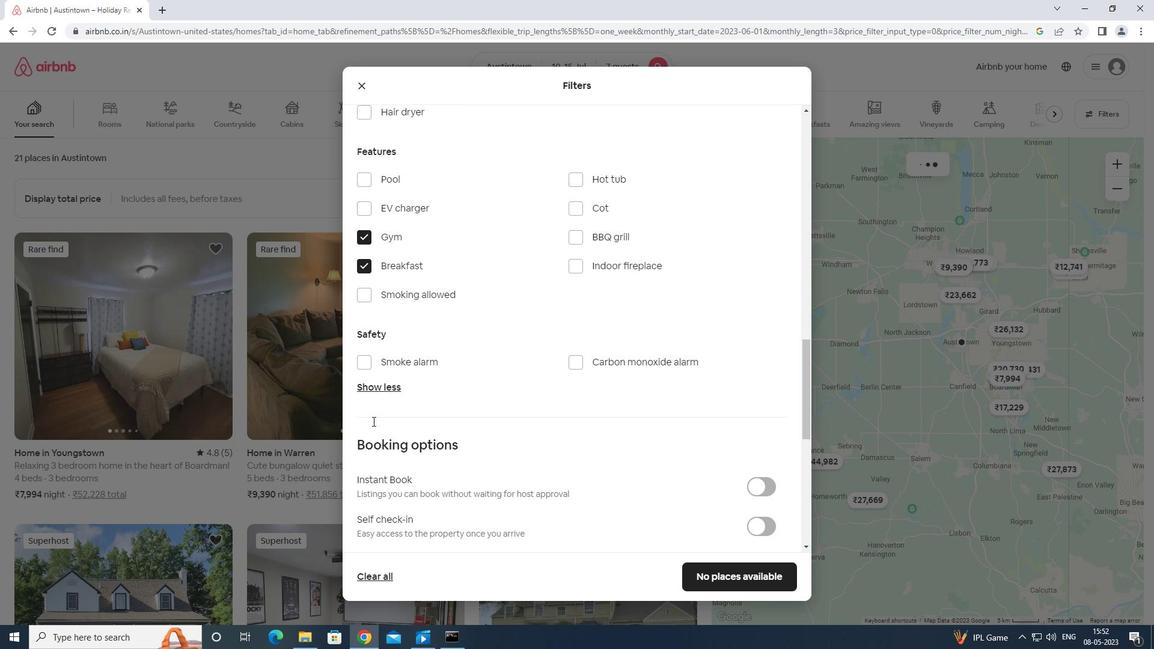 
Action: Mouse scrolled (374, 419) with delta (0, 0)
Screenshot: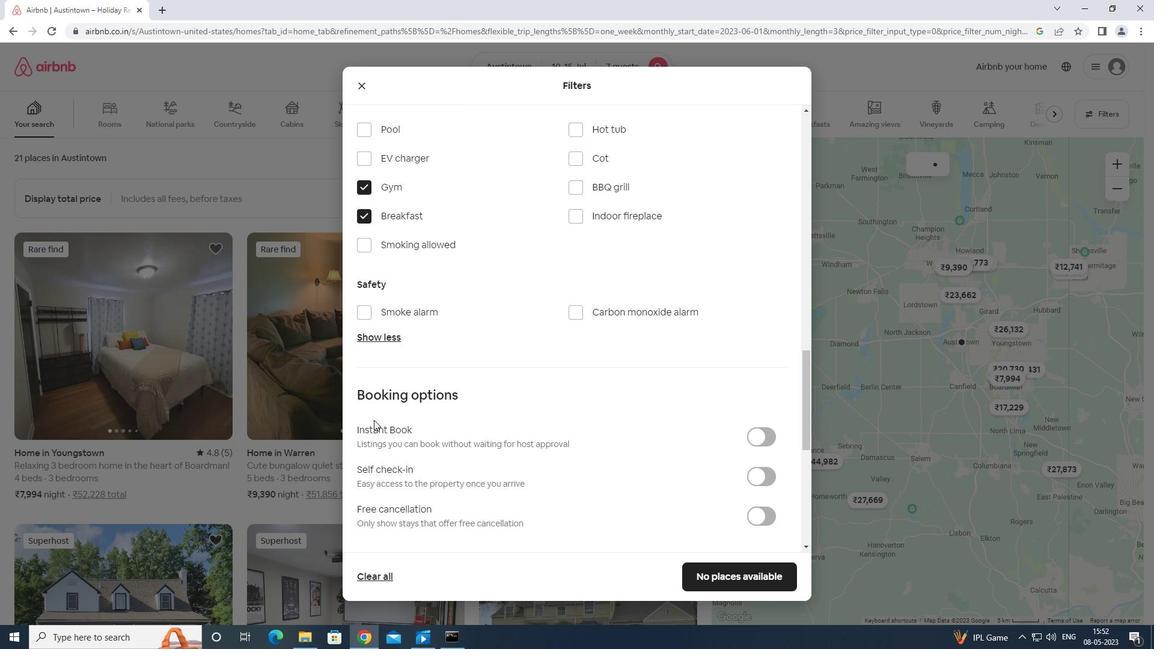 
Action: Mouse moved to (383, 417)
Screenshot: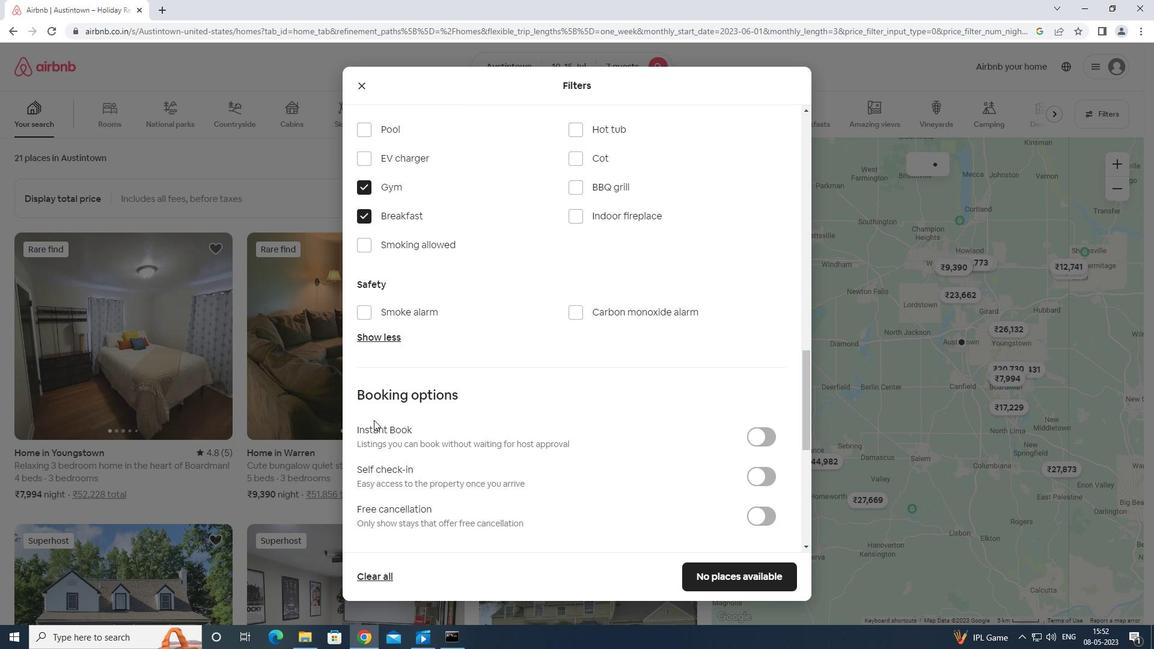 
Action: Mouse scrolled (383, 416) with delta (0, 0)
Screenshot: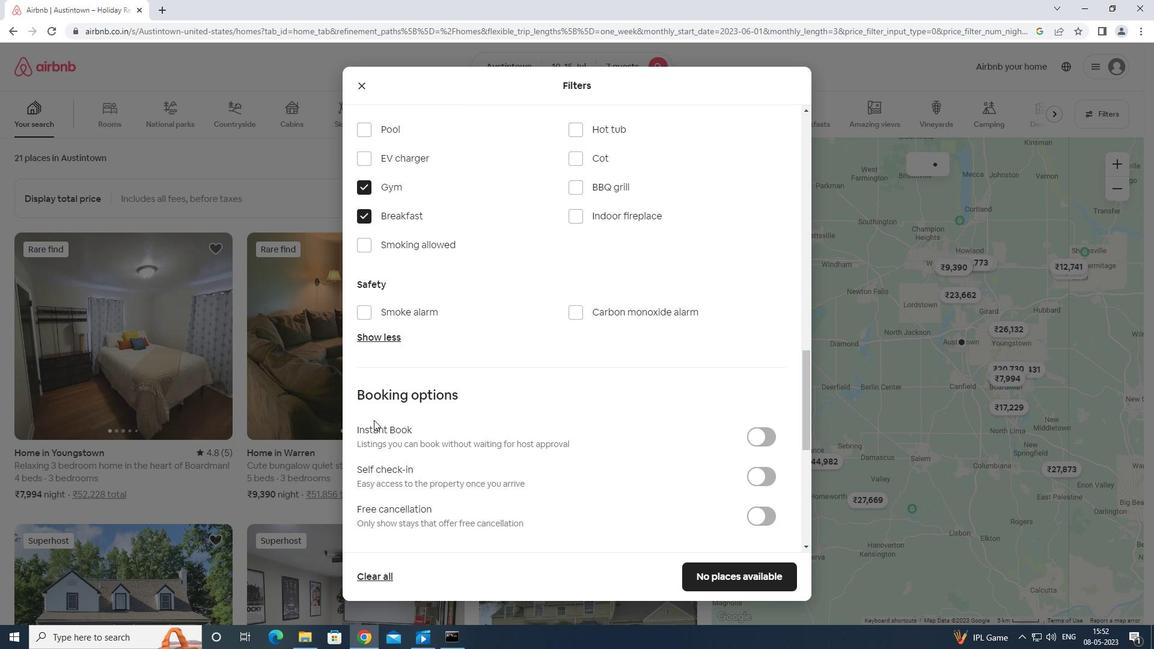 
Action: Mouse moved to (762, 204)
Screenshot: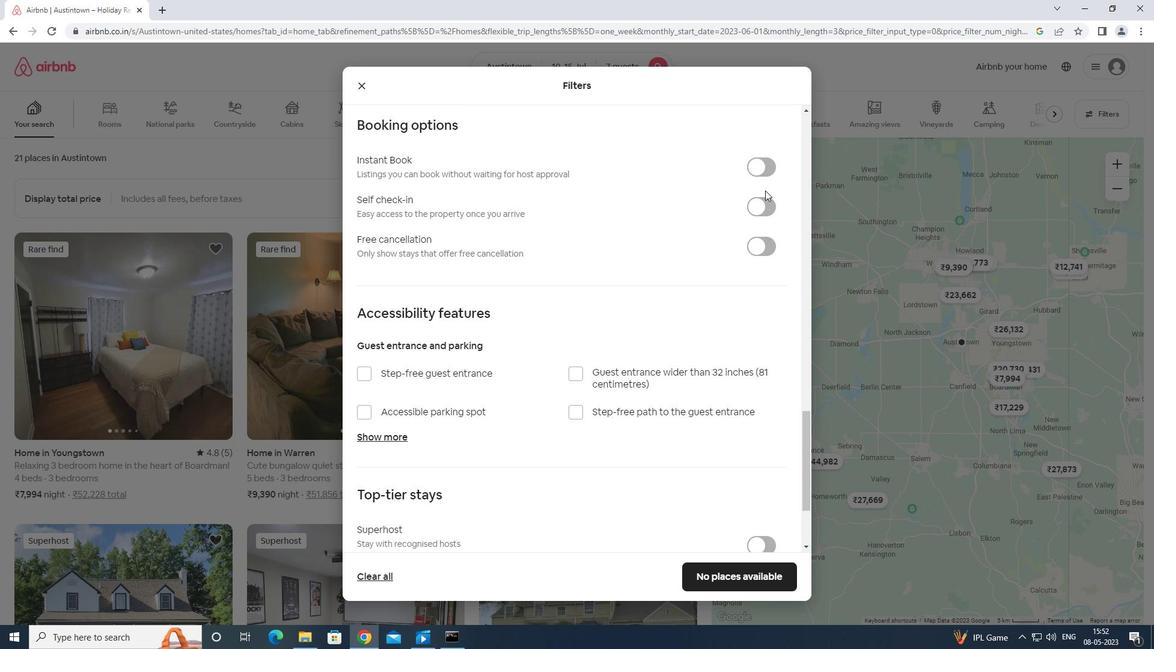 
Action: Mouse pressed left at (762, 204)
Screenshot: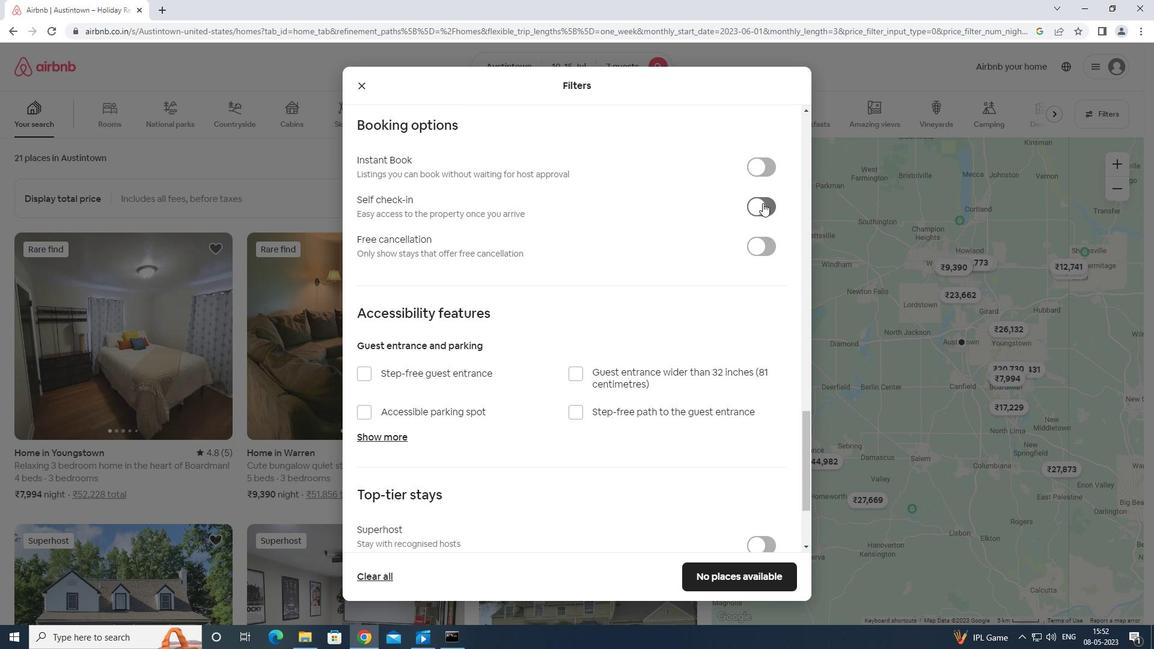 
Action: Mouse moved to (762, 204)
Screenshot: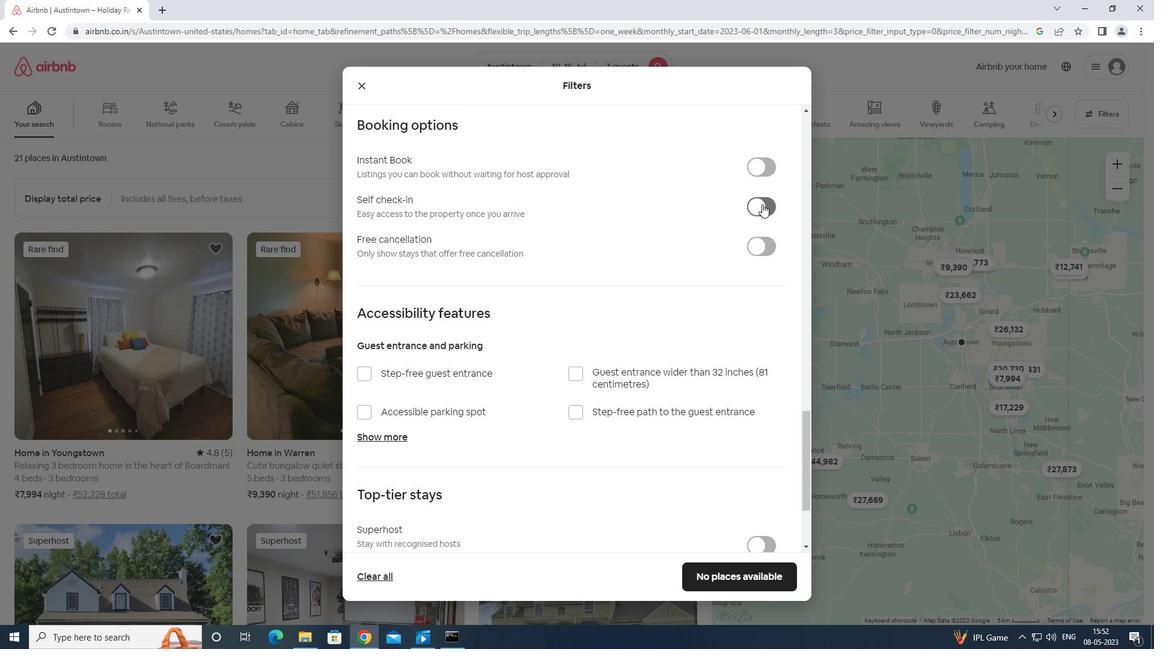 
Action: Mouse scrolled (762, 203) with delta (0, 0)
Screenshot: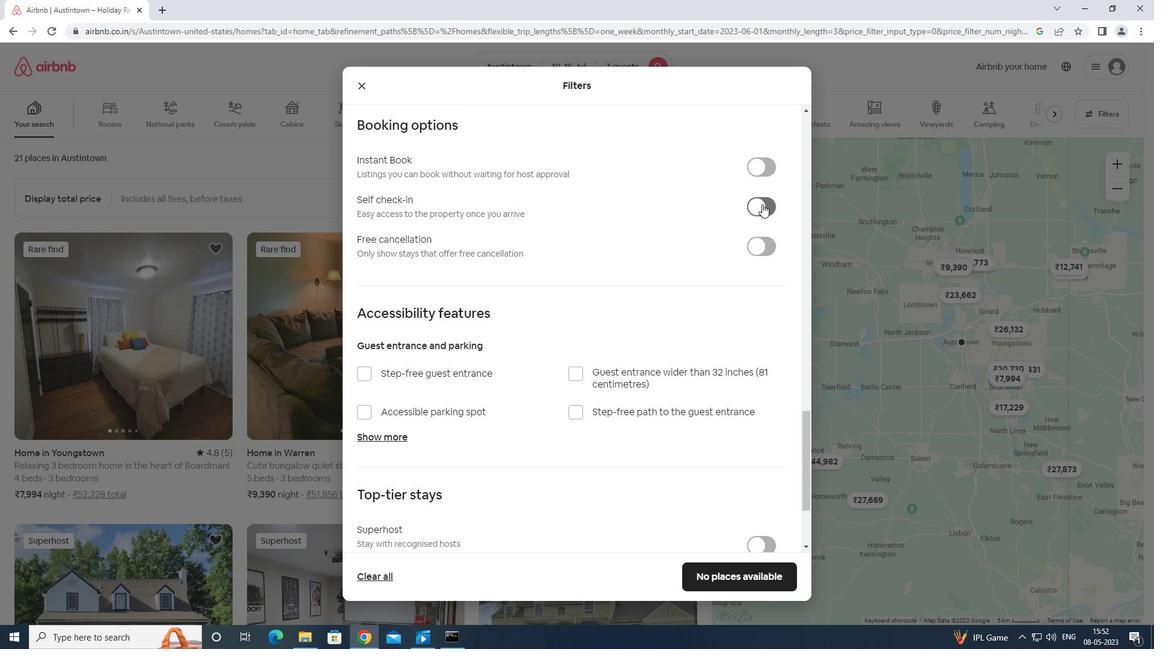 
Action: Mouse scrolled (762, 203) with delta (0, 0)
Screenshot: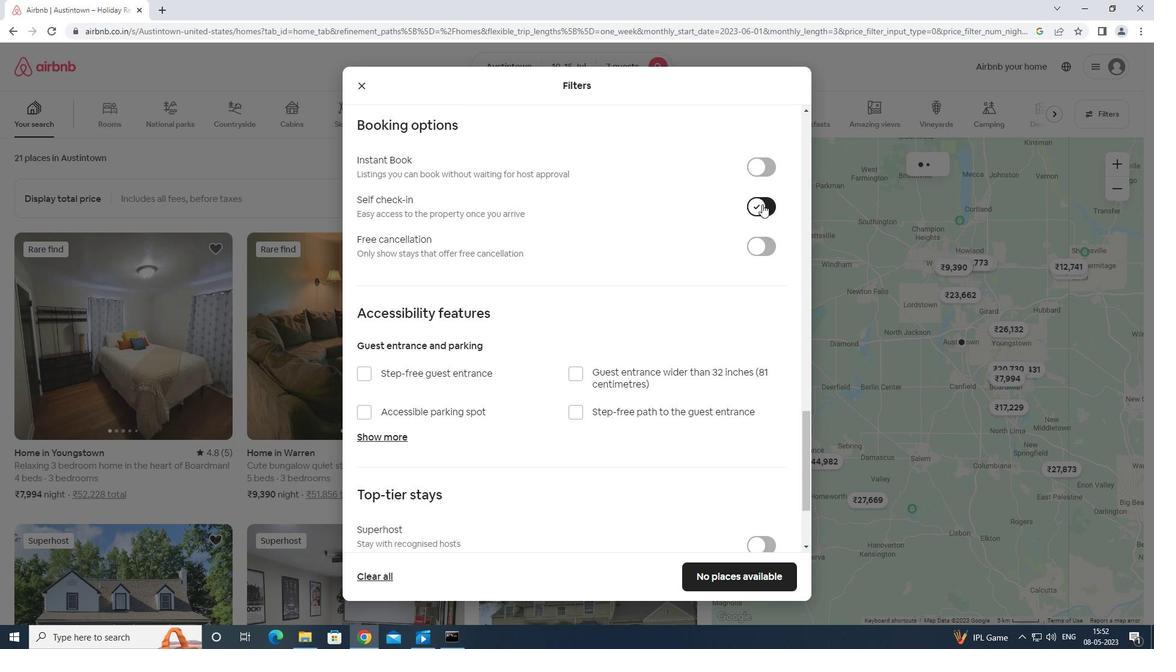 
Action: Mouse scrolled (762, 203) with delta (0, 0)
Screenshot: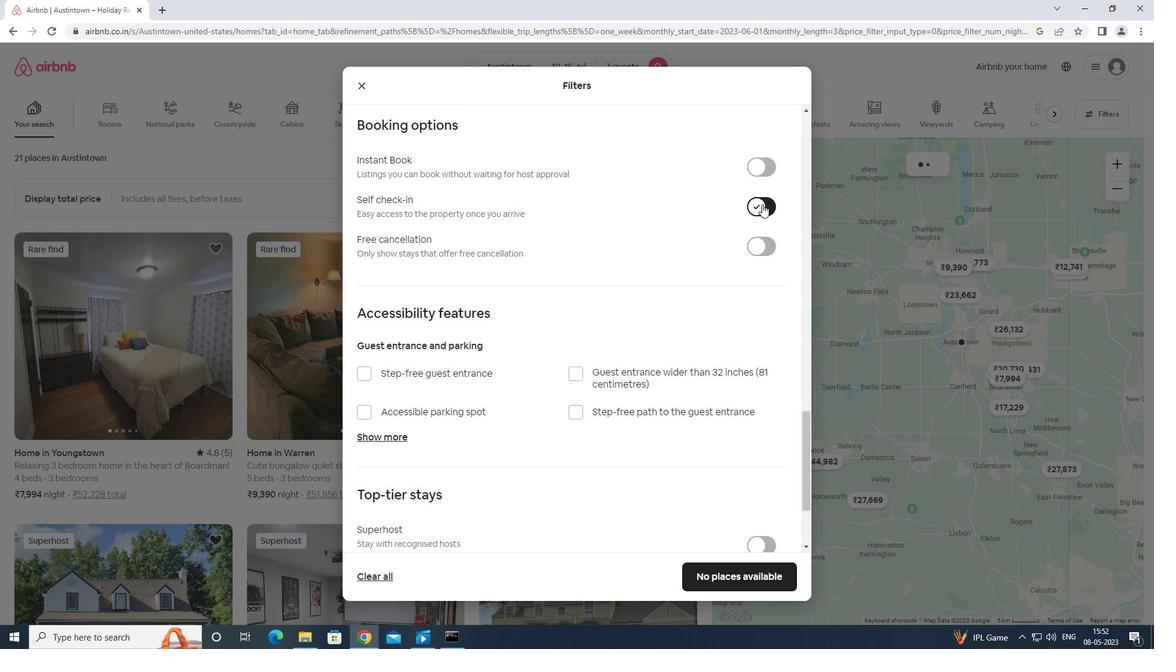 
Action: Mouse moved to (762, 205)
Screenshot: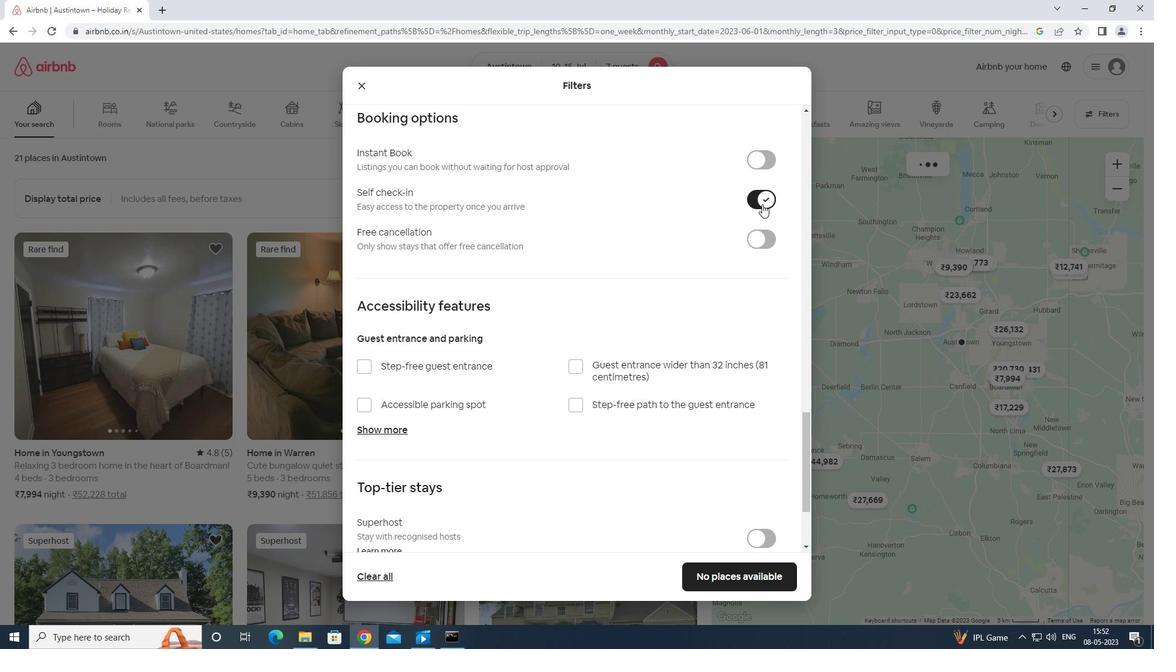 
Action: Mouse scrolled (762, 204) with delta (0, 0)
Screenshot: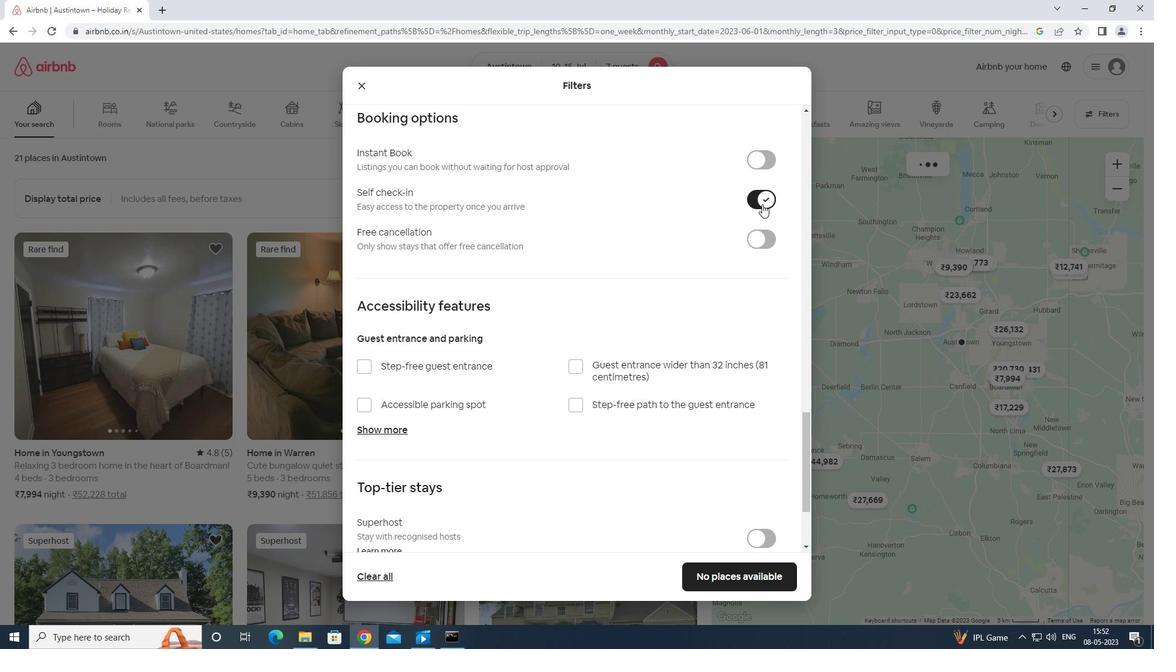 
Action: Mouse scrolled (762, 204) with delta (0, 0)
Screenshot: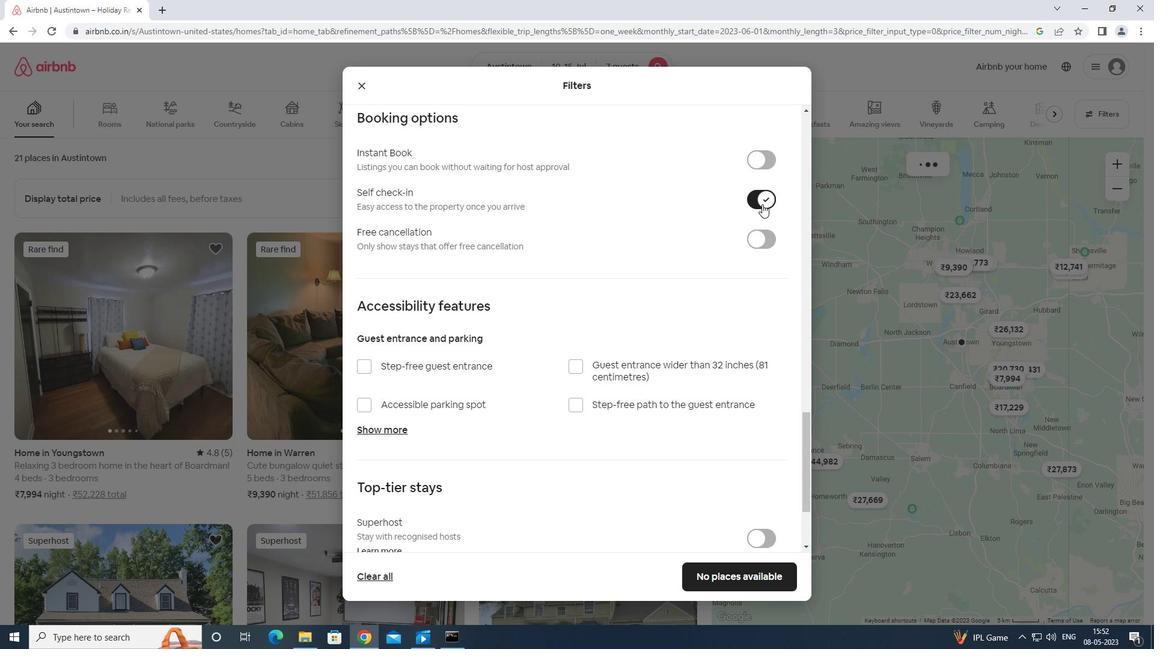 
Action: Mouse moved to (761, 205)
Screenshot: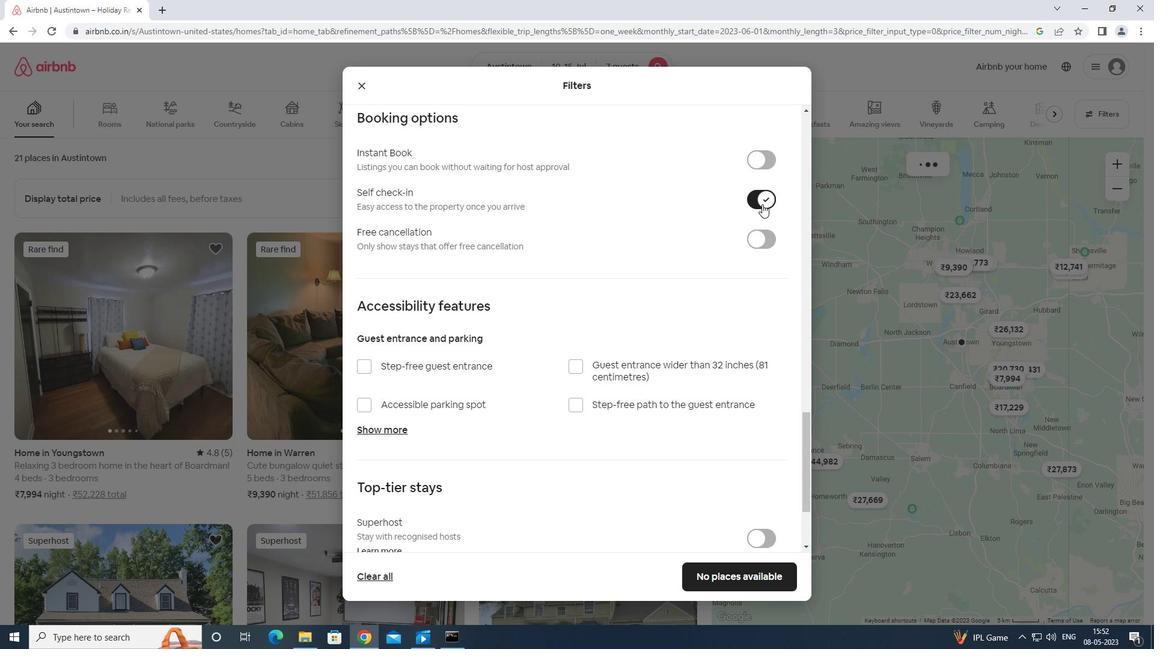 
Action: Mouse scrolled (761, 205) with delta (0, 0)
Screenshot: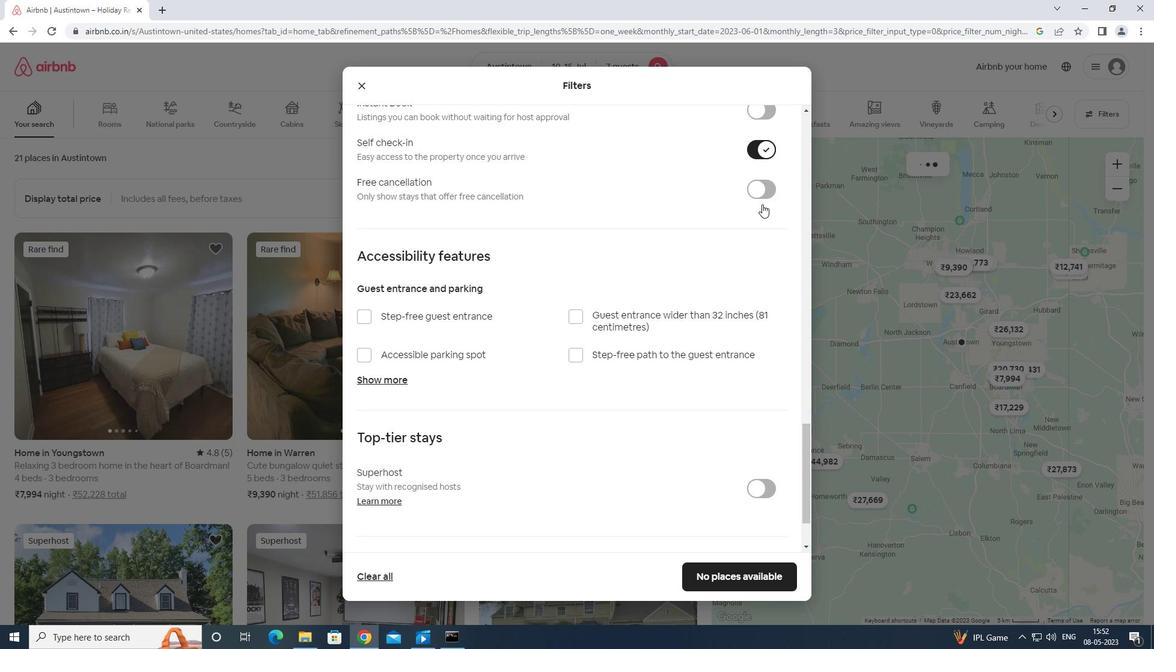 
Action: Mouse moved to (761, 206)
Screenshot: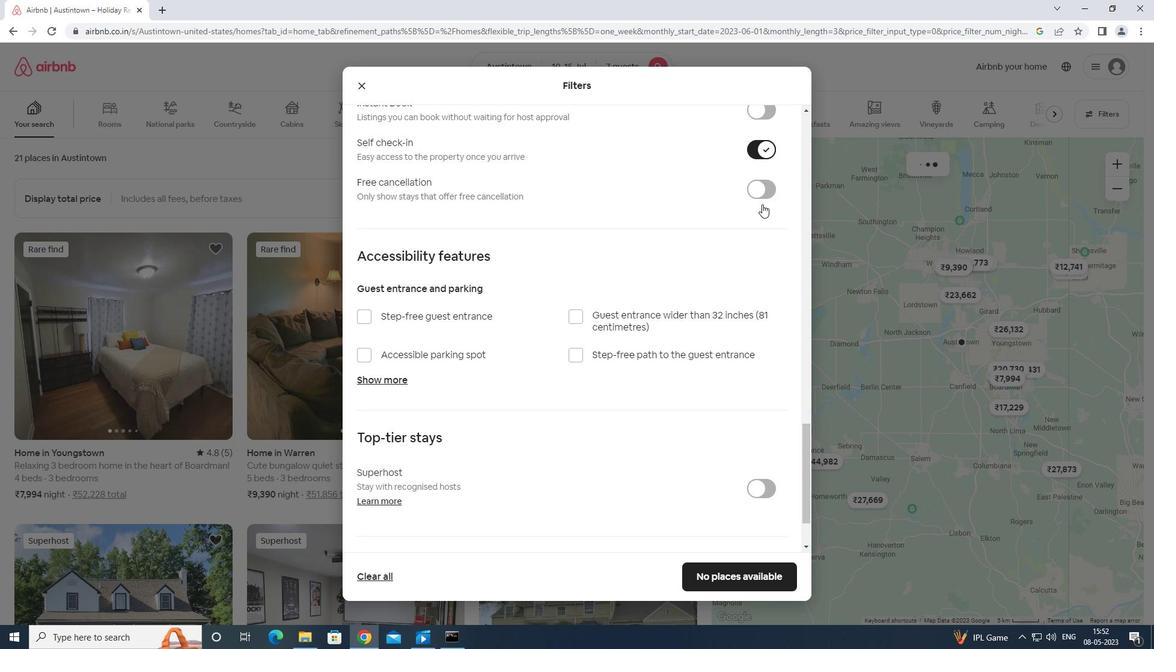 
Action: Mouse scrolled (761, 205) with delta (0, 0)
Screenshot: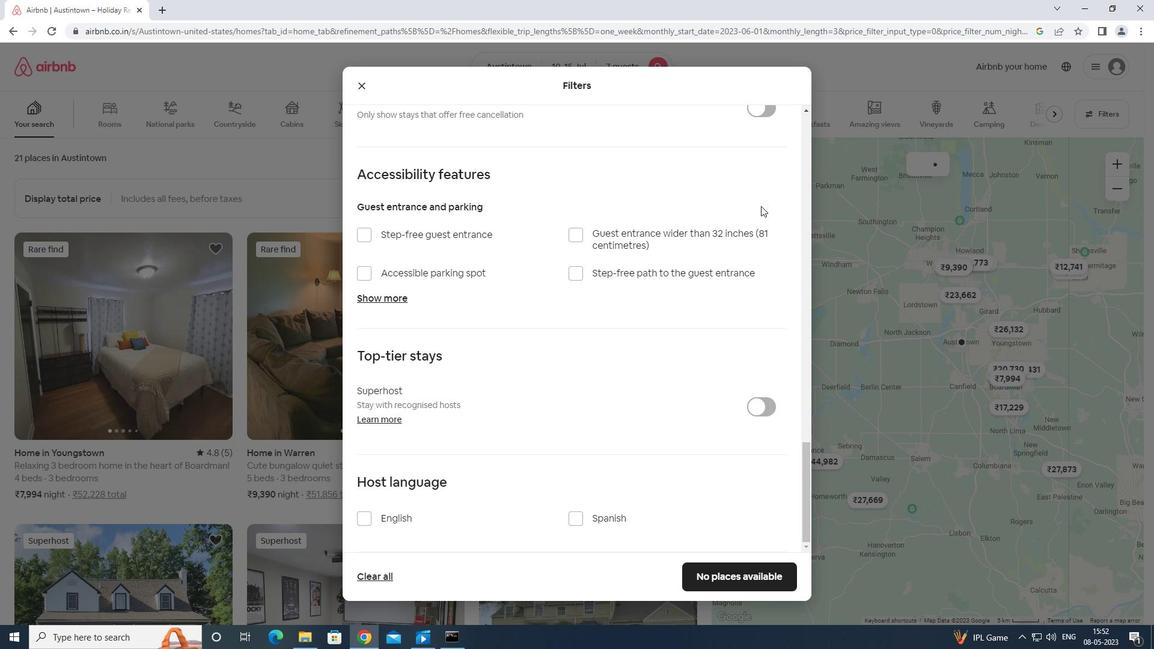 
Action: Mouse moved to (761, 206)
Screenshot: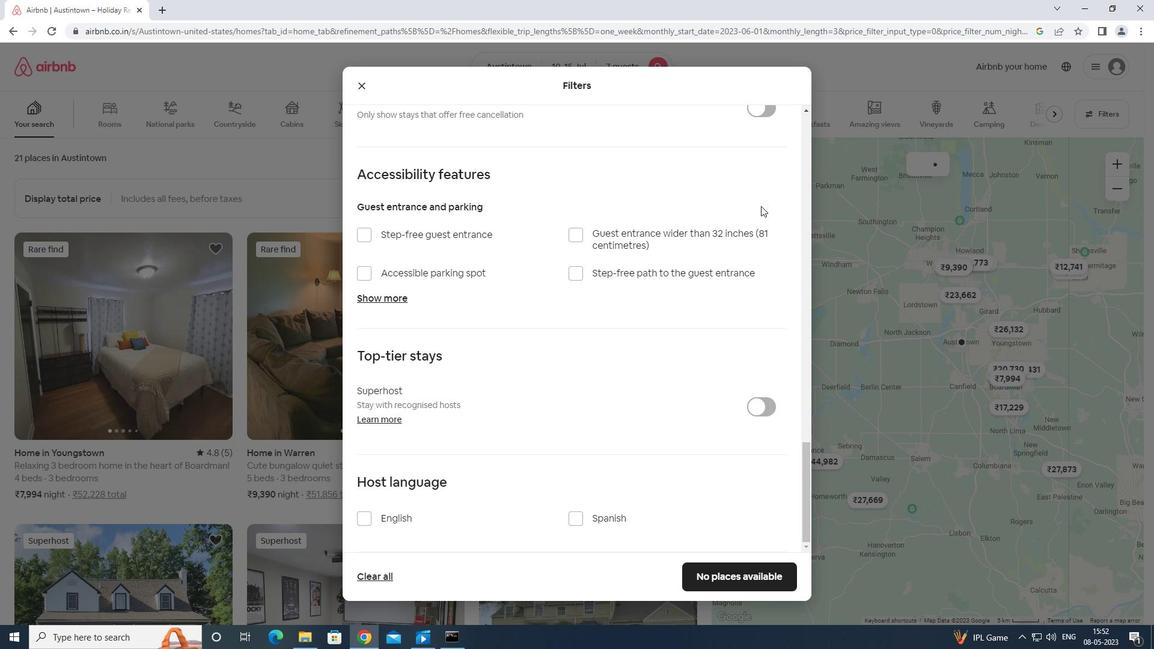 
Action: Mouse scrolled (761, 206) with delta (0, 0)
Screenshot: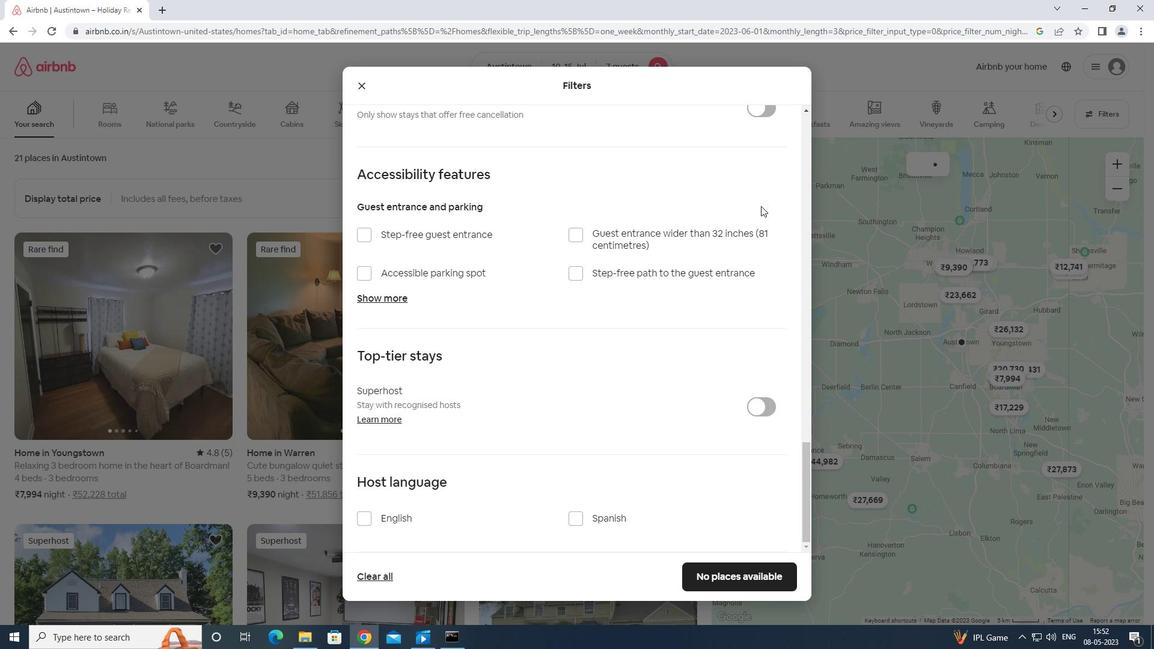 
Action: Mouse moved to (728, 243)
Screenshot: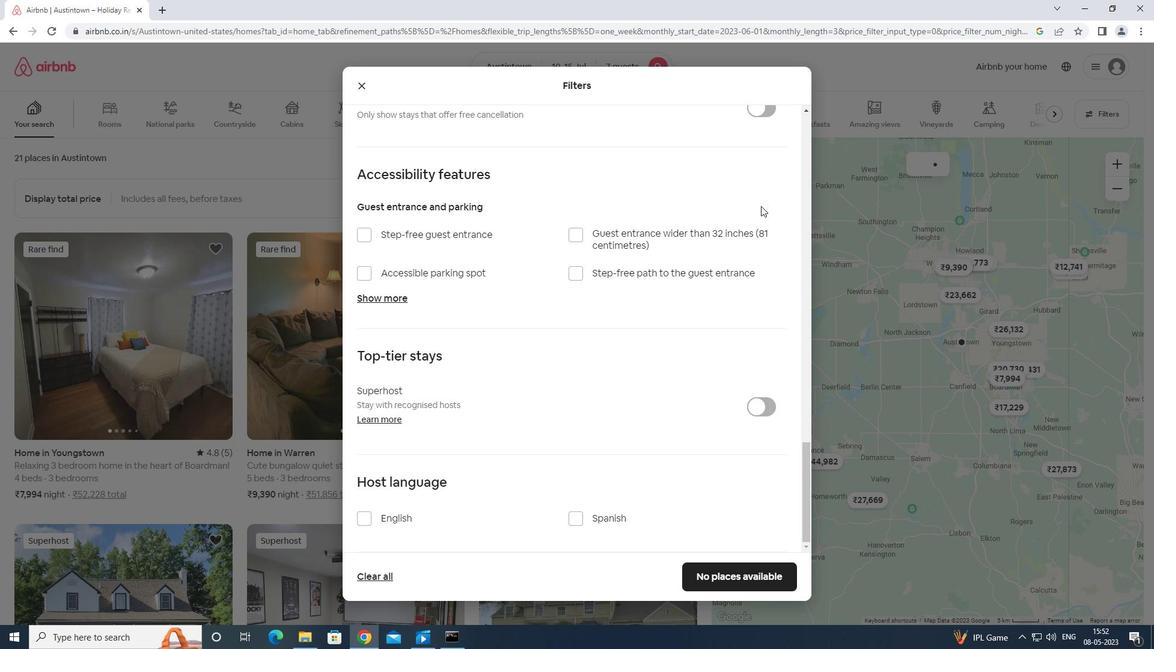 
Action: Mouse scrolled (728, 242) with delta (0, 0)
Screenshot: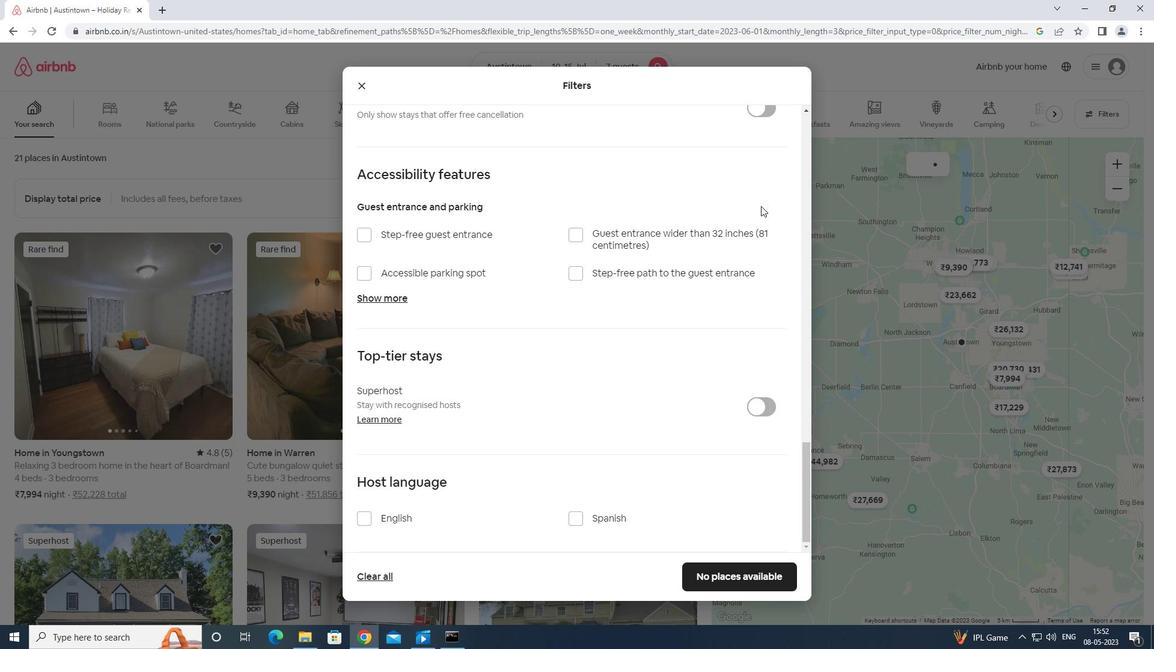
Action: Mouse moved to (362, 519)
Screenshot: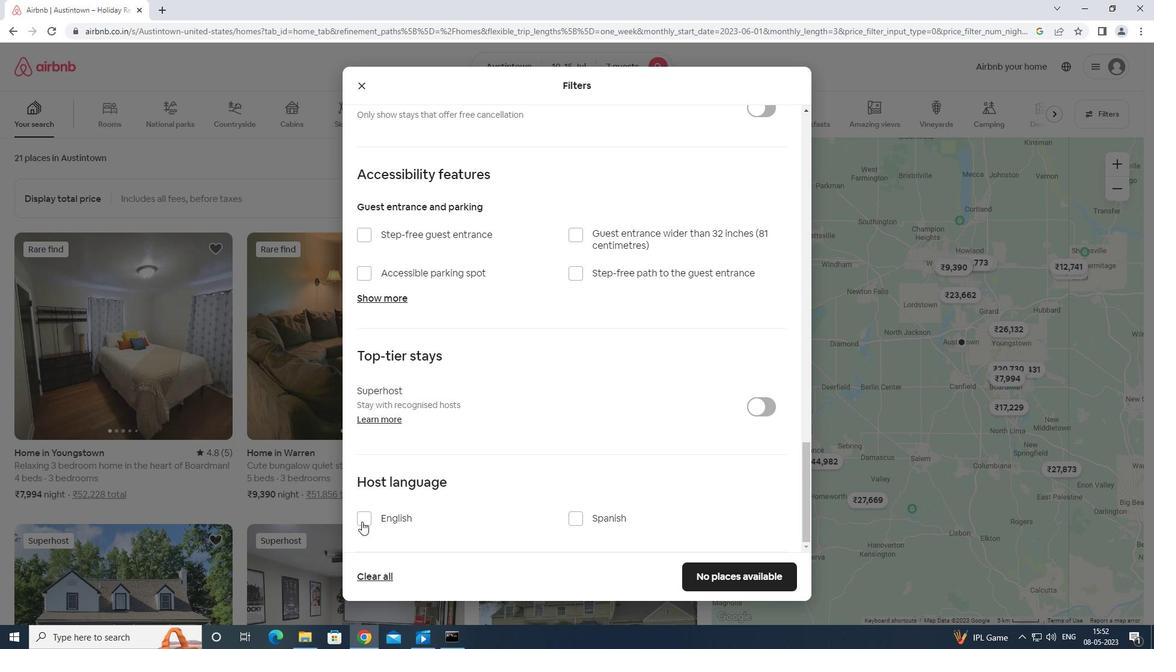 
Action: Mouse pressed left at (362, 519)
Screenshot: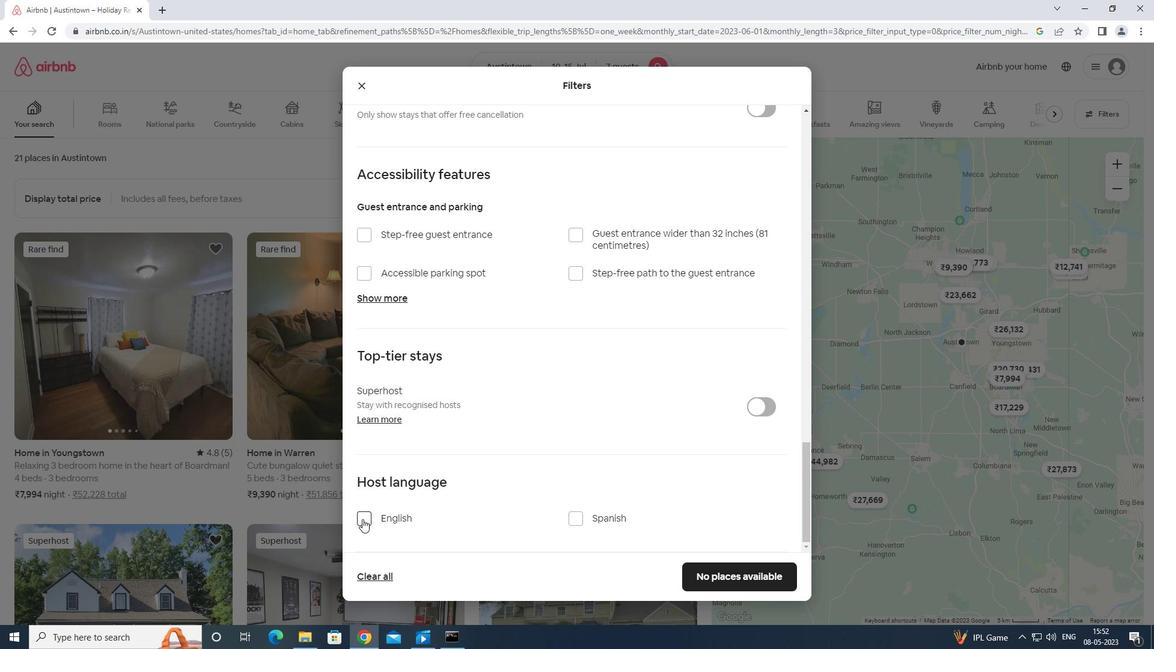 
Action: Mouse moved to (739, 571)
Screenshot: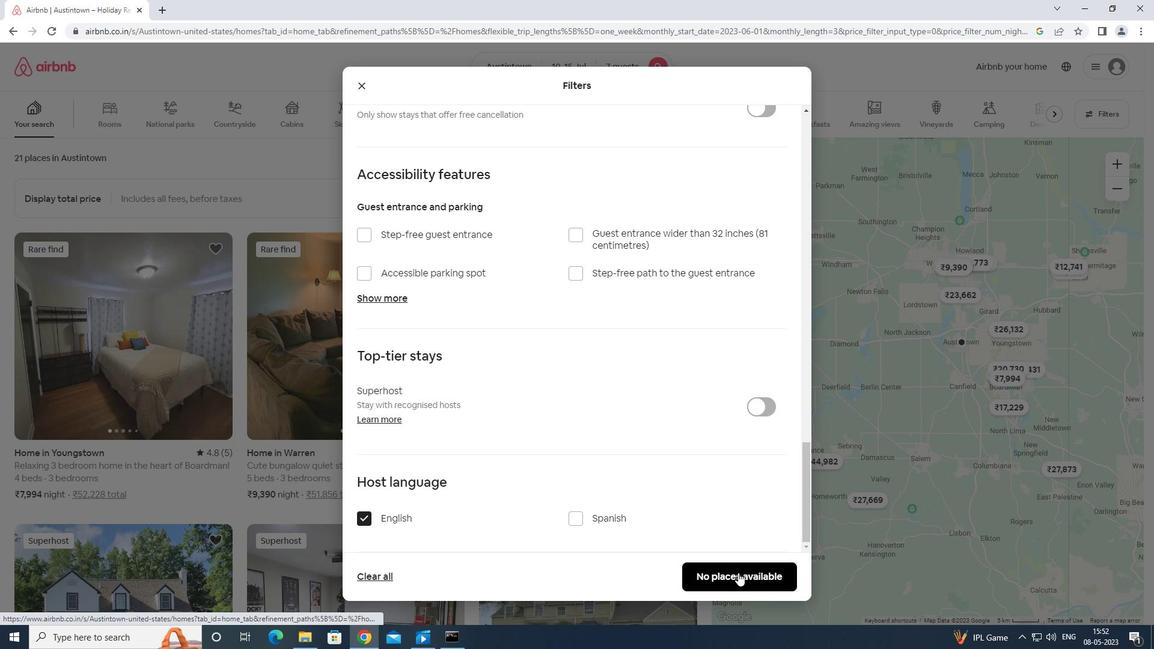 
Action: Mouse pressed left at (739, 571)
Screenshot: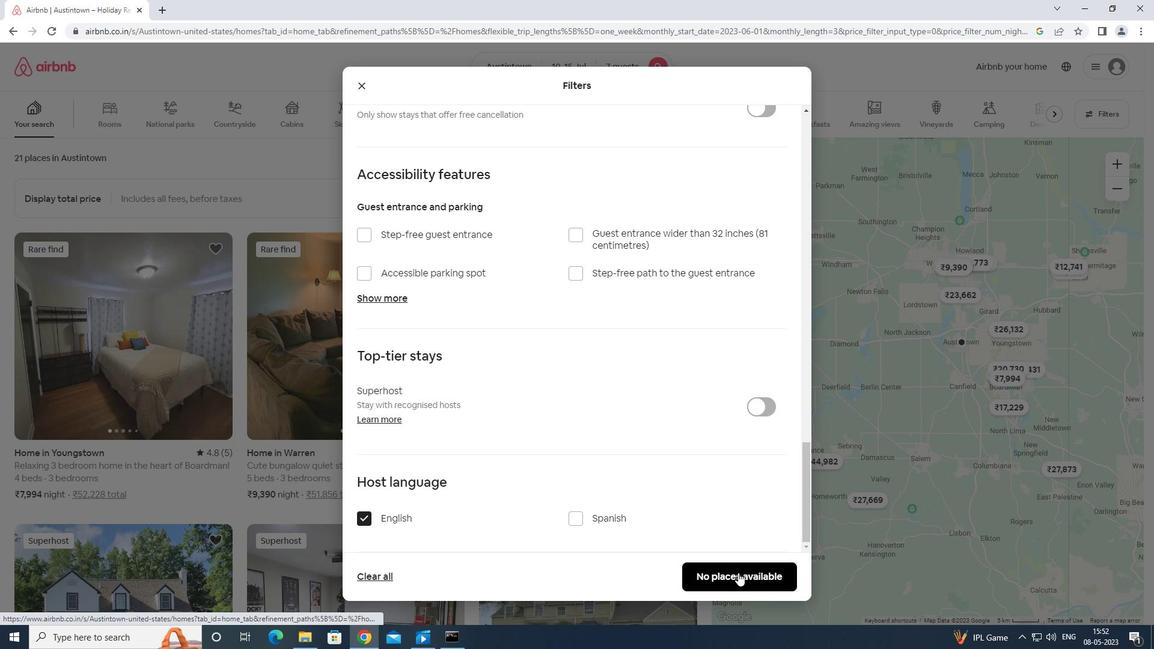 
Action: Mouse moved to (741, 570)
Screenshot: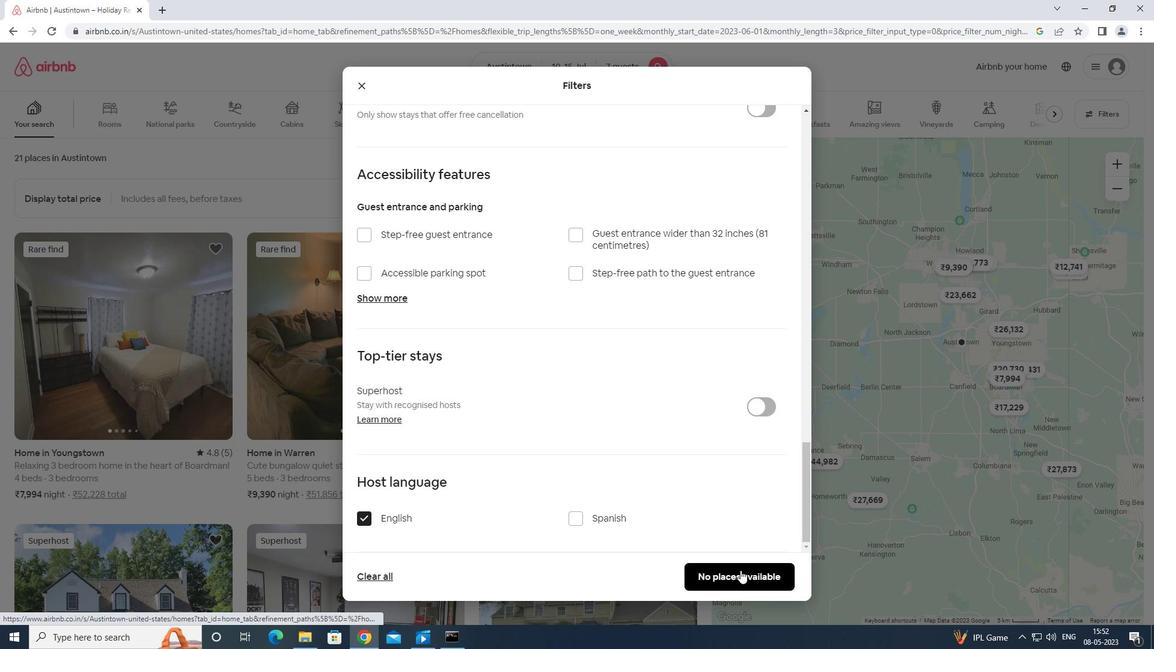 
